 Task: Find connections with filter location Saint John with filter topic #LinkedInwith filter profile language German with filter current company Asiapower Overseas Employment Services with filter school University of Jammu, Jammu Tawi with filter industry Urban Transit Services with filter service category Bankruptcy Law with filter keywords title Housekeeper
Action: Mouse moved to (291, 212)
Screenshot: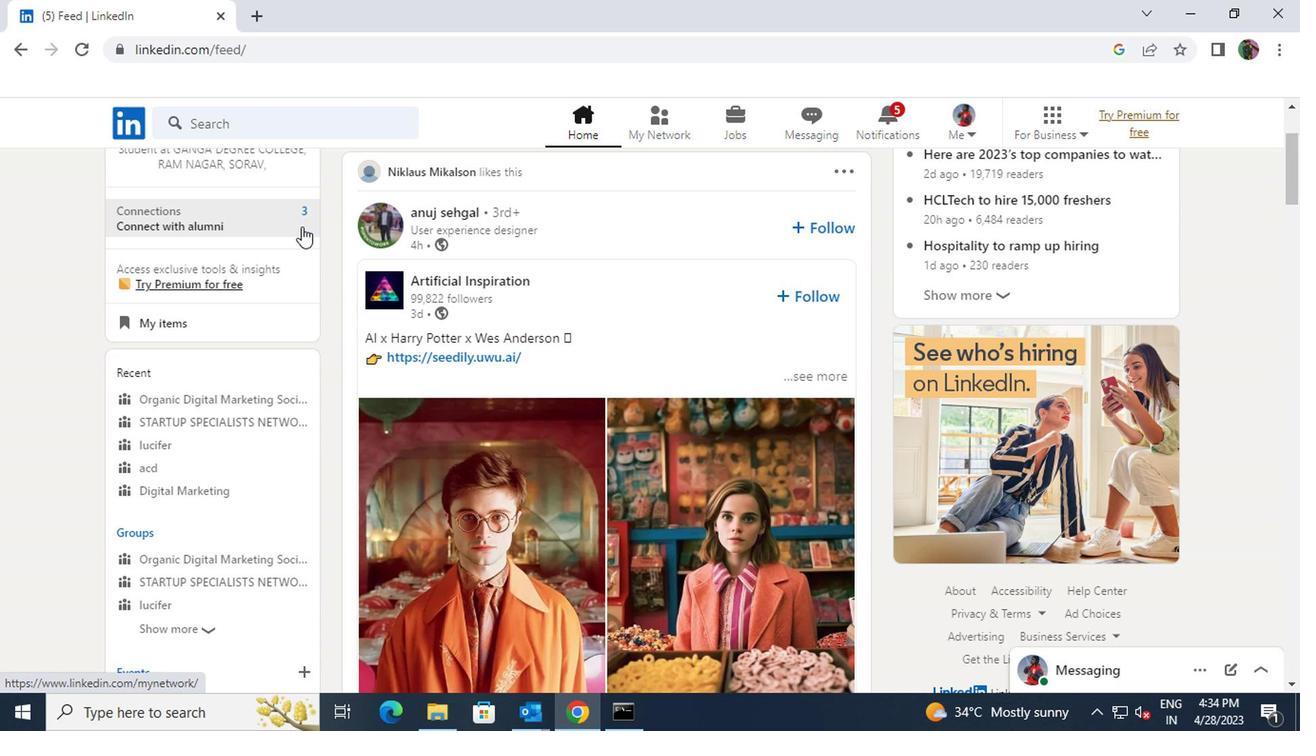 
Action: Mouse pressed left at (291, 212)
Screenshot: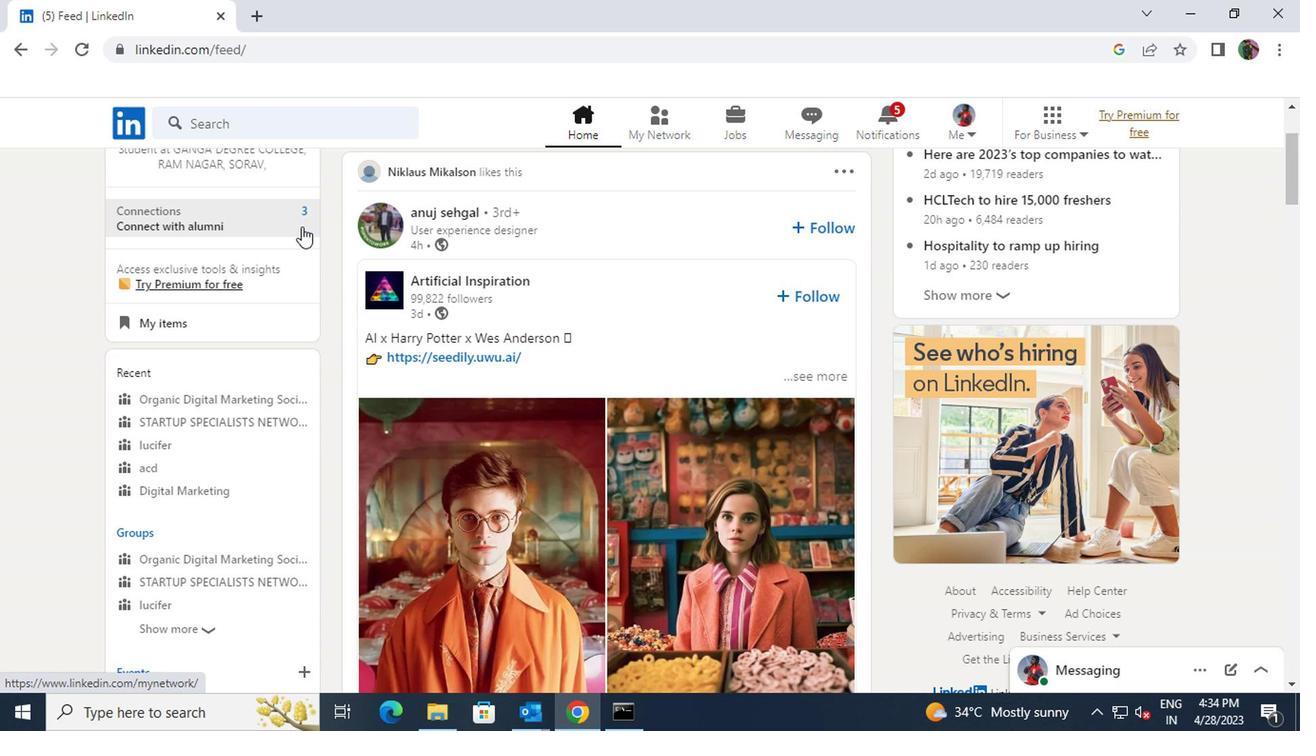 
Action: Mouse moved to (291, 216)
Screenshot: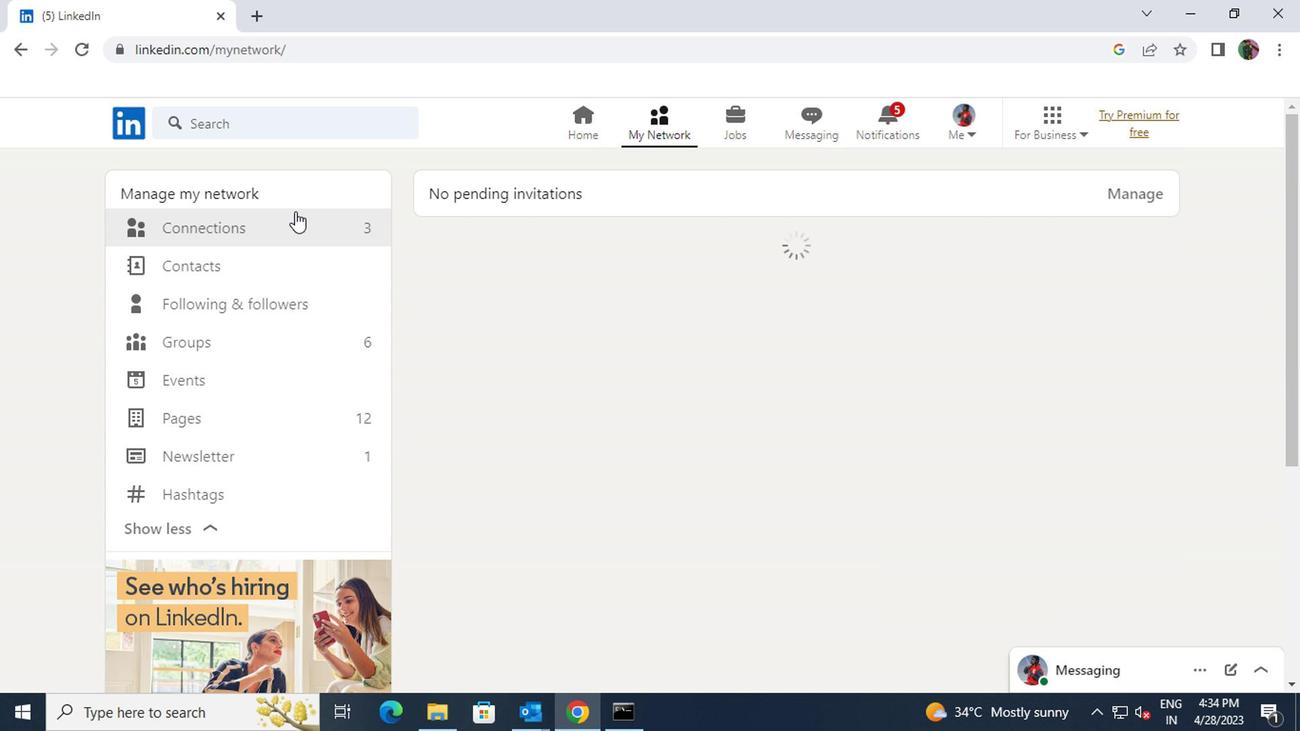 
Action: Mouse pressed left at (291, 216)
Screenshot: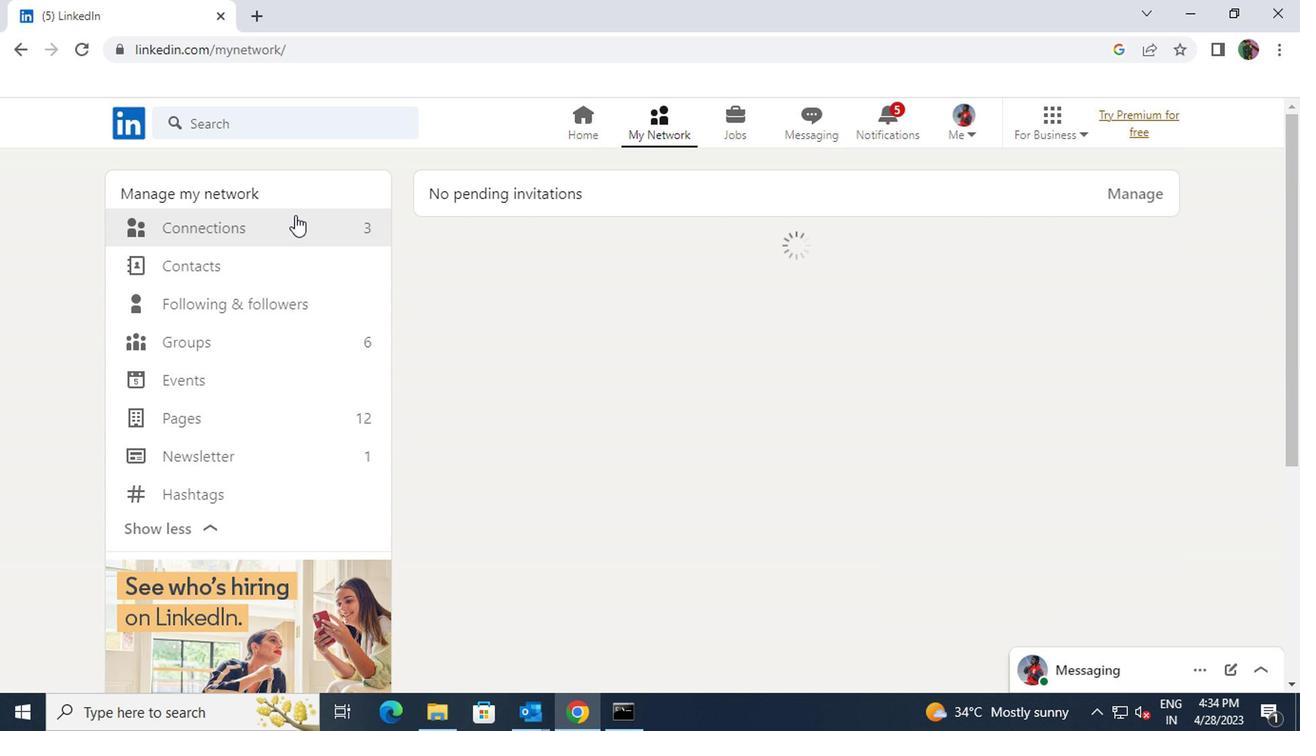 
Action: Mouse moved to (295, 220)
Screenshot: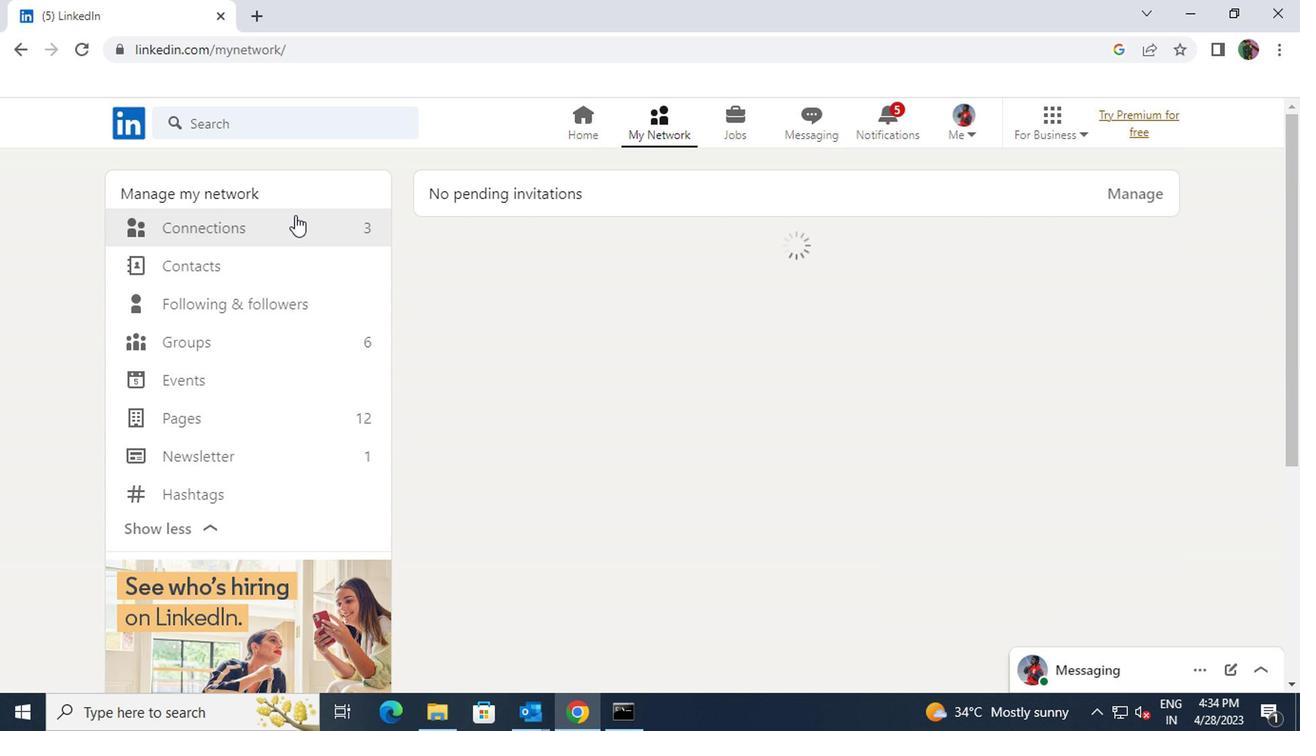 
Action: Mouse pressed left at (295, 220)
Screenshot: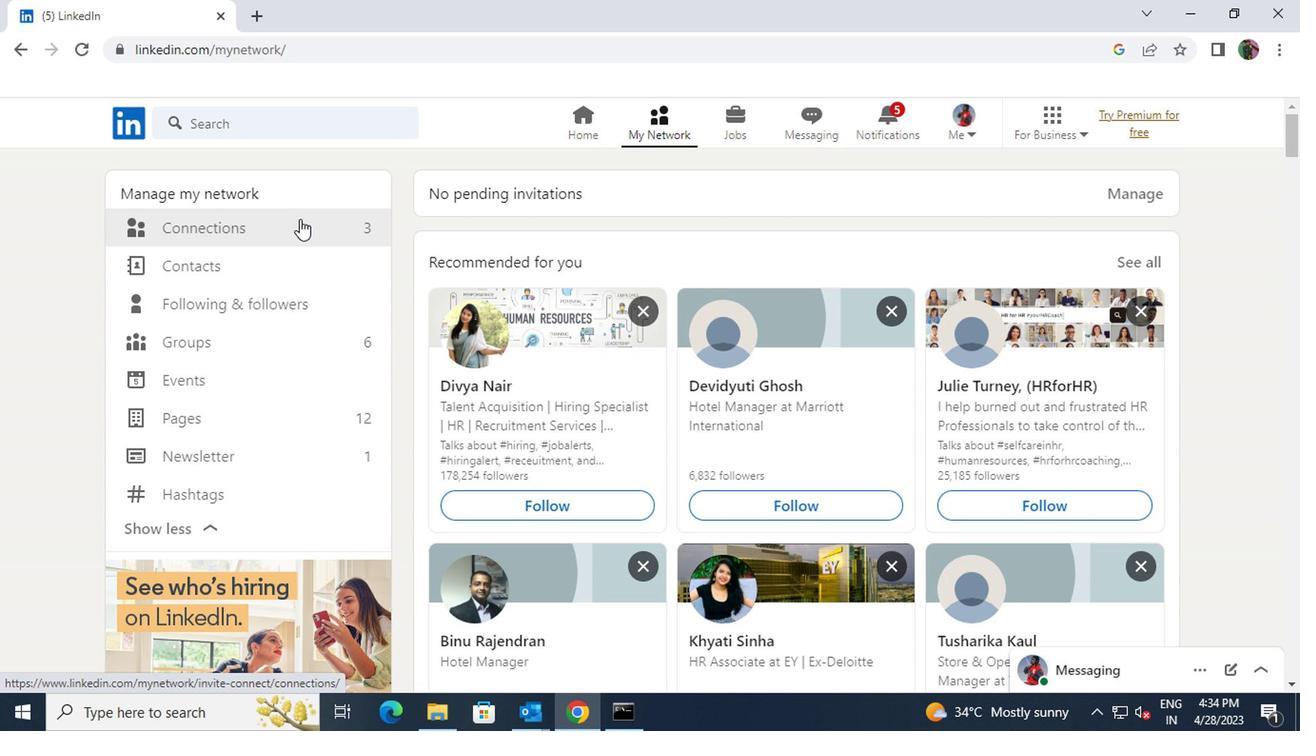 
Action: Mouse moved to (759, 230)
Screenshot: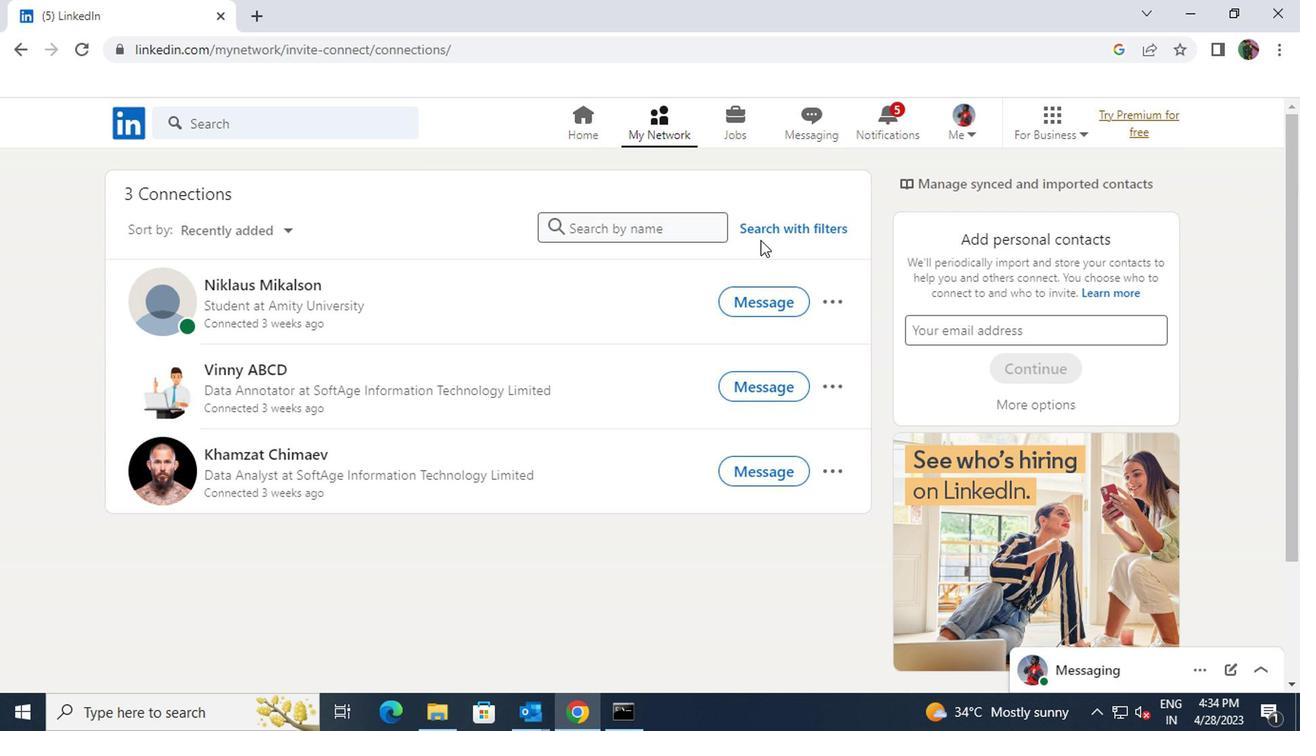 
Action: Mouse pressed left at (759, 230)
Screenshot: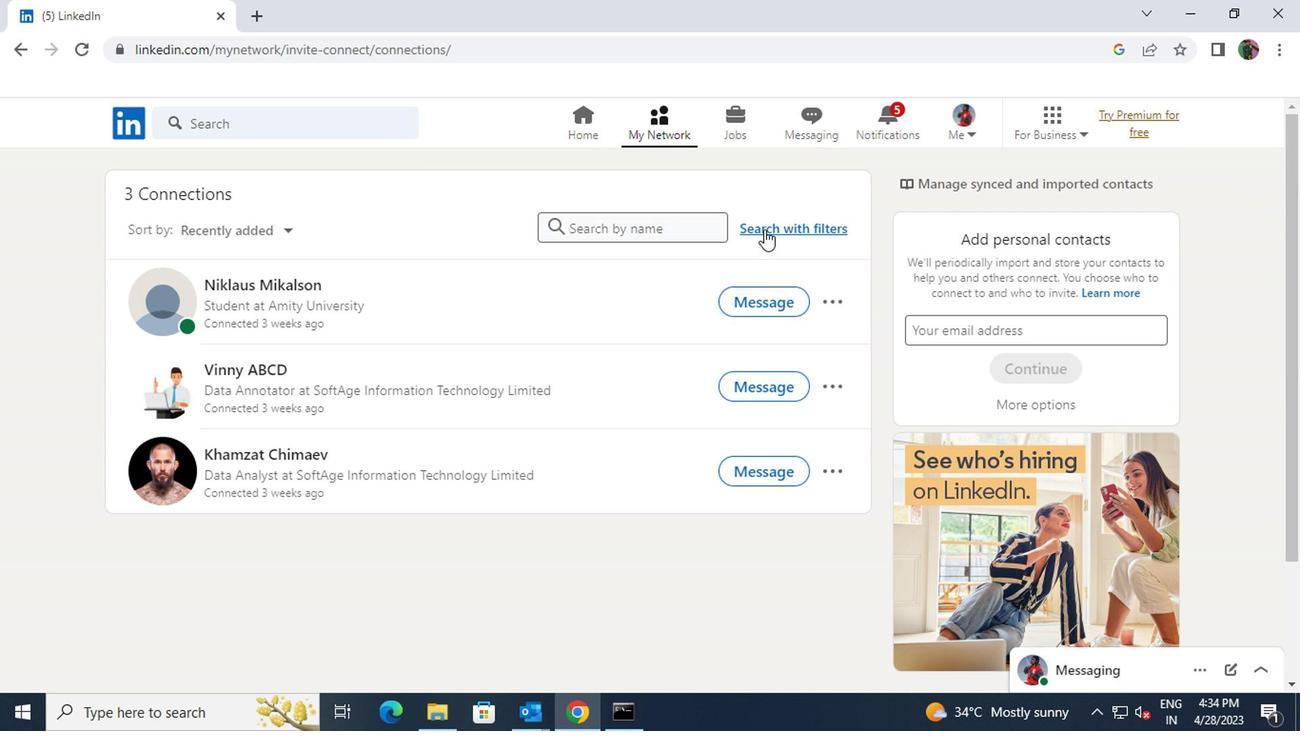
Action: Mouse moved to (698, 179)
Screenshot: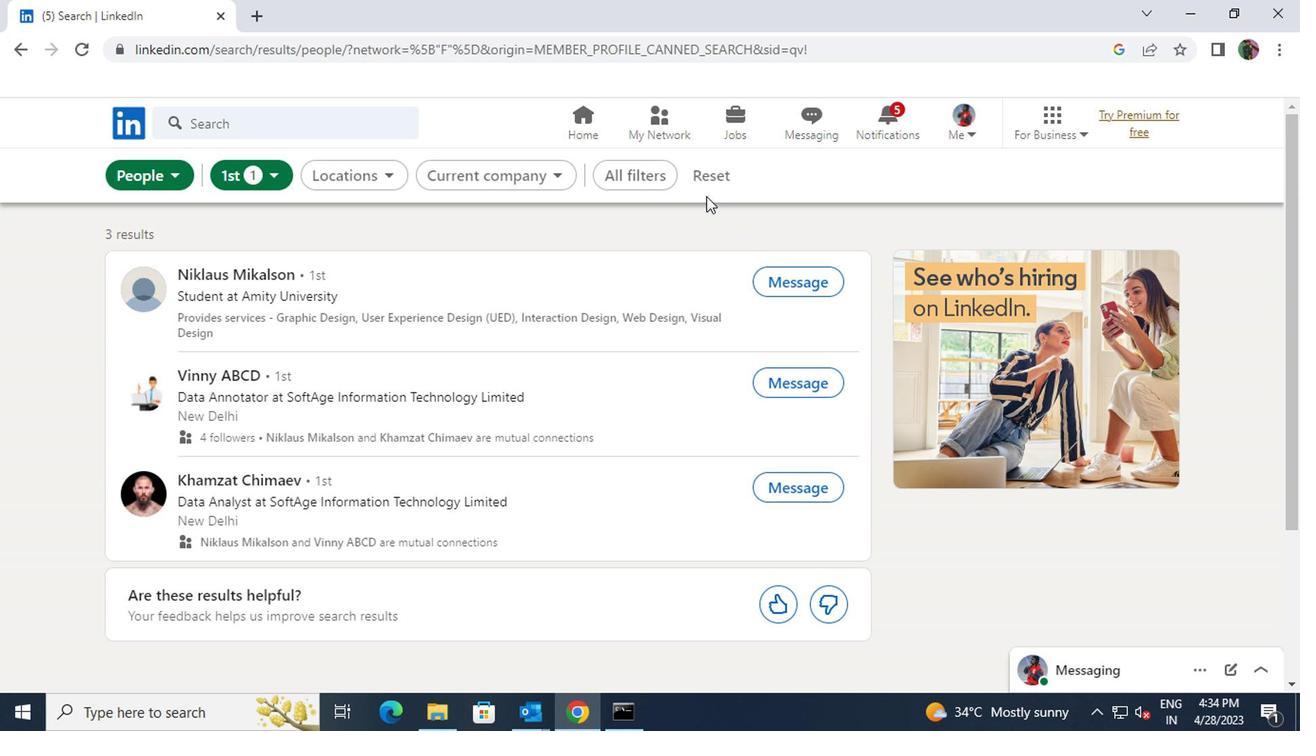 
Action: Mouse pressed left at (698, 179)
Screenshot: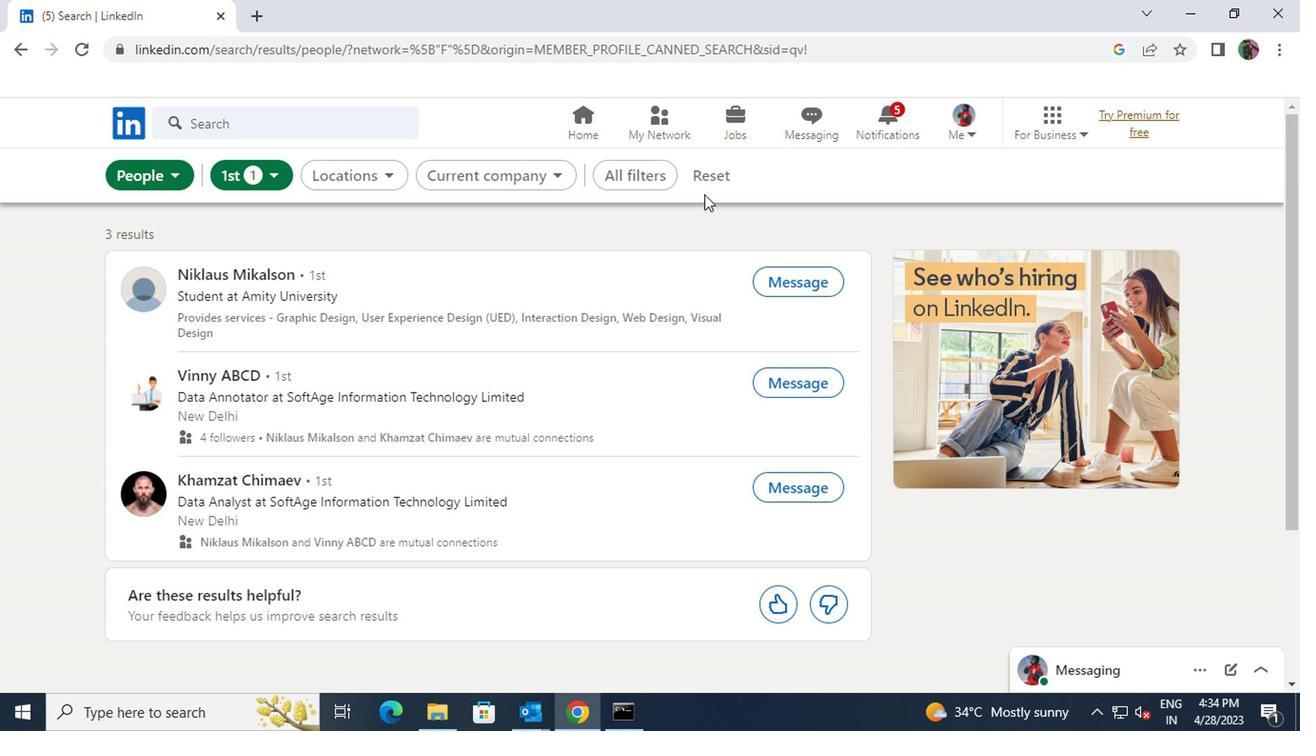 
Action: Mouse moved to (677, 179)
Screenshot: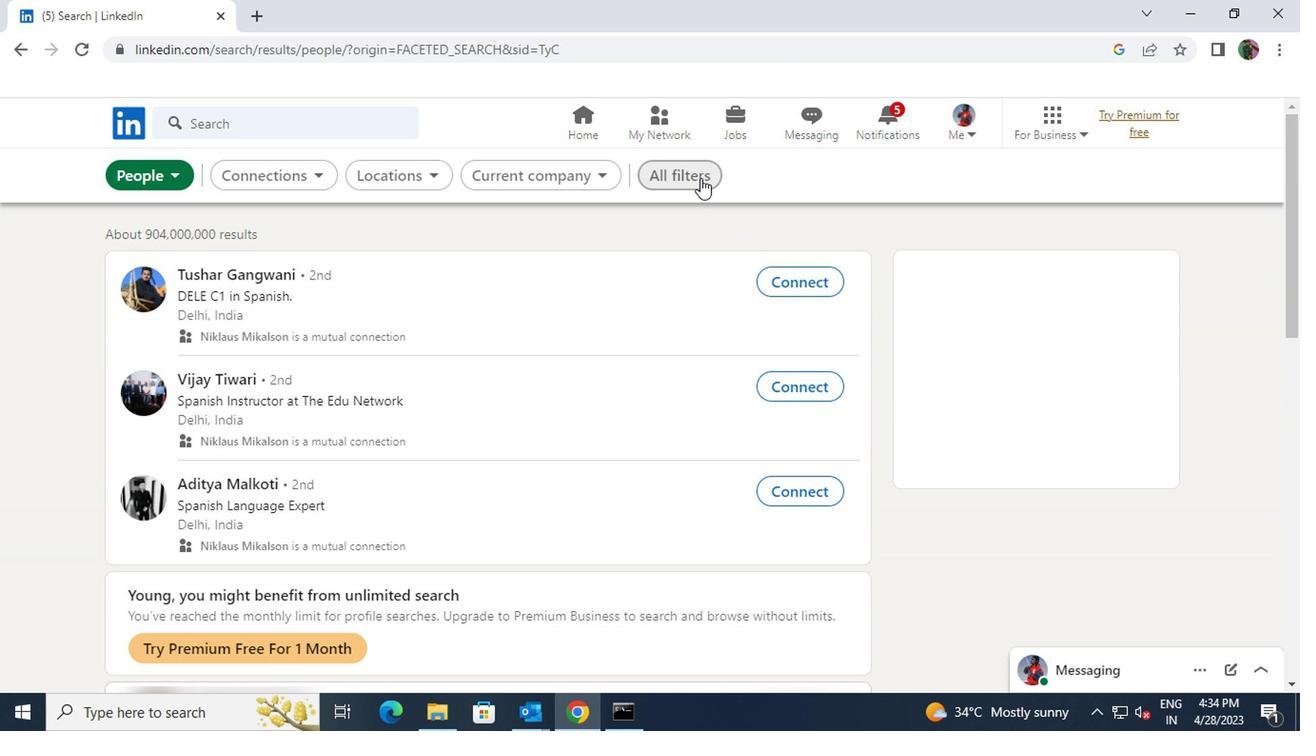 
Action: Mouse pressed left at (677, 179)
Screenshot: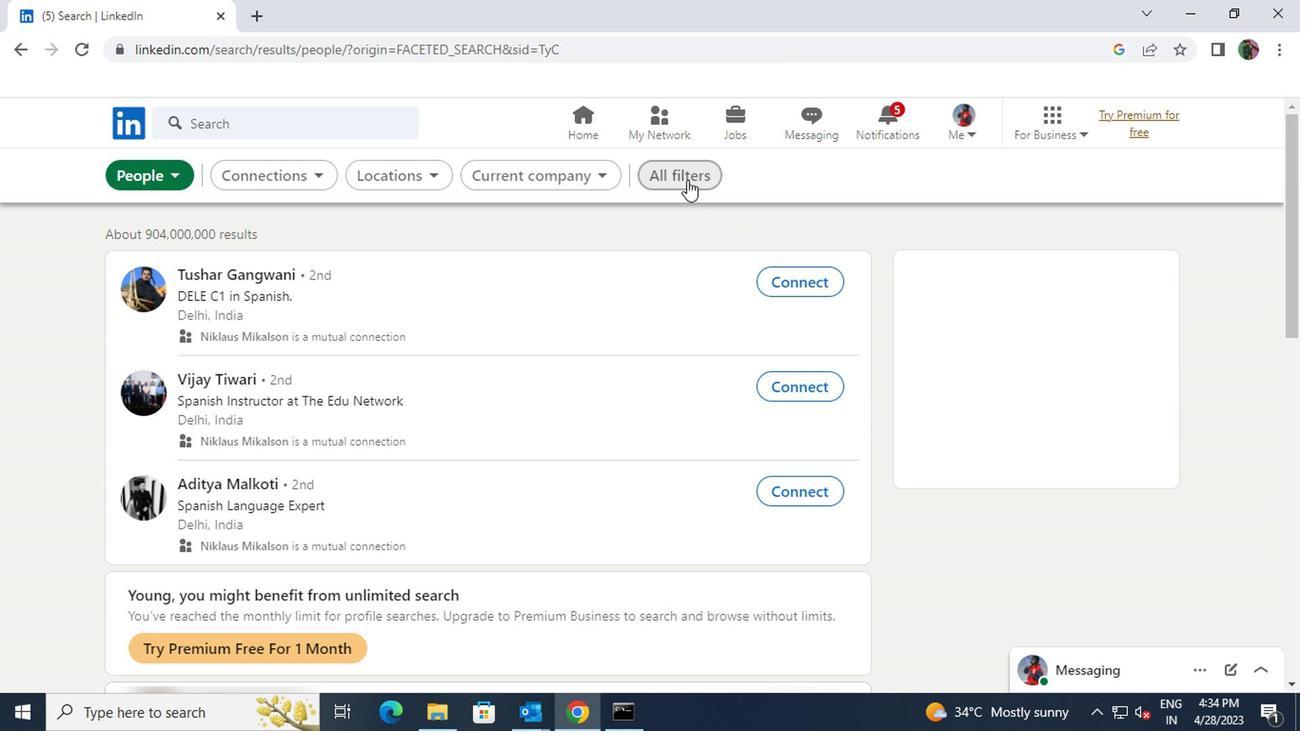 
Action: Mouse moved to (981, 415)
Screenshot: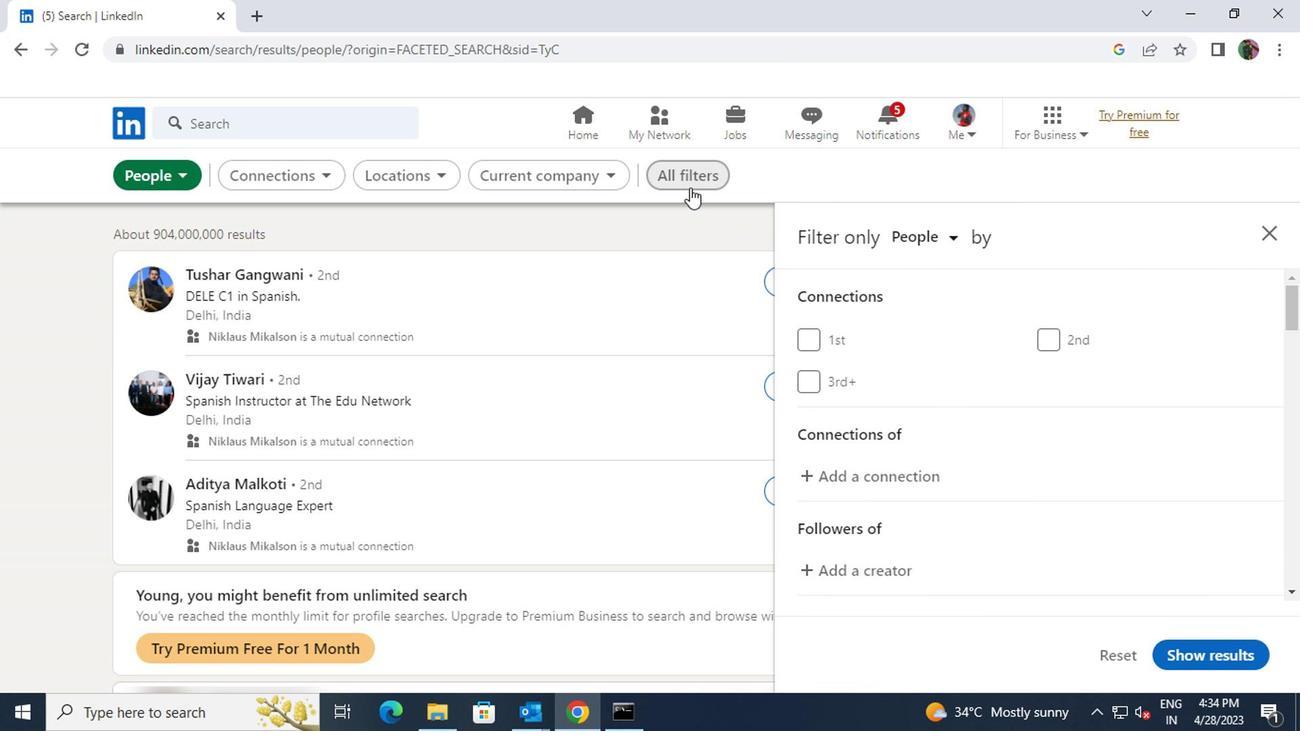 
Action: Mouse scrolled (981, 414) with delta (0, 0)
Screenshot: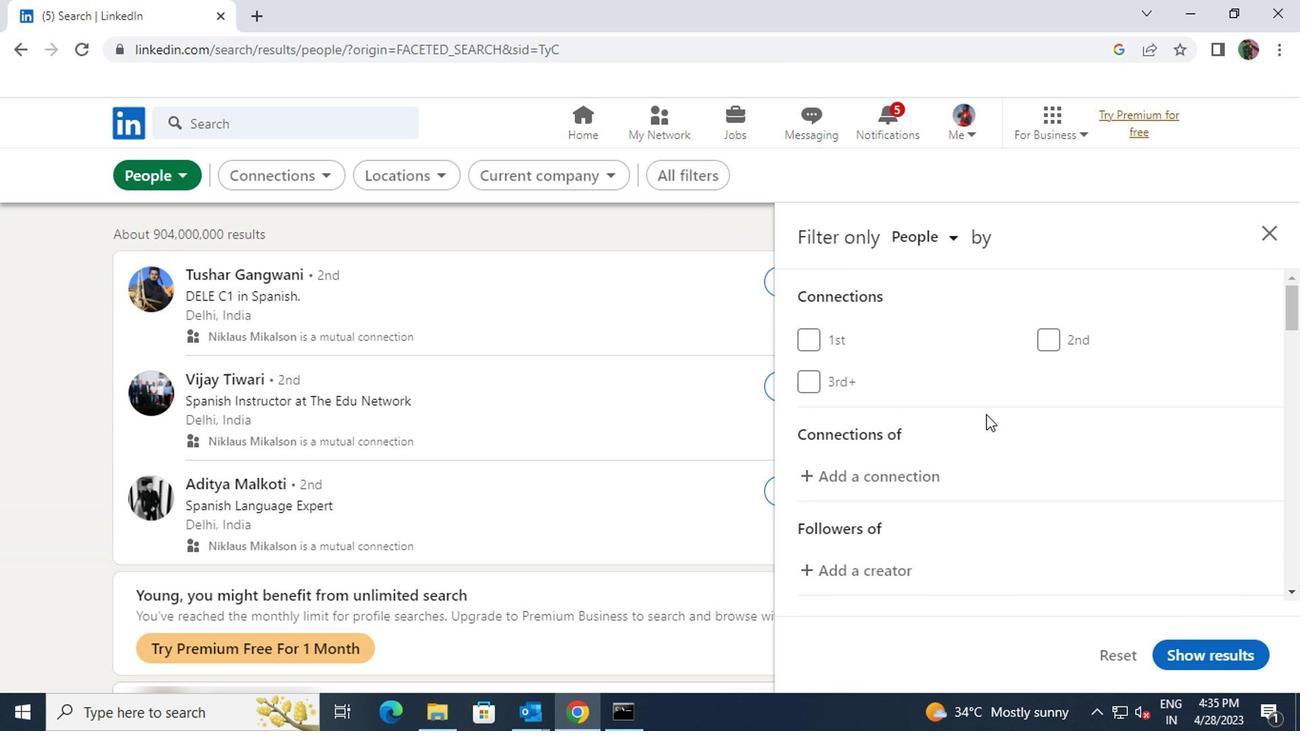
Action: Mouse scrolled (981, 414) with delta (0, 0)
Screenshot: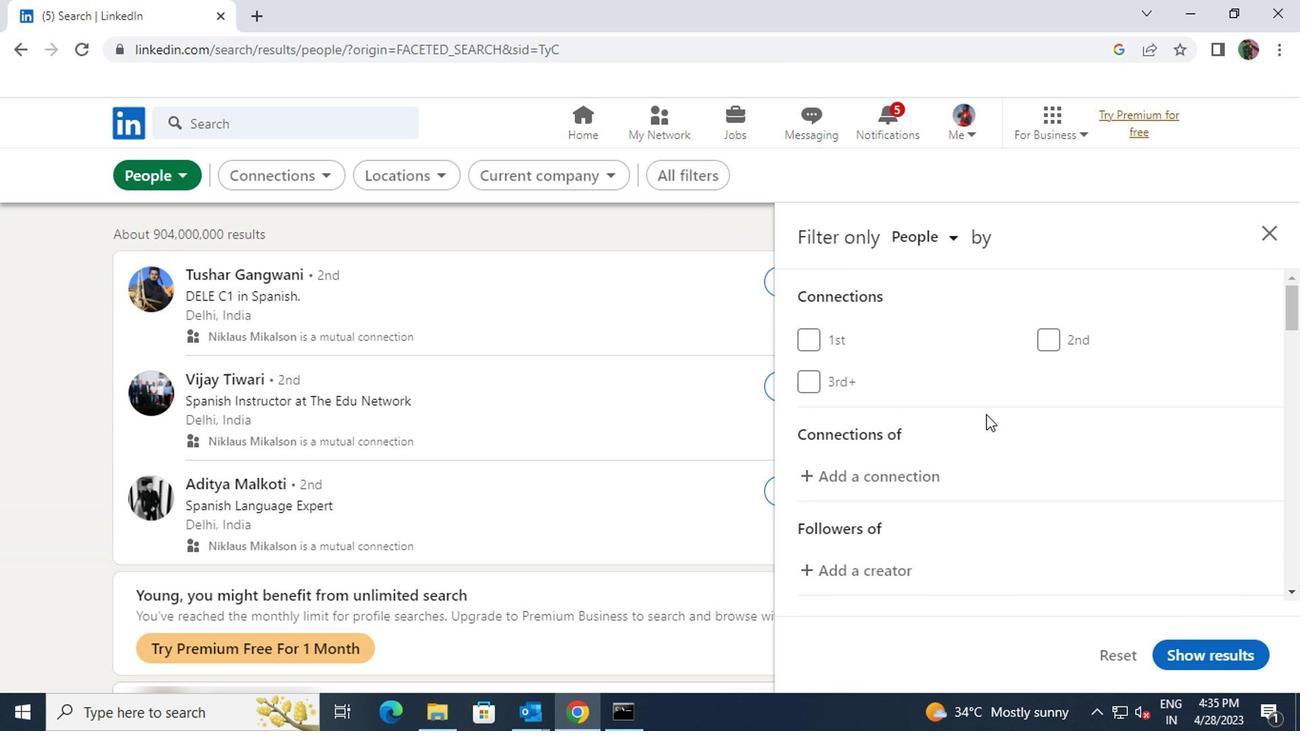 
Action: Mouse scrolled (981, 414) with delta (0, 0)
Screenshot: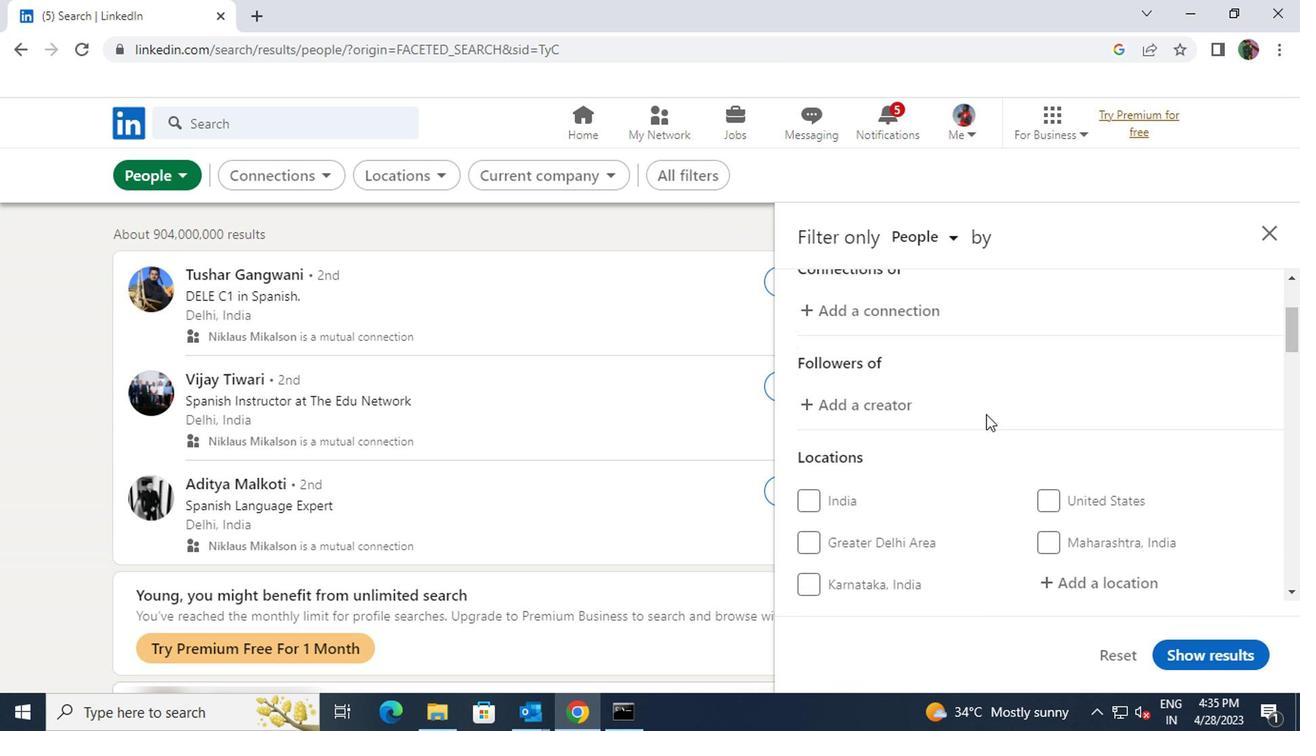 
Action: Mouse moved to (1058, 457)
Screenshot: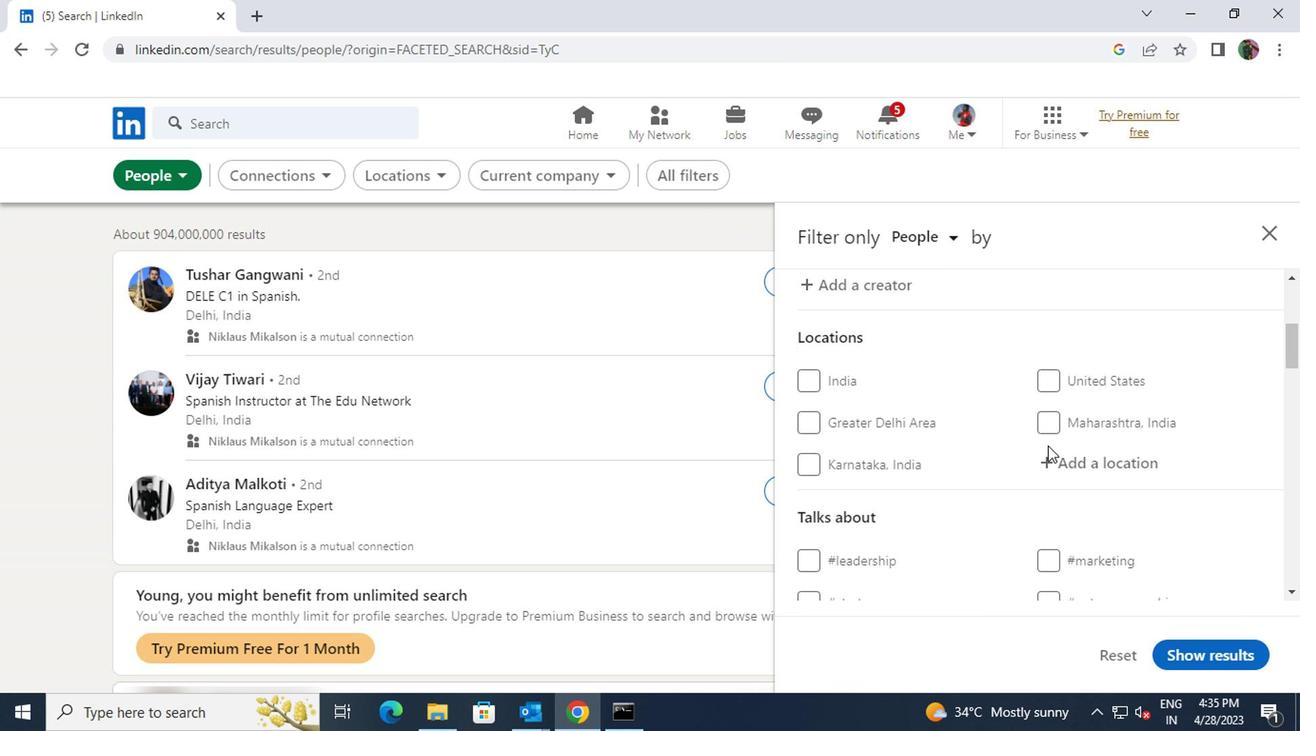 
Action: Mouse pressed left at (1058, 457)
Screenshot: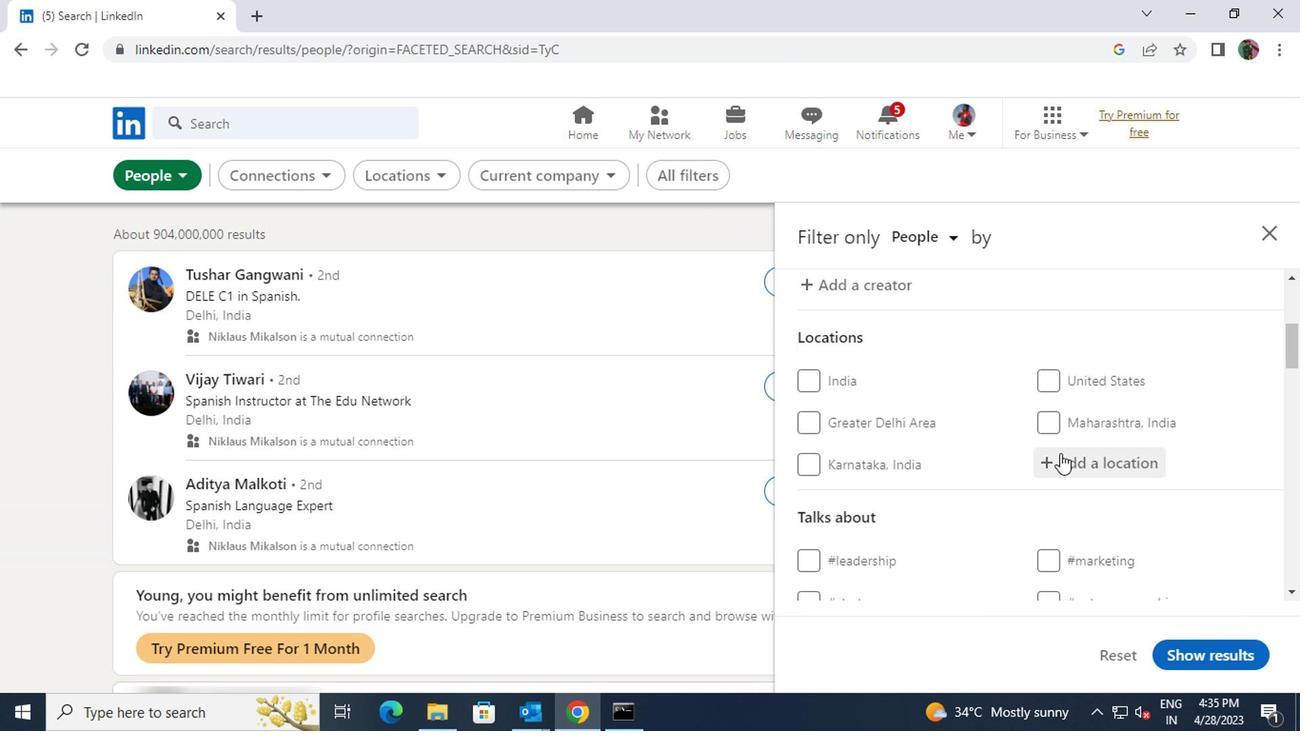 
Action: Key pressed <Key.shift>SAINT<Key.space><Key.shift>JOHN
Screenshot: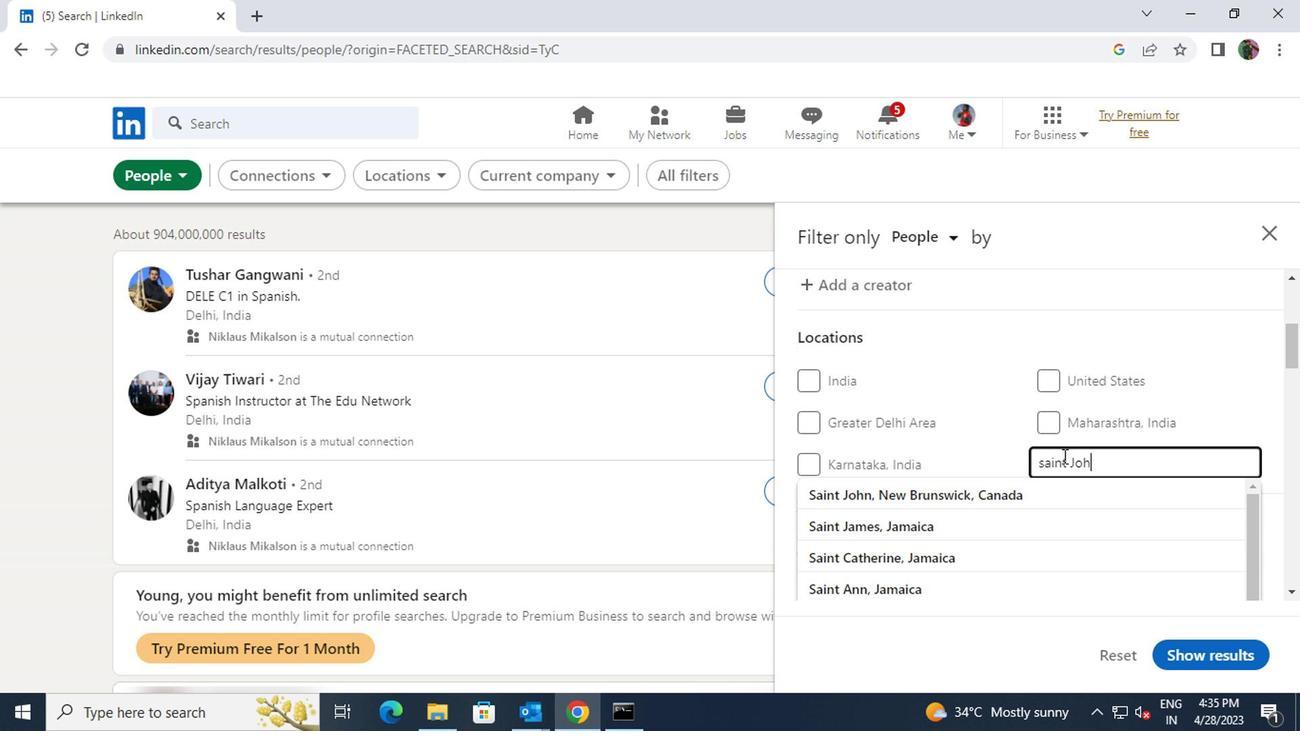 
Action: Mouse moved to (1052, 478)
Screenshot: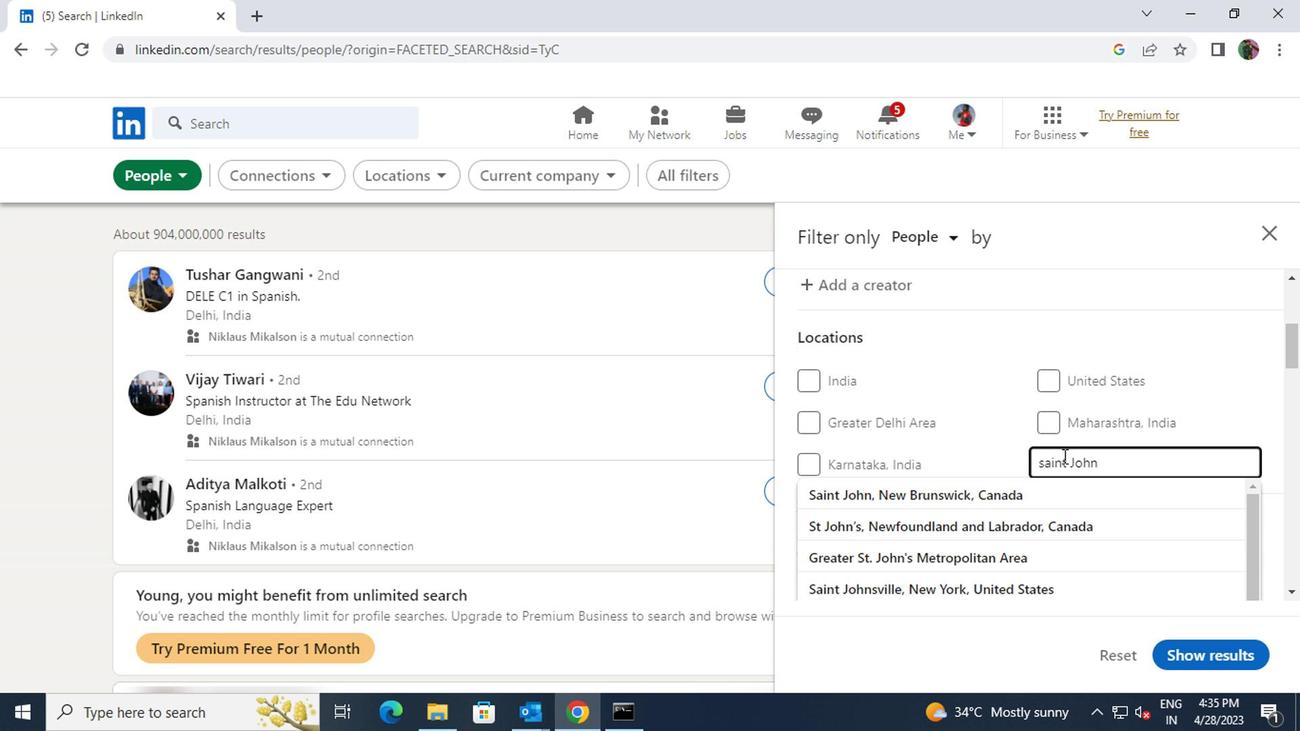 
Action: Mouse pressed left at (1052, 478)
Screenshot: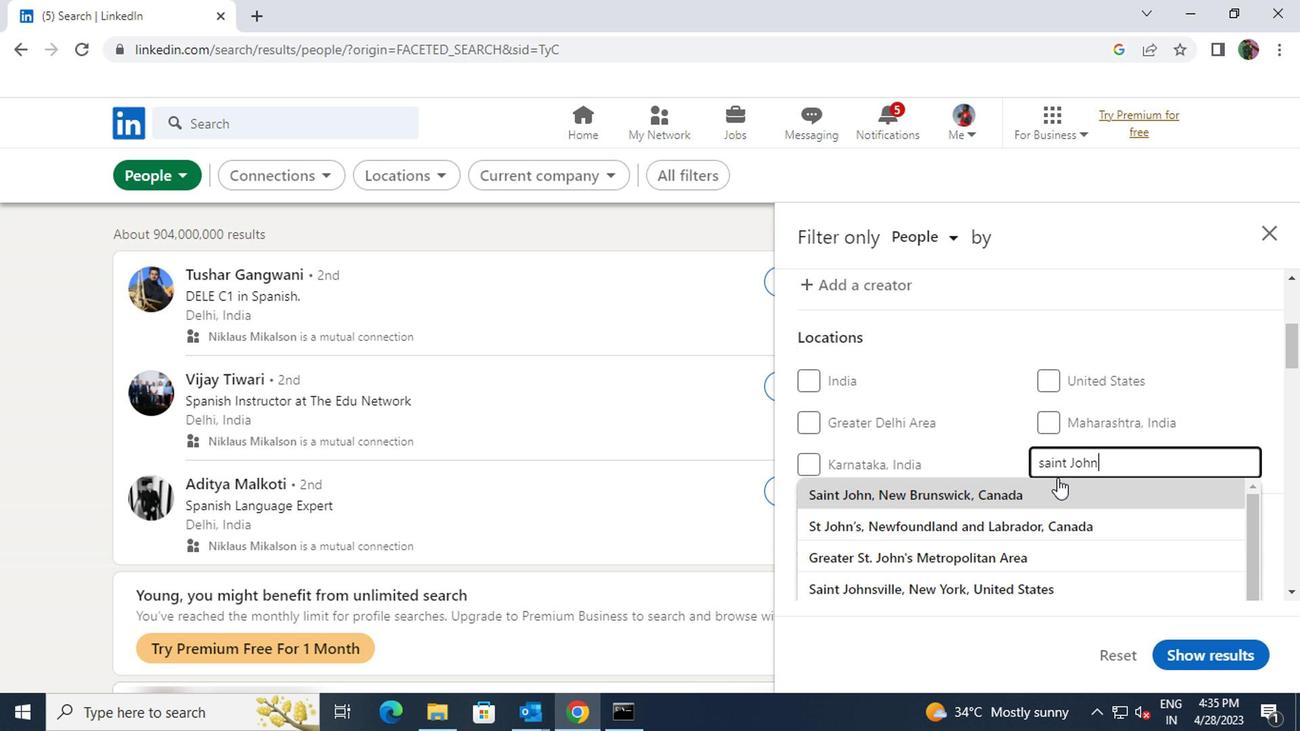 
Action: Mouse scrolled (1052, 478) with delta (0, 0)
Screenshot: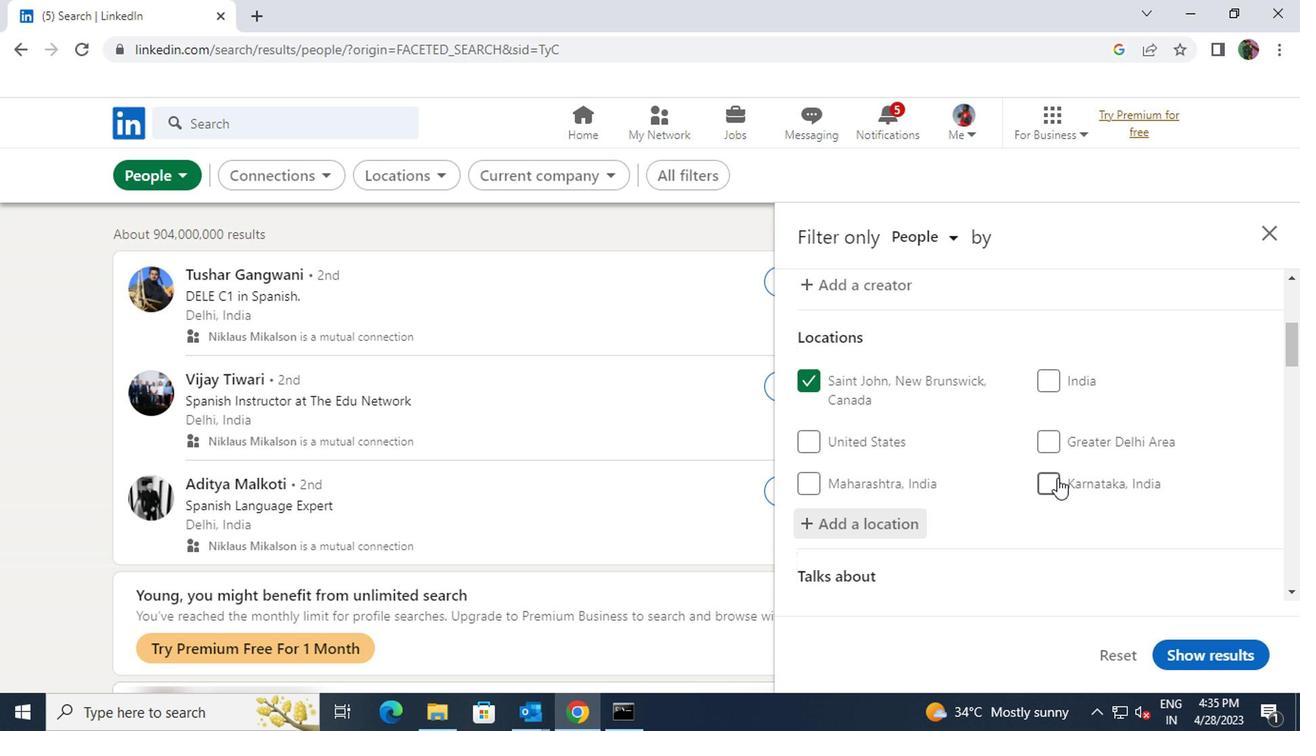 
Action: Mouse scrolled (1052, 478) with delta (0, 0)
Screenshot: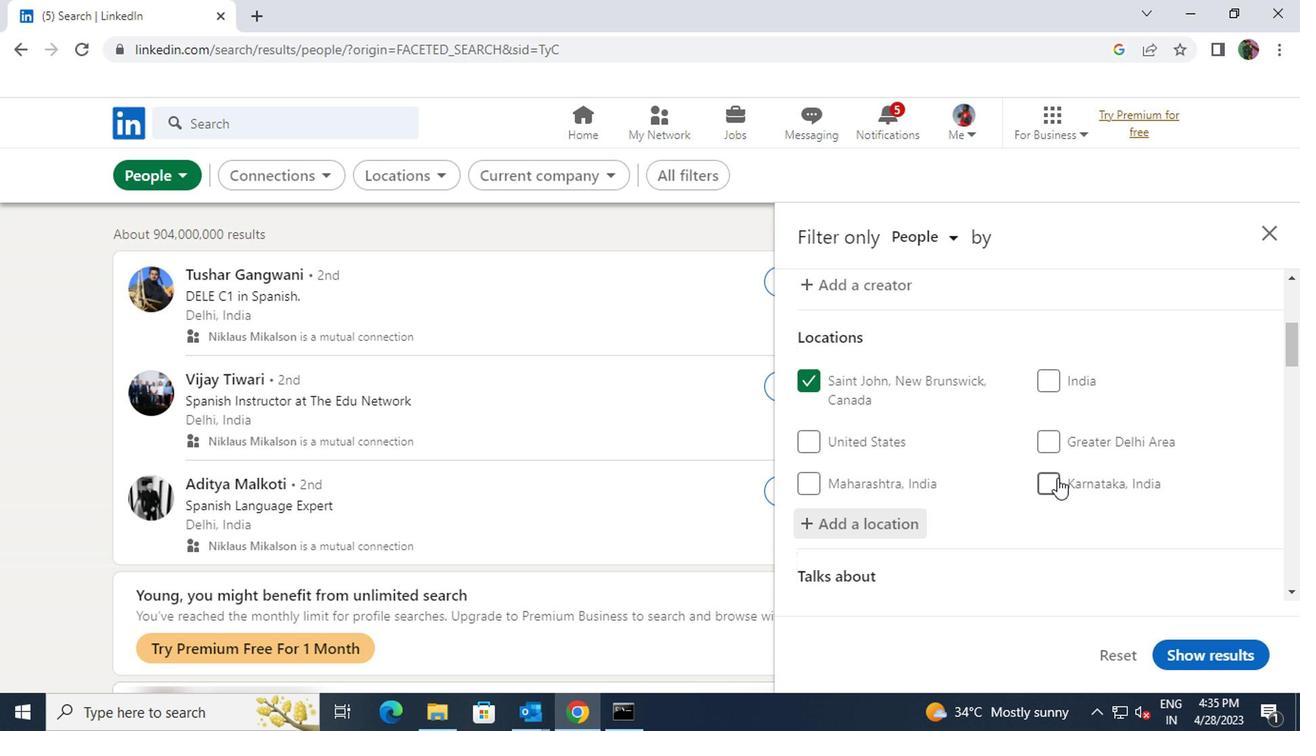 
Action: Mouse scrolled (1052, 478) with delta (0, 0)
Screenshot: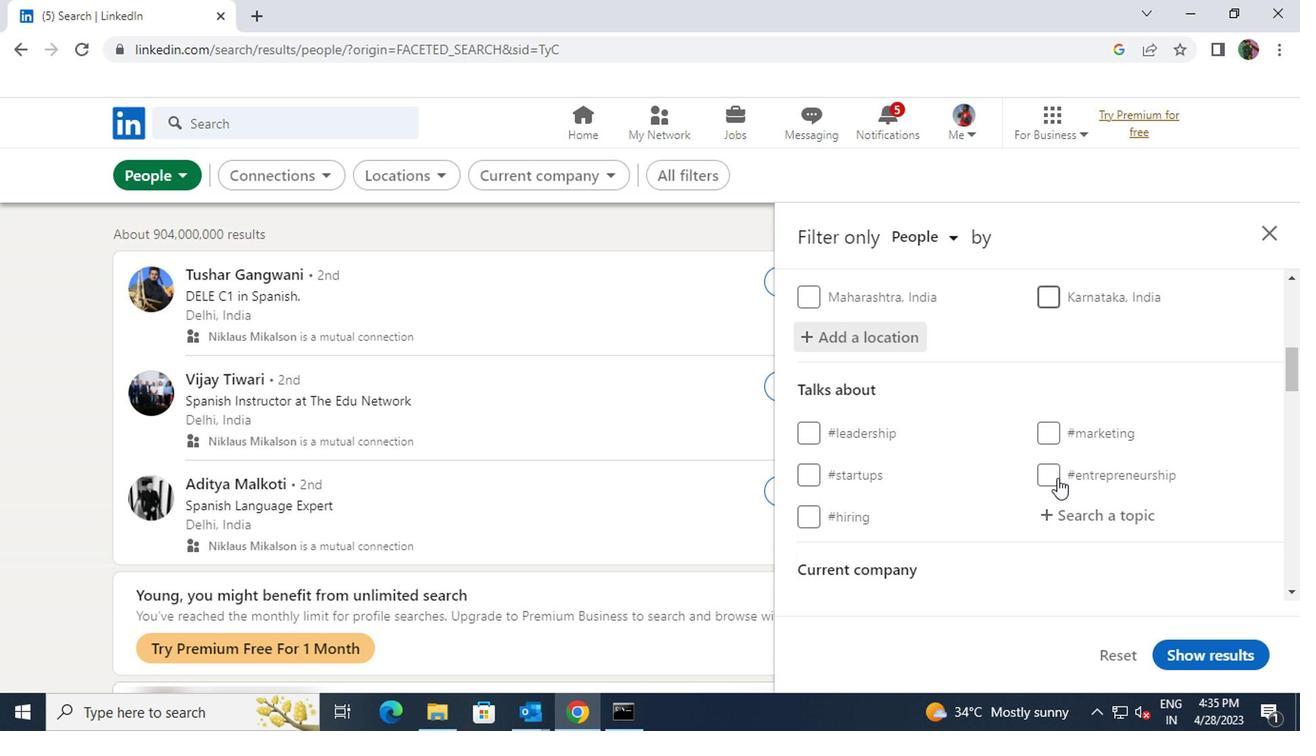 
Action: Mouse moved to (1049, 417)
Screenshot: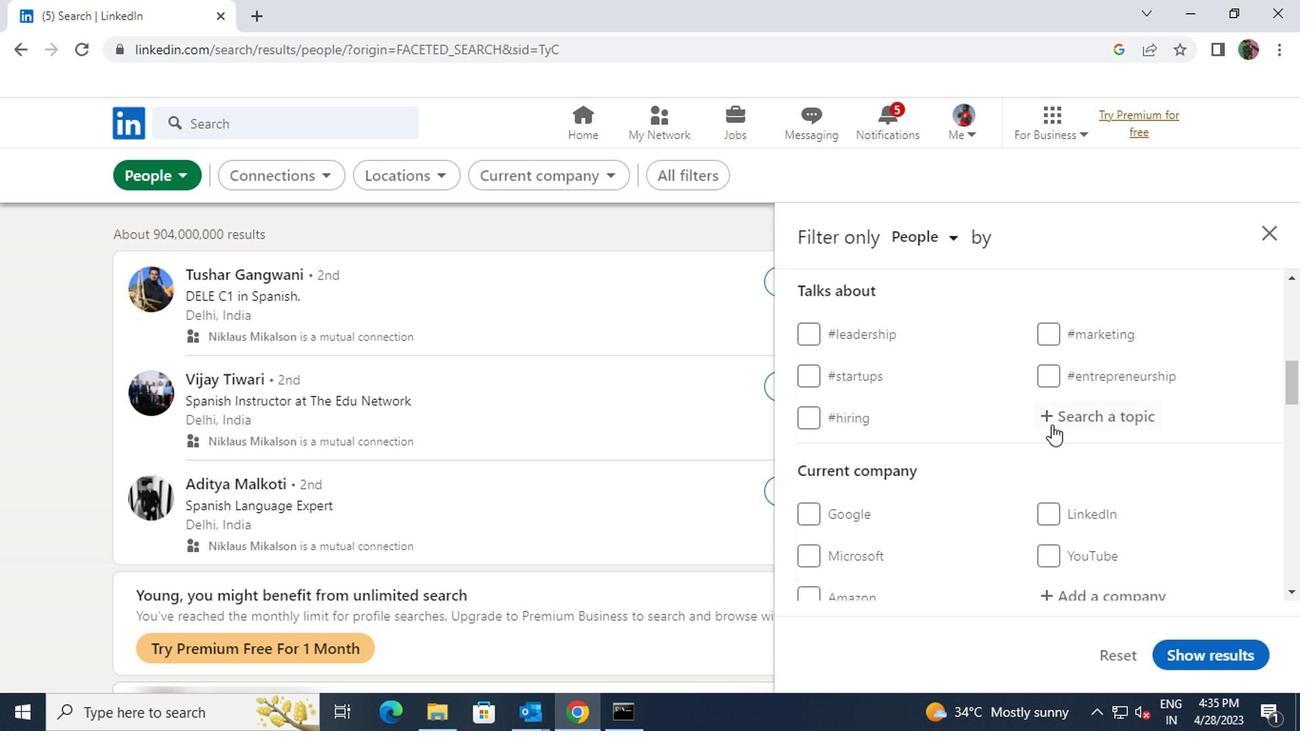 
Action: Mouse pressed left at (1049, 417)
Screenshot: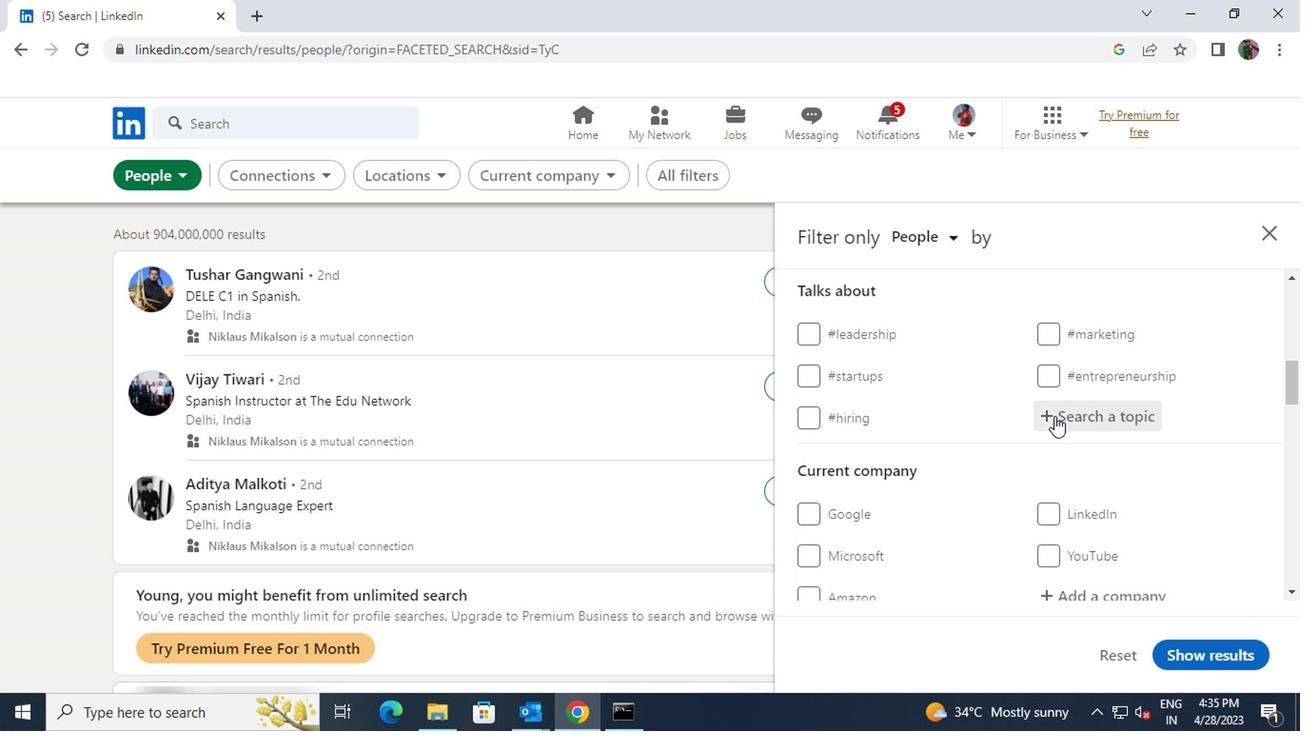 
Action: Key pressed <Key.shift>LINKDEIN<Key.backspace><Key.backspace><Key.backspace><Key.backspace>EDIN
Screenshot: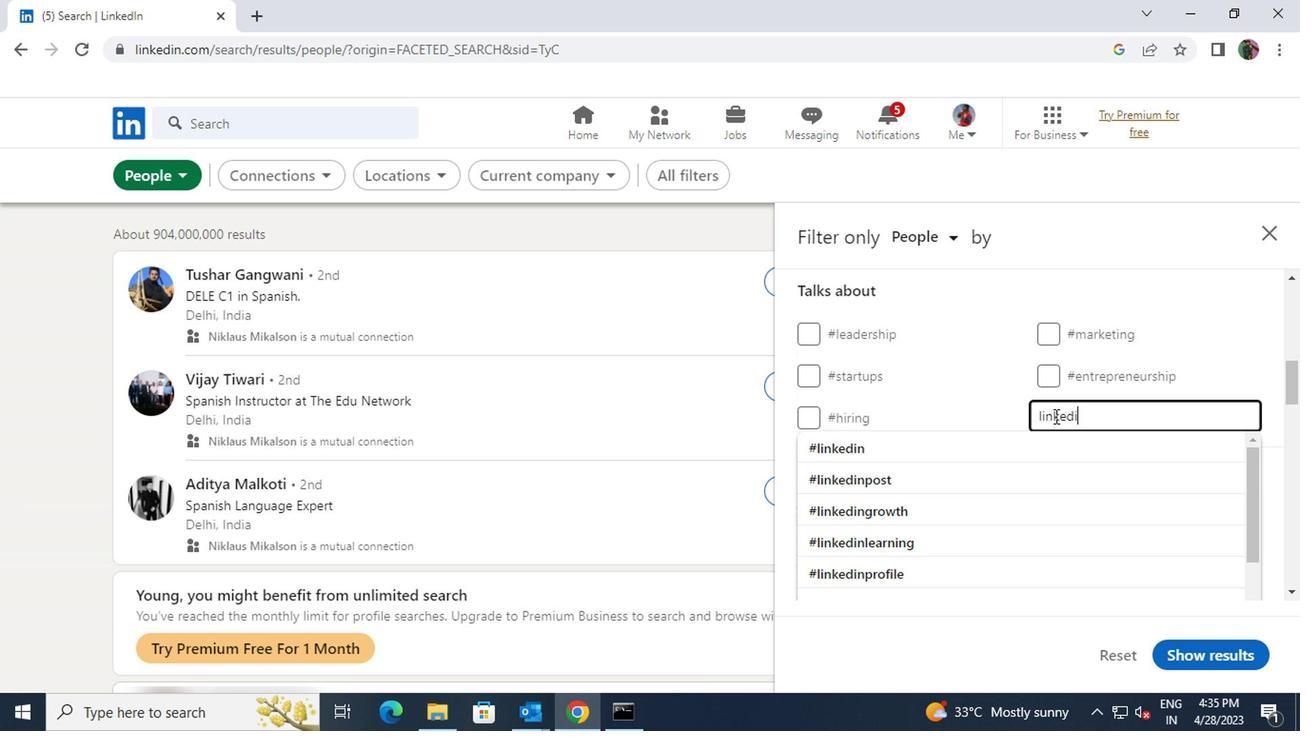 
Action: Mouse moved to (1021, 442)
Screenshot: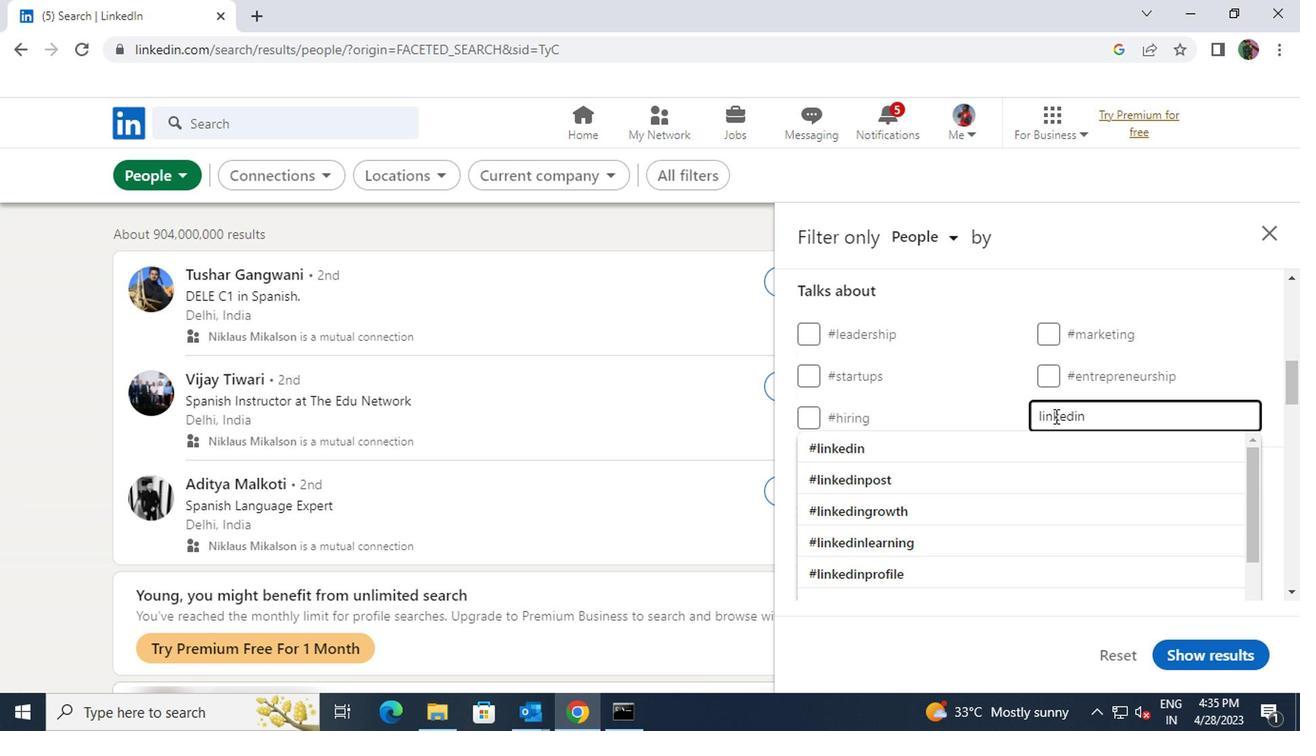 
Action: Mouse pressed left at (1021, 442)
Screenshot: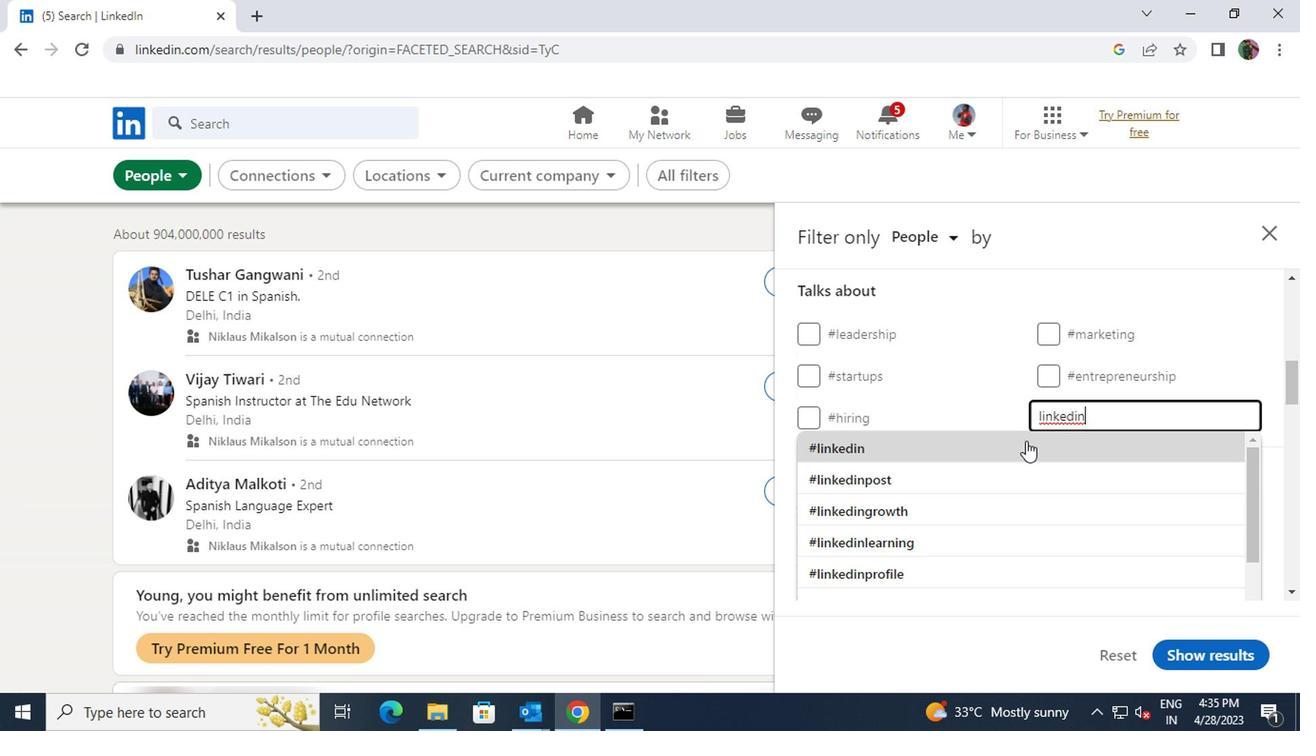 
Action: Mouse scrolled (1021, 442) with delta (0, 0)
Screenshot: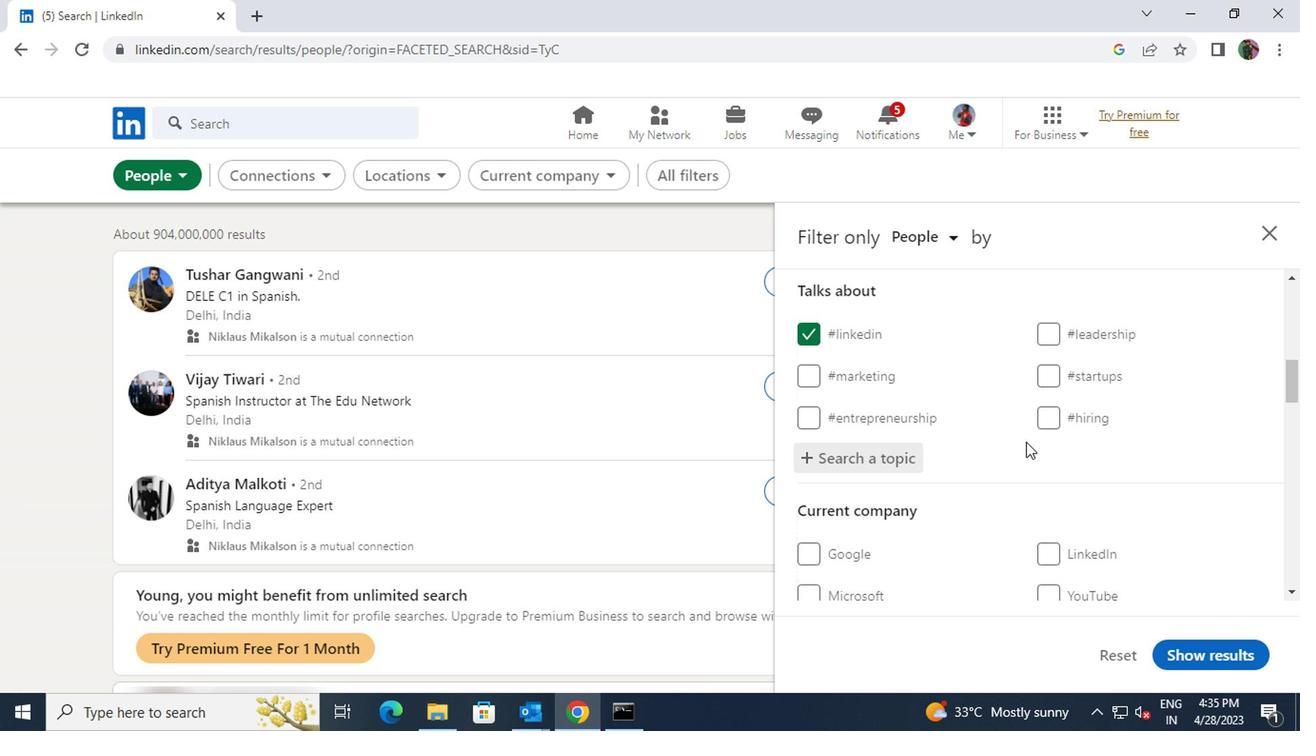 
Action: Mouse scrolled (1021, 442) with delta (0, 0)
Screenshot: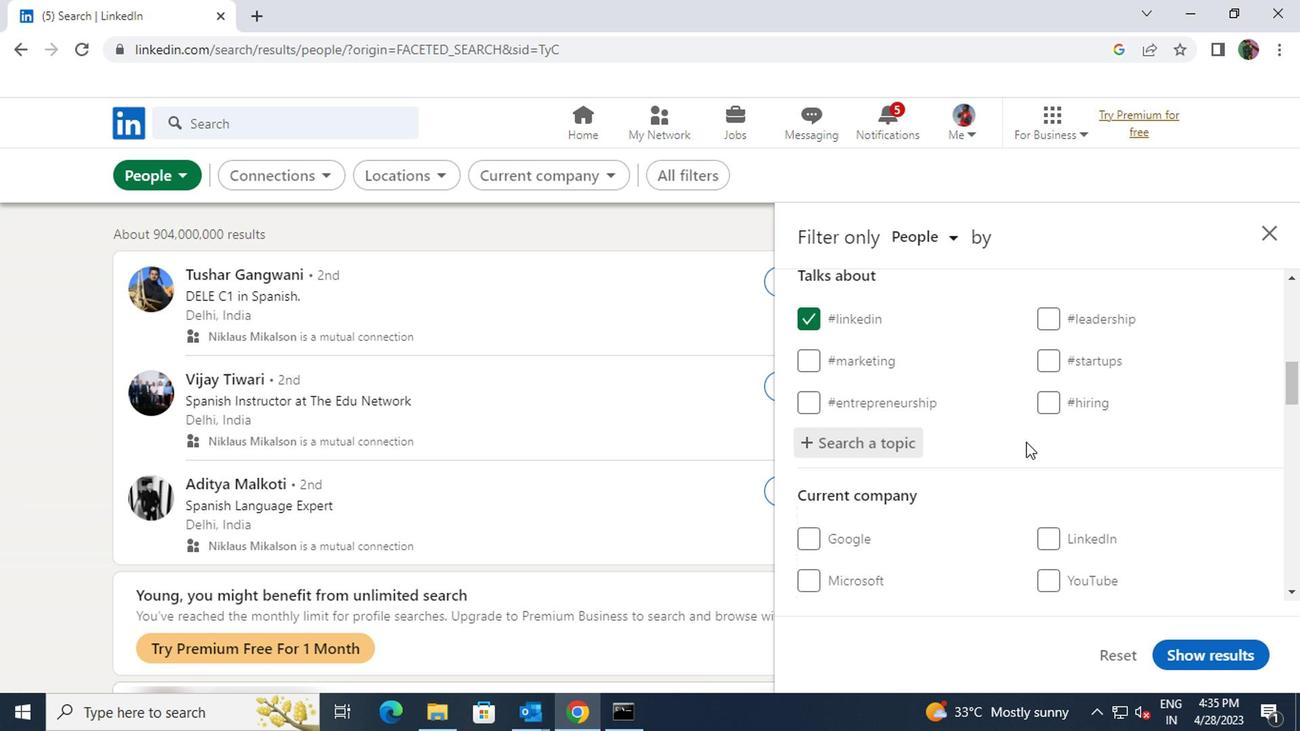 
Action: Mouse scrolled (1021, 442) with delta (0, 0)
Screenshot: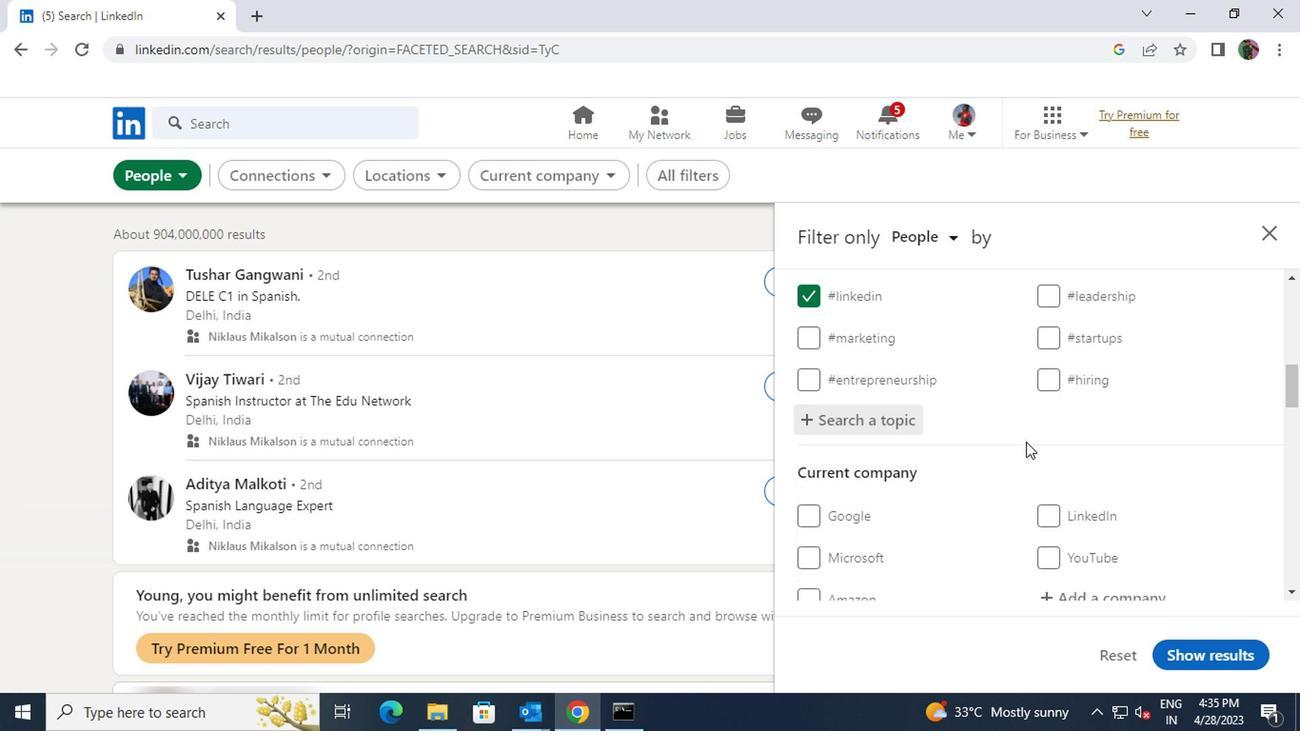 
Action: Mouse scrolled (1021, 442) with delta (0, 0)
Screenshot: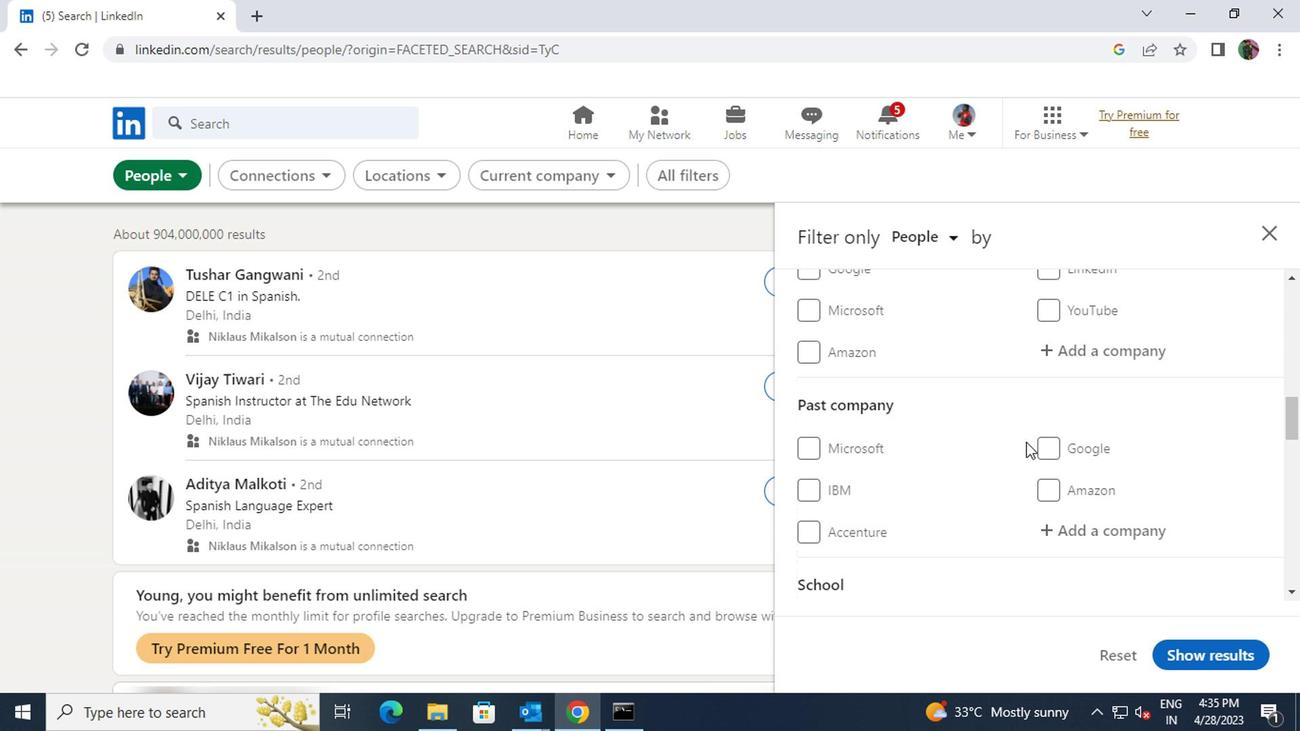 
Action: Mouse scrolled (1021, 442) with delta (0, 0)
Screenshot: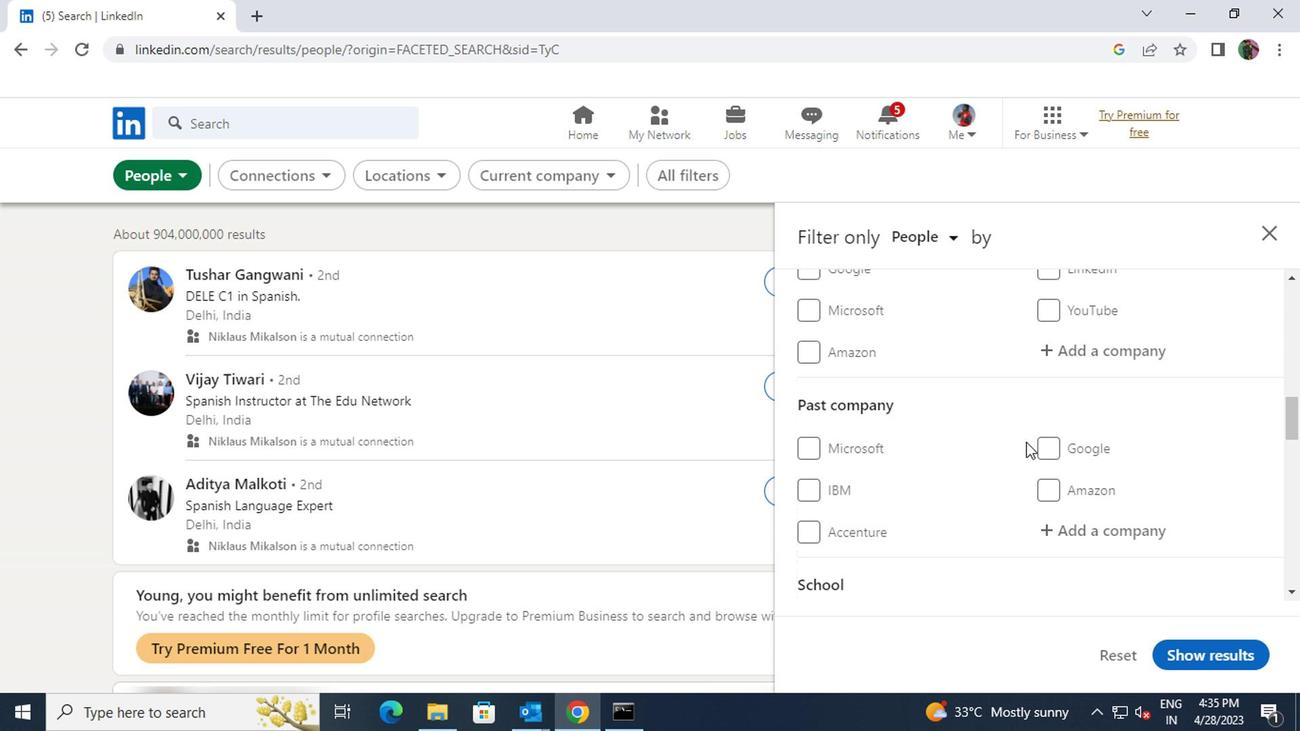
Action: Mouse scrolled (1021, 442) with delta (0, 0)
Screenshot: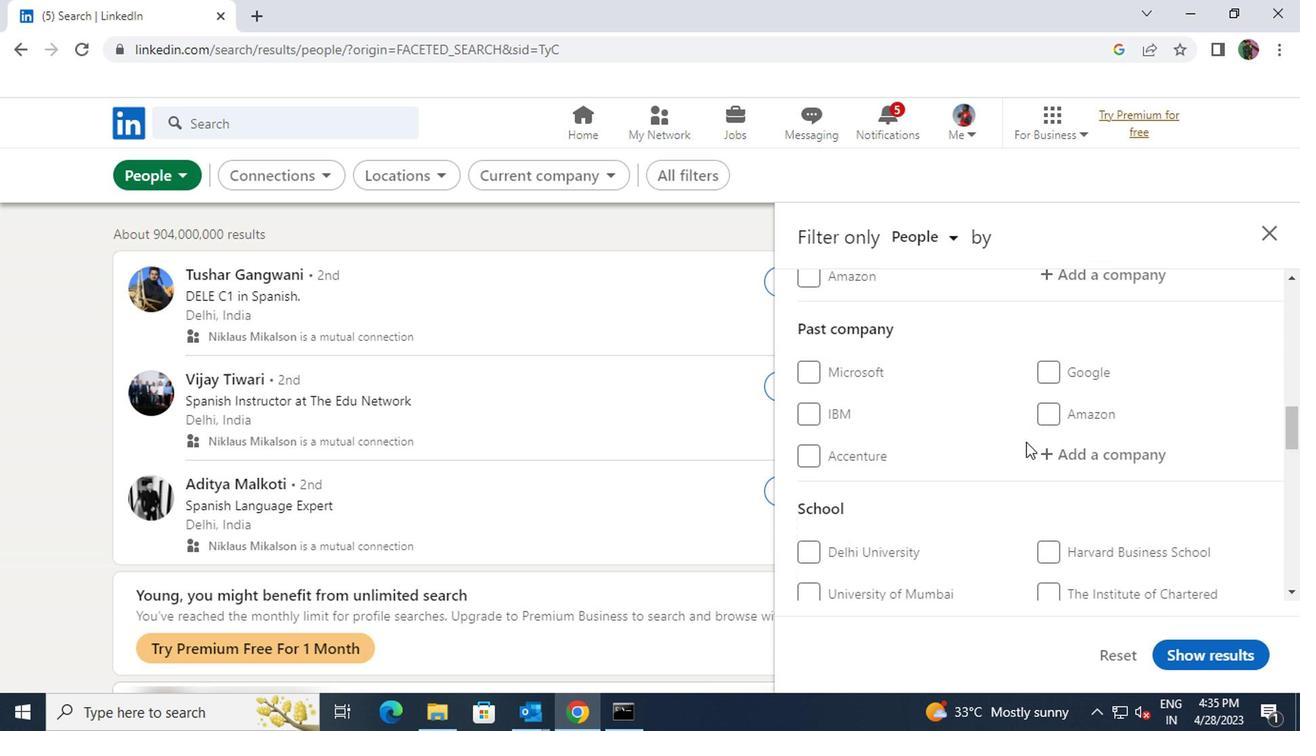 
Action: Mouse scrolled (1021, 442) with delta (0, 0)
Screenshot: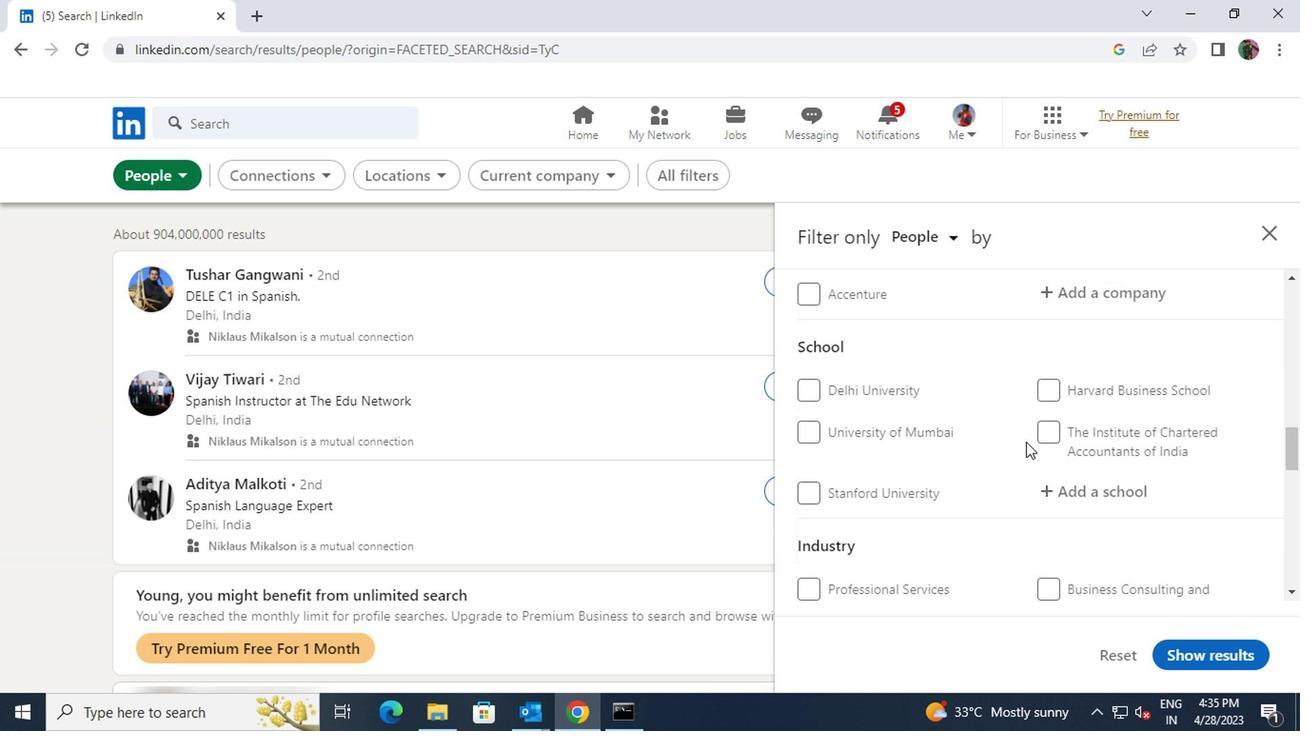 
Action: Mouse scrolled (1021, 442) with delta (0, 0)
Screenshot: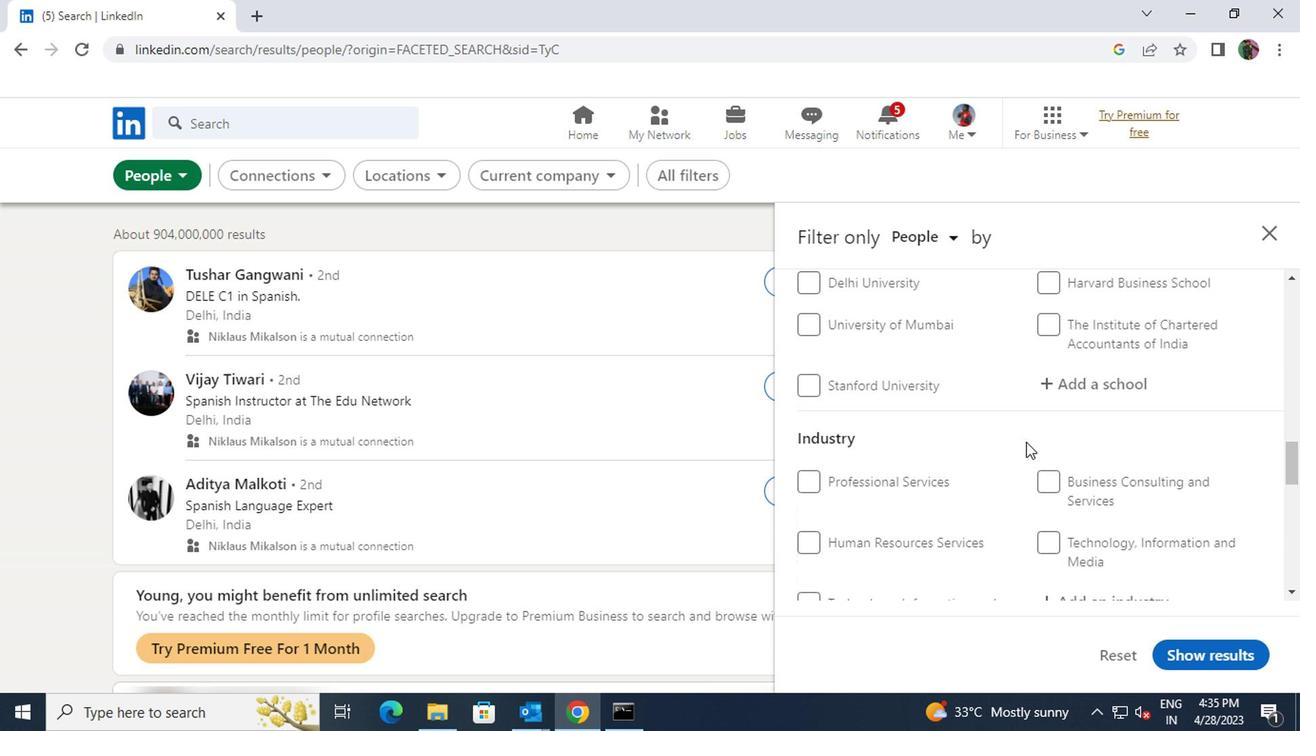 
Action: Mouse scrolled (1021, 442) with delta (0, 0)
Screenshot: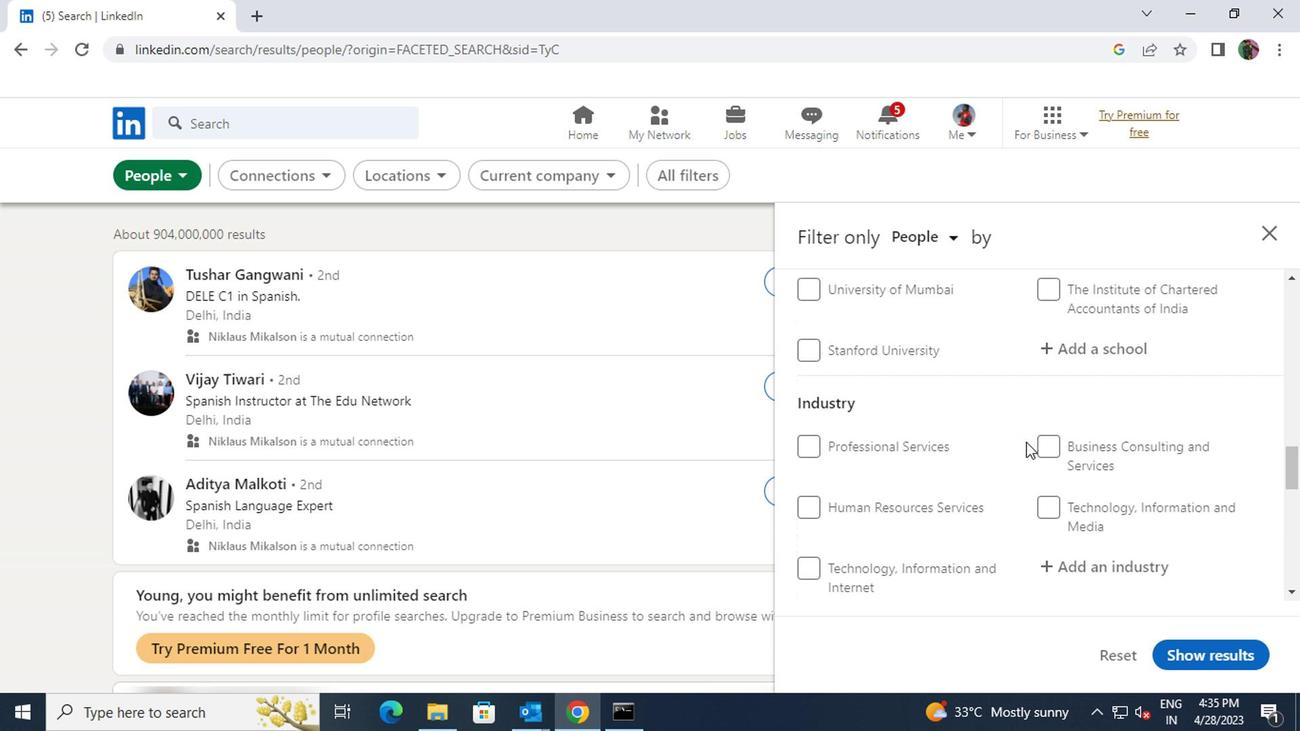 
Action: Mouse scrolled (1021, 442) with delta (0, 0)
Screenshot: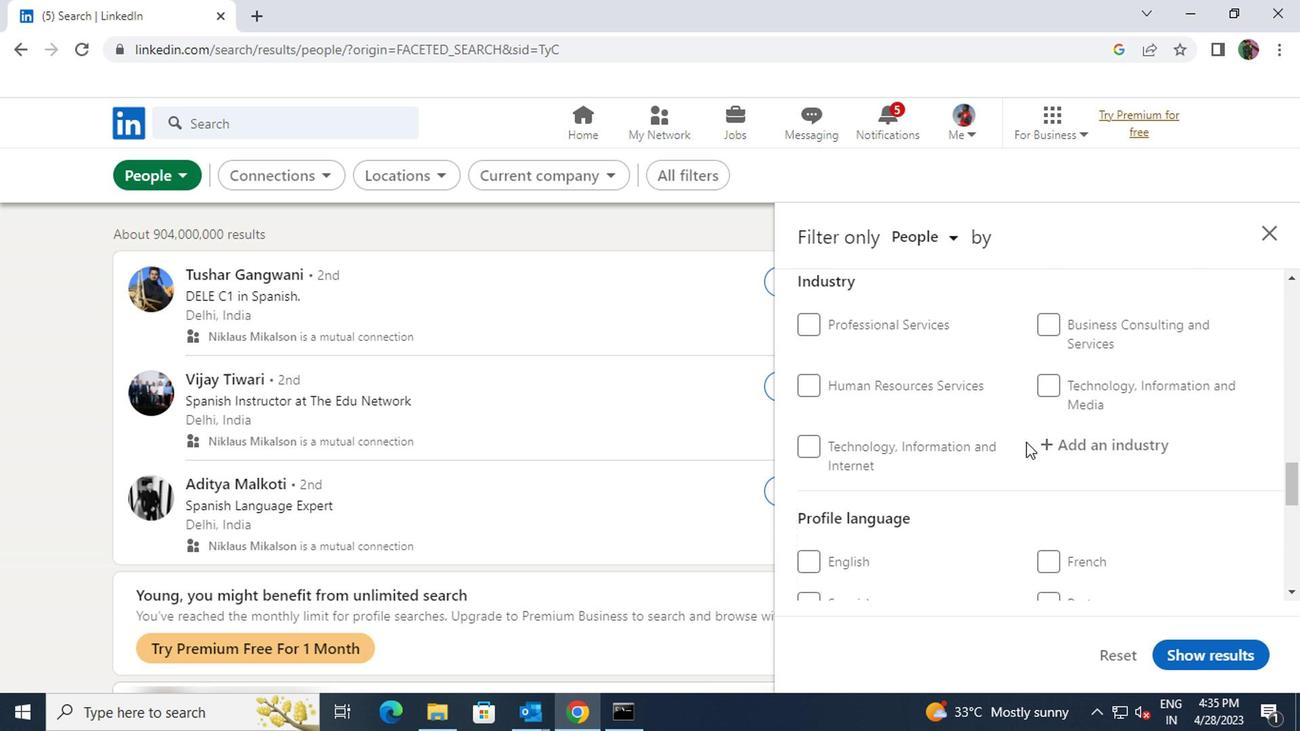 
Action: Mouse moved to (805, 476)
Screenshot: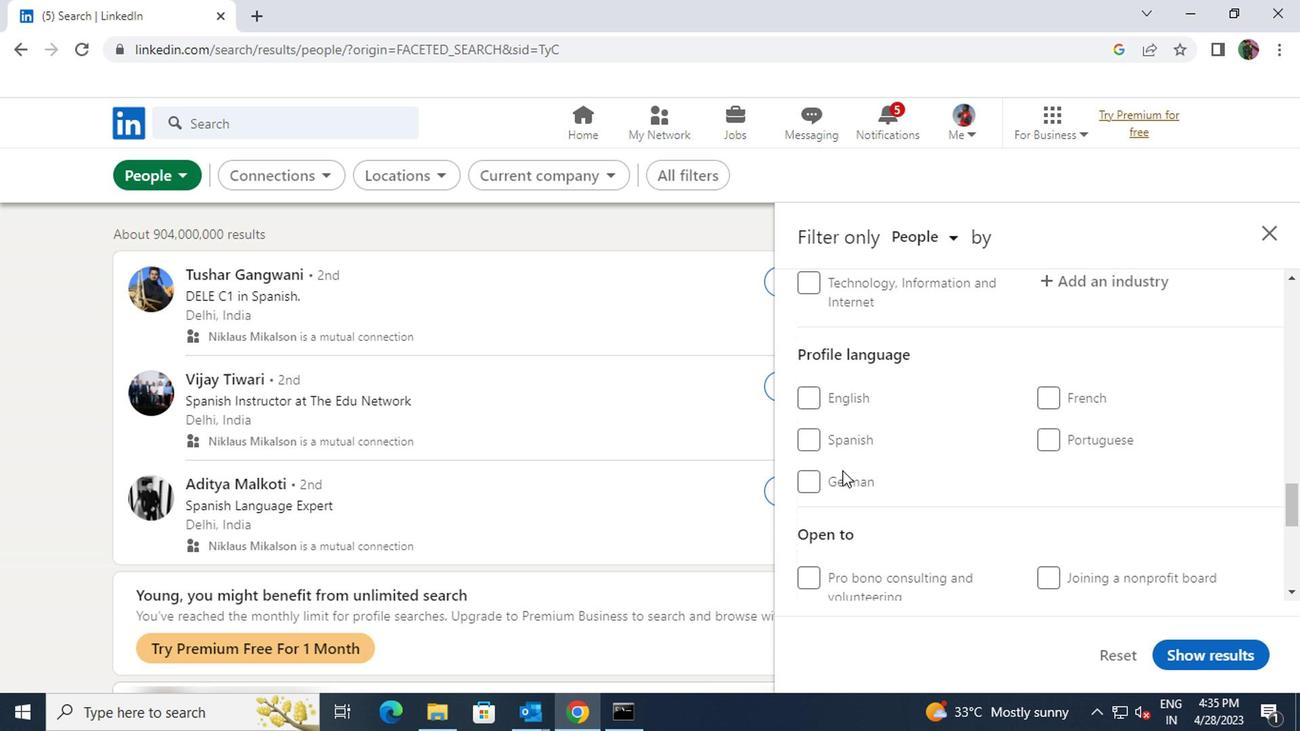 
Action: Mouse pressed left at (805, 476)
Screenshot: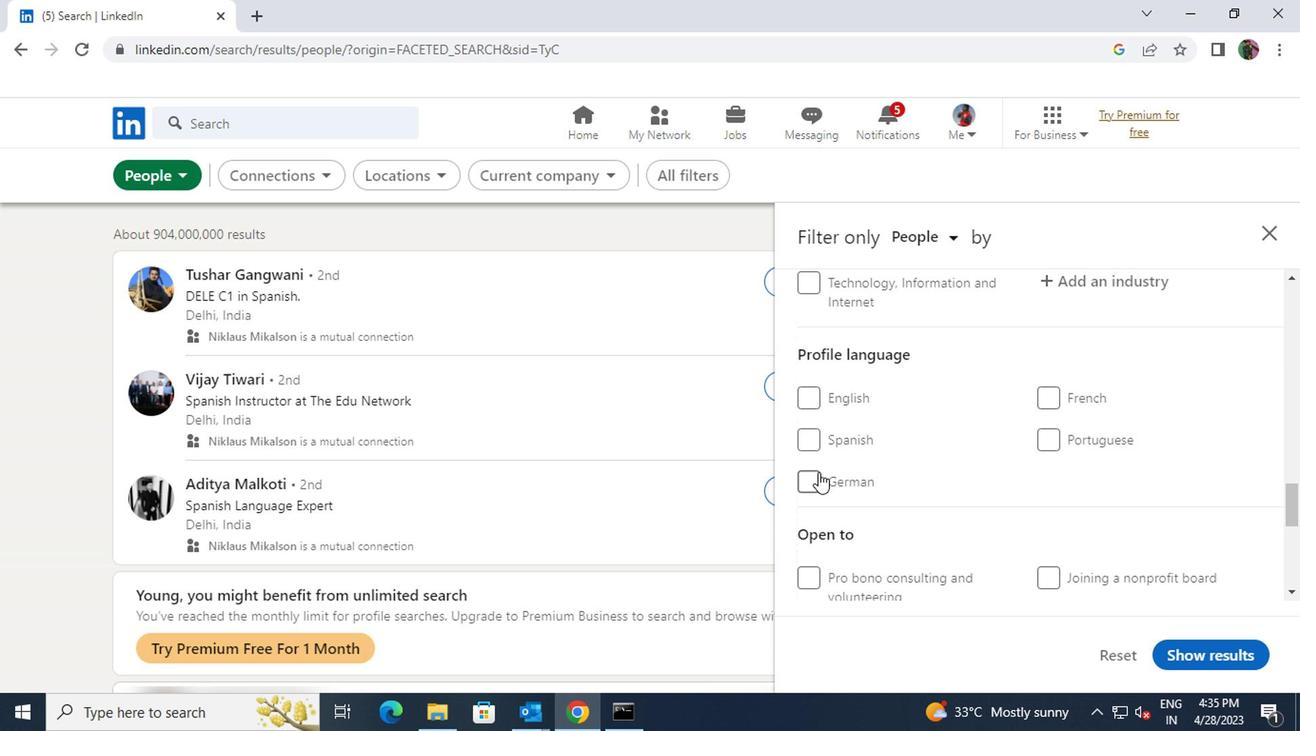 
Action: Mouse moved to (928, 478)
Screenshot: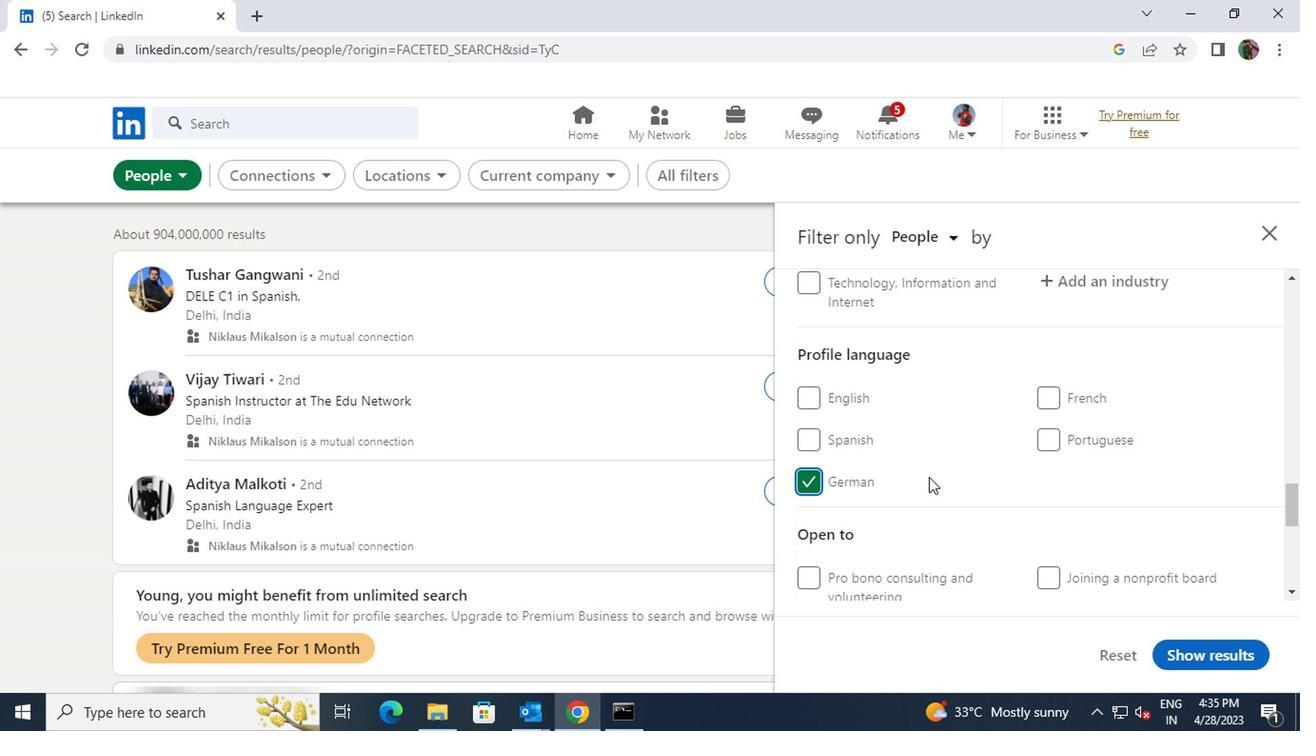
Action: Mouse scrolled (928, 478) with delta (0, 0)
Screenshot: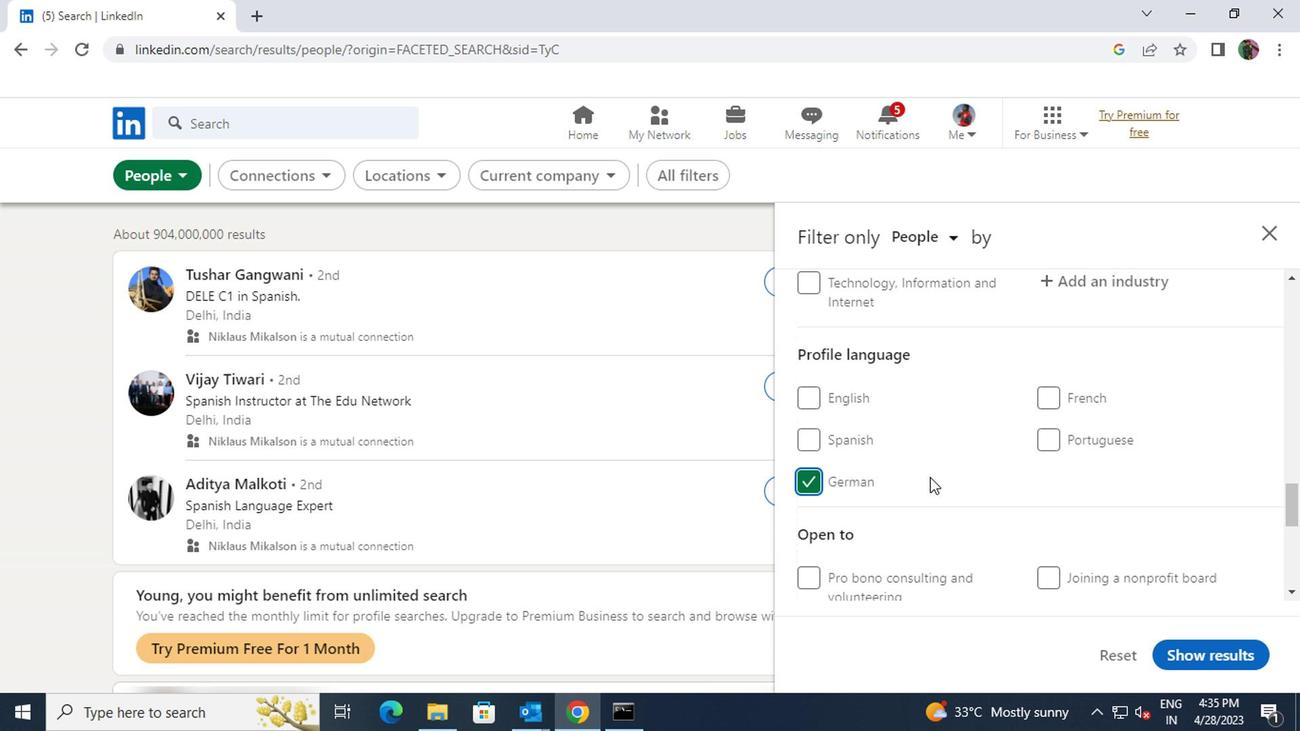 
Action: Mouse scrolled (928, 478) with delta (0, 0)
Screenshot: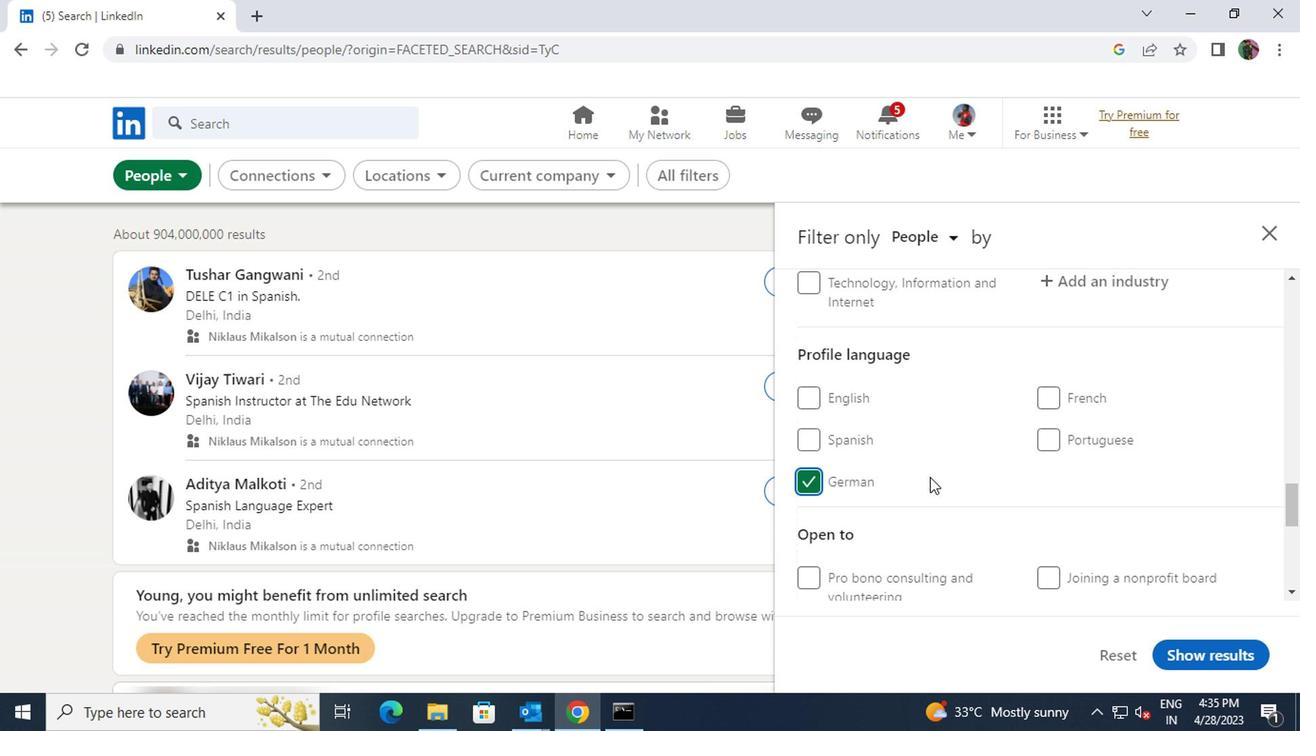 
Action: Mouse scrolled (928, 478) with delta (0, 0)
Screenshot: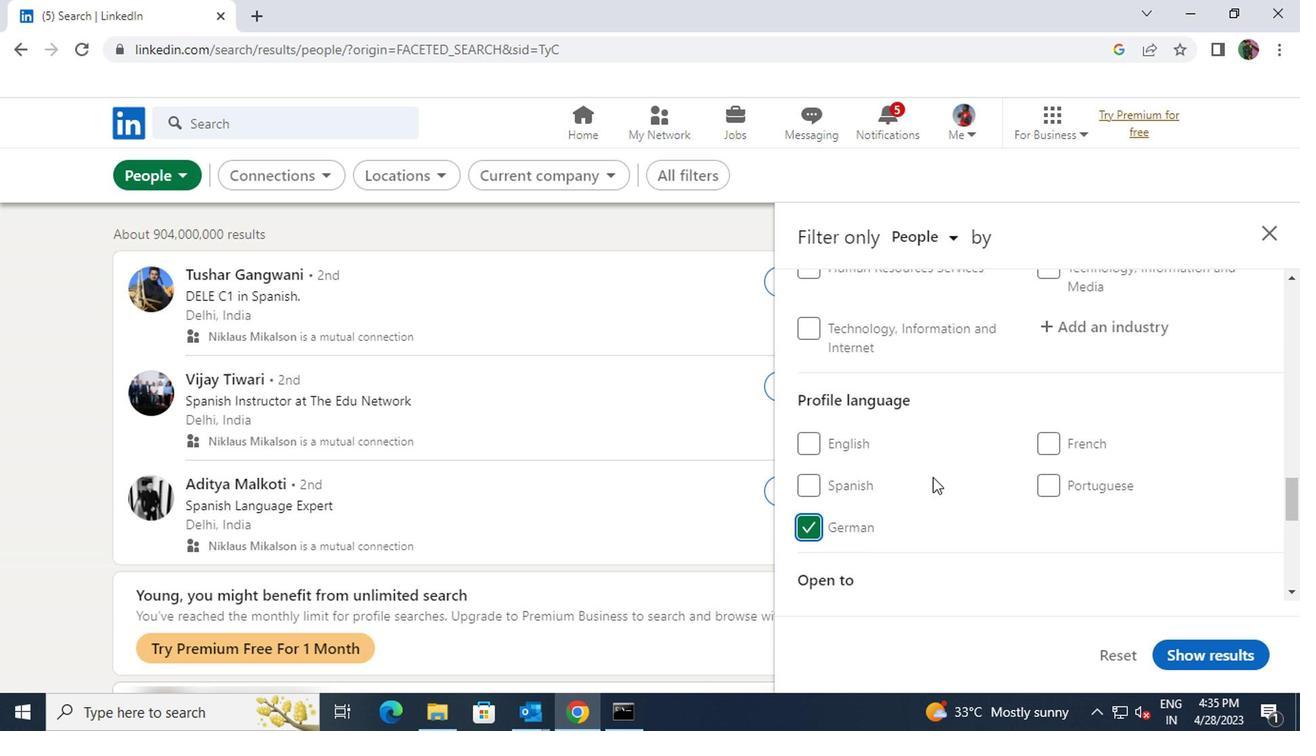 
Action: Mouse scrolled (928, 478) with delta (0, 0)
Screenshot: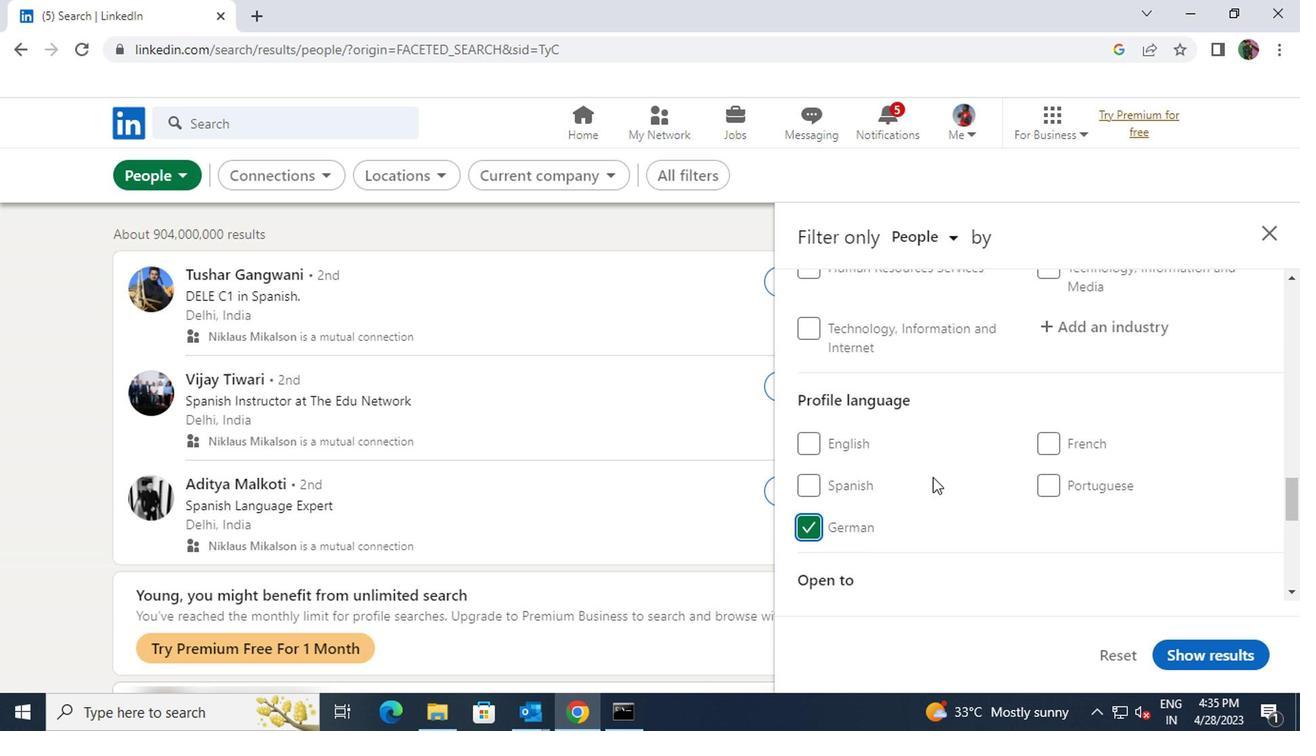 
Action: Mouse scrolled (928, 478) with delta (0, 0)
Screenshot: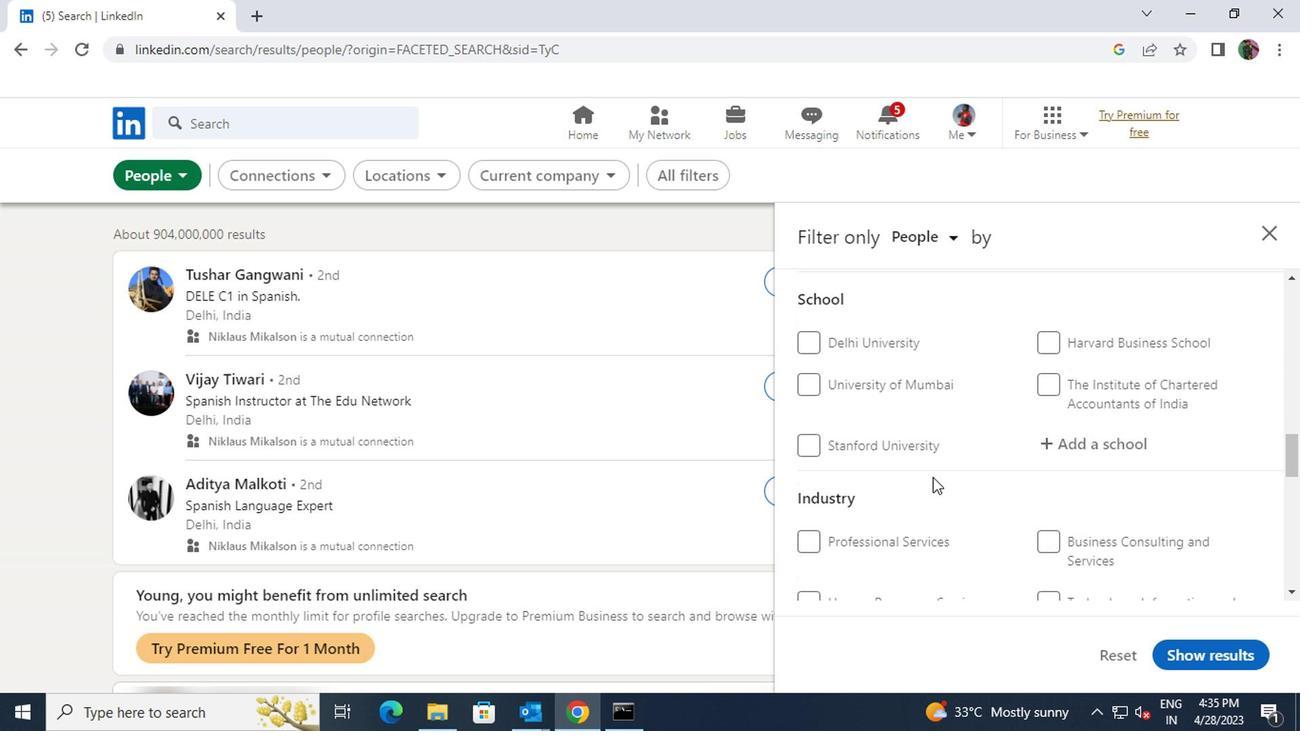 
Action: Mouse scrolled (928, 478) with delta (0, 0)
Screenshot: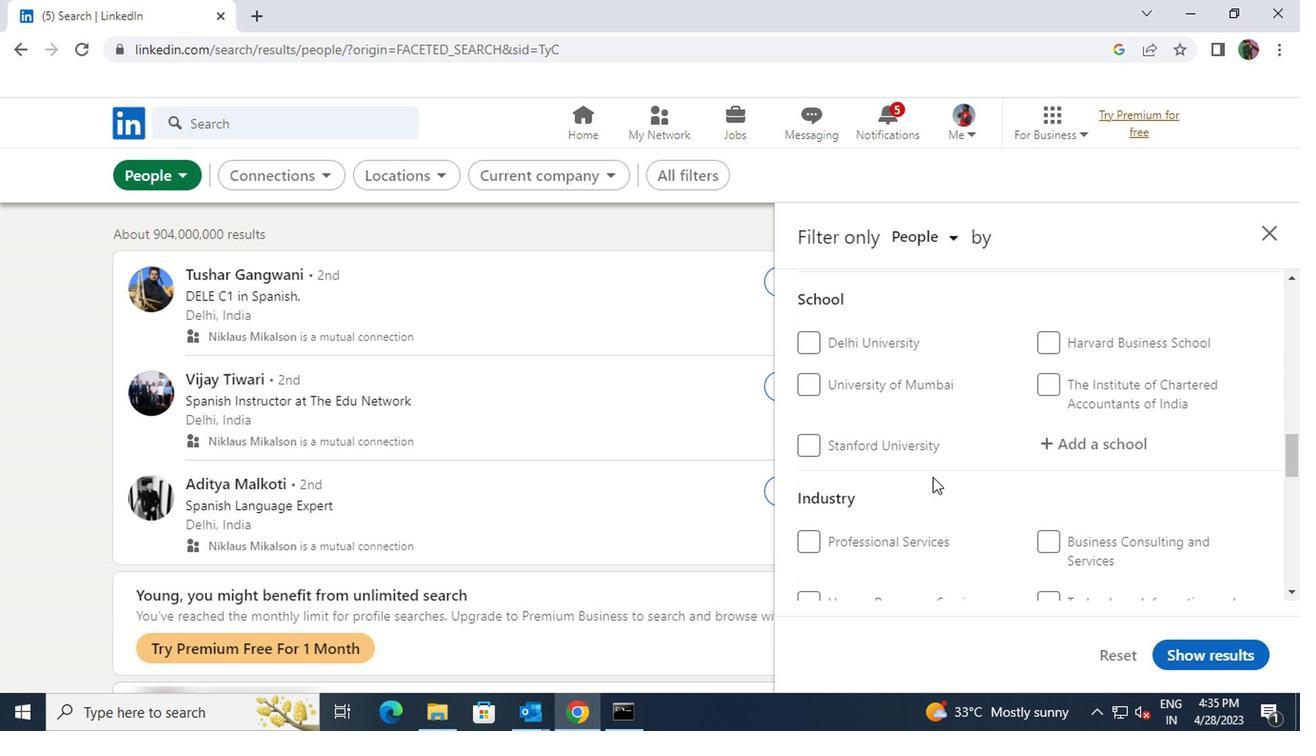 
Action: Mouse scrolled (928, 478) with delta (0, 0)
Screenshot: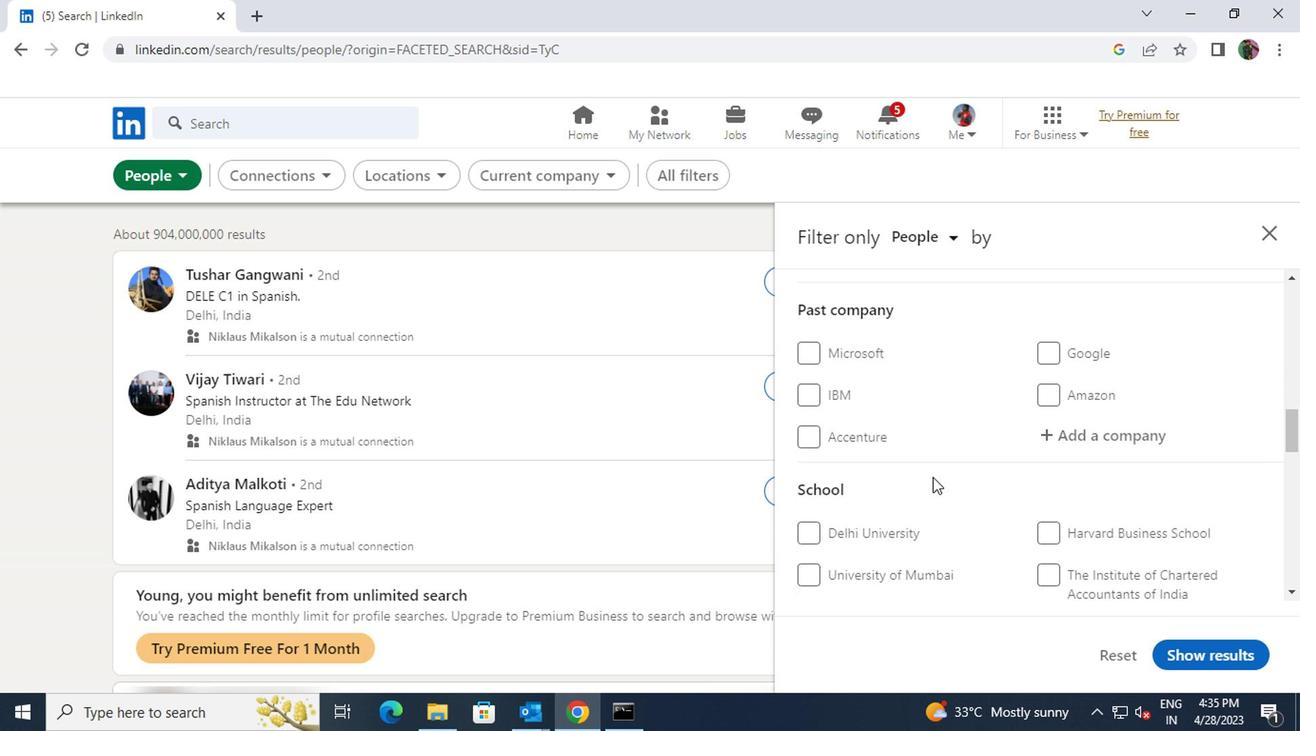 
Action: Mouse scrolled (928, 478) with delta (0, 0)
Screenshot: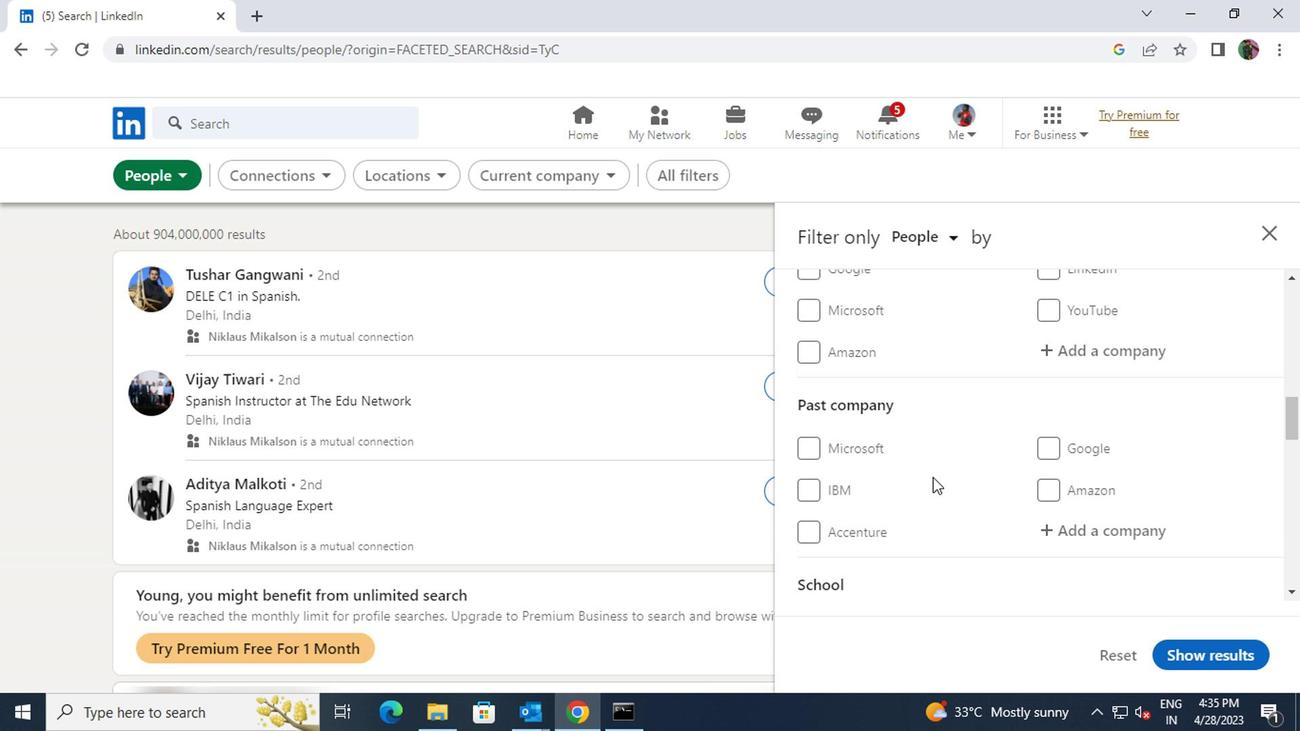 
Action: Mouse scrolled (928, 478) with delta (0, 0)
Screenshot: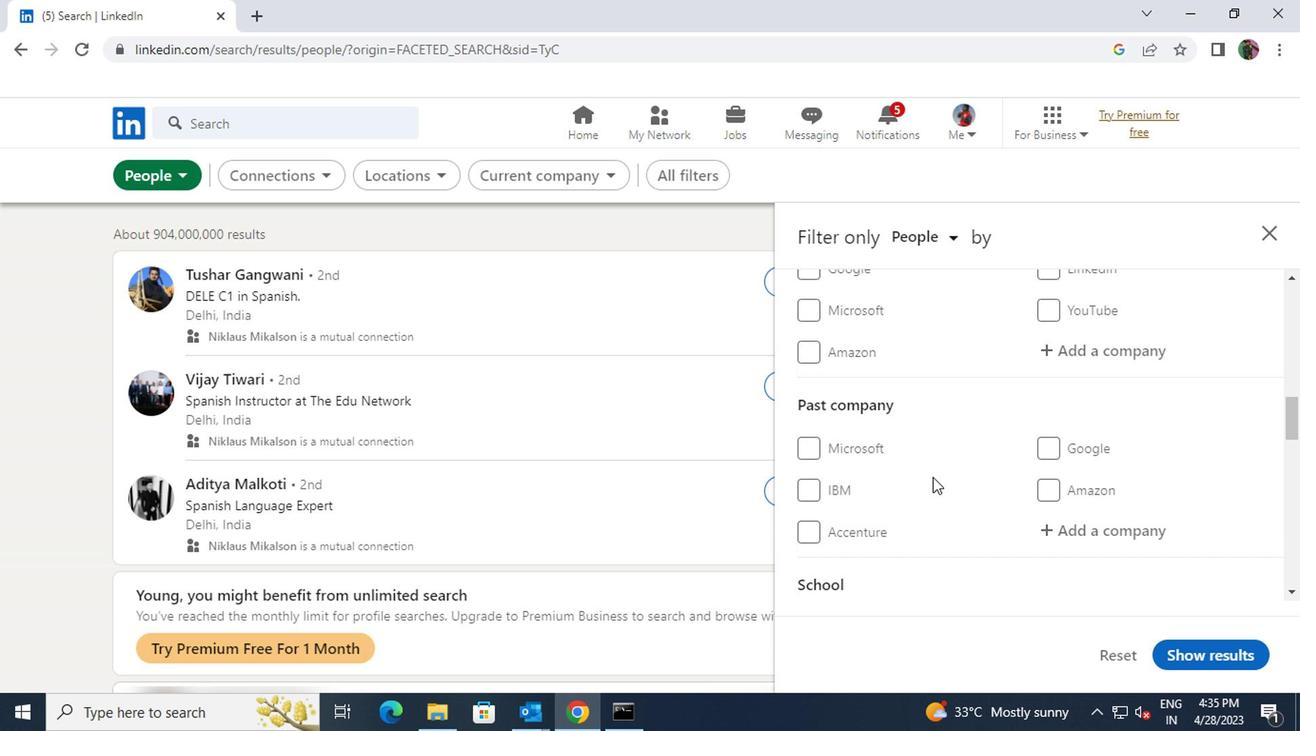 
Action: Mouse moved to (1051, 543)
Screenshot: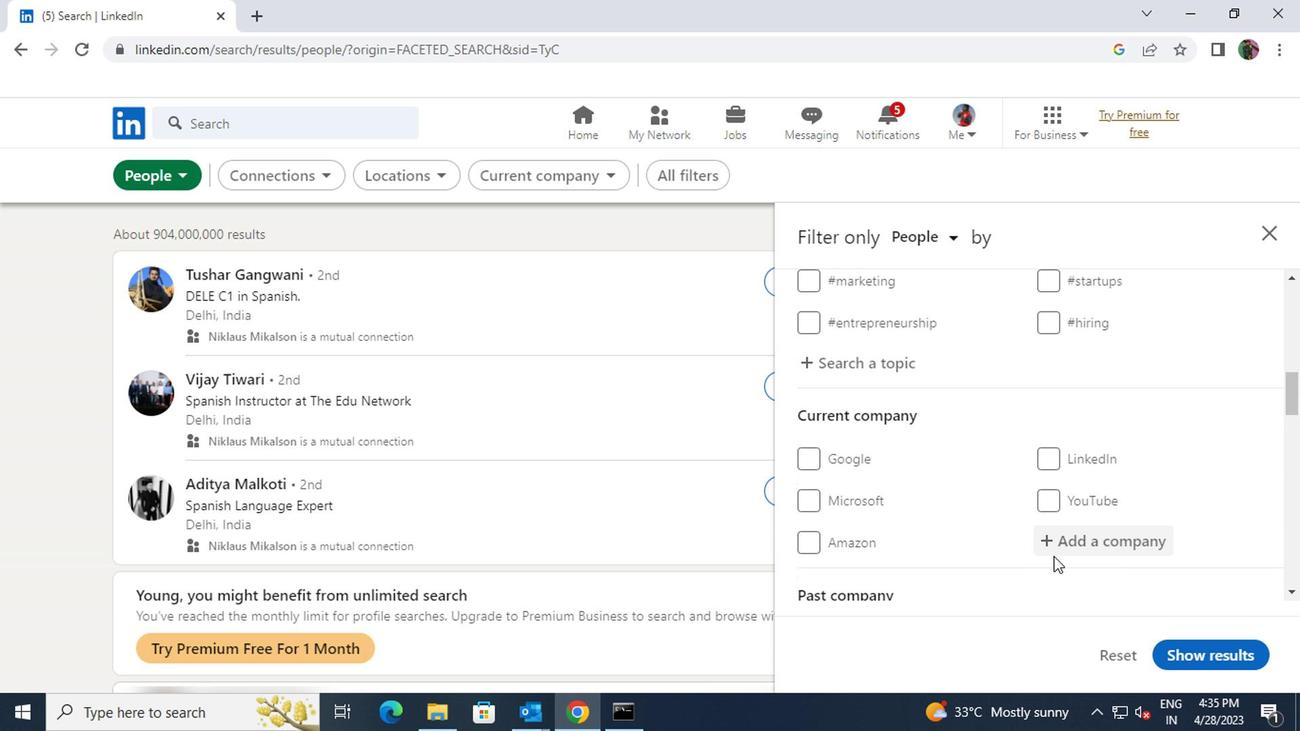 
Action: Mouse pressed left at (1051, 543)
Screenshot: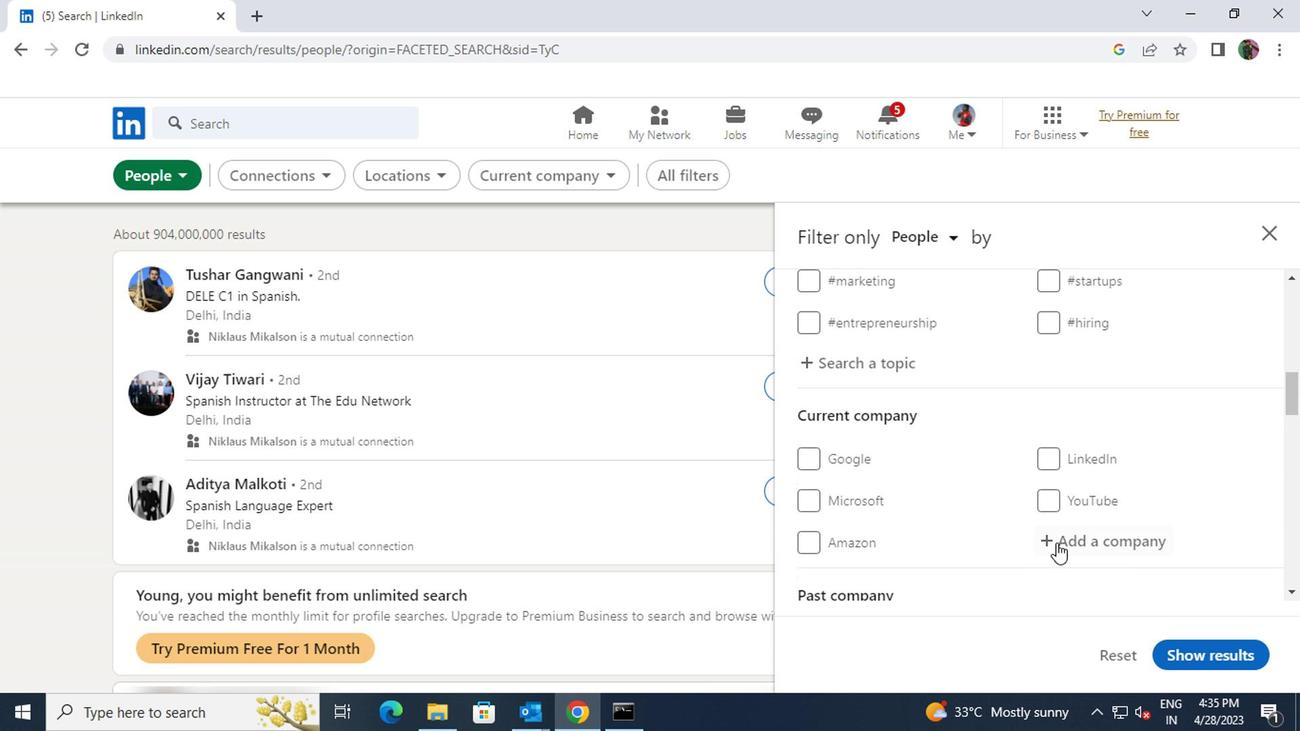 
Action: Key pressed <Key.shift><Key.shift><Key.shift><Key.shift><Key.shift>ASIAPOWER
Screenshot: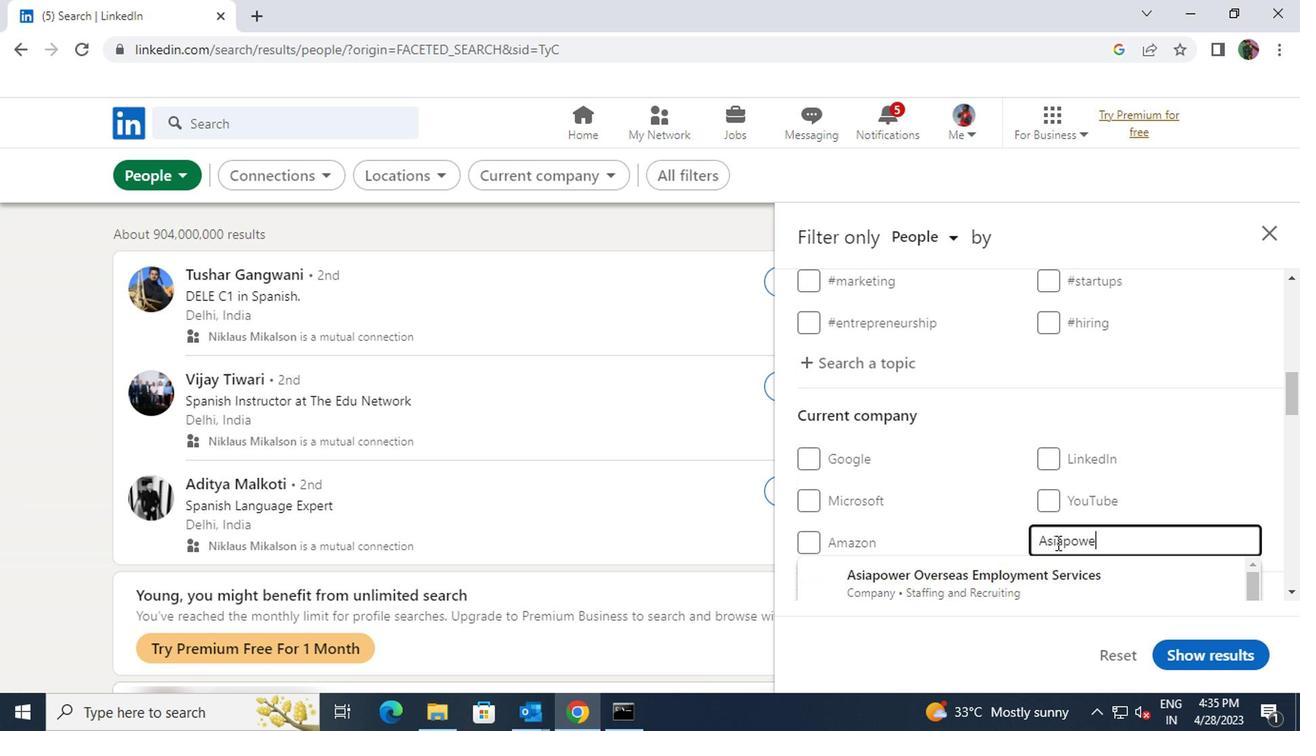 
Action: Mouse moved to (1046, 583)
Screenshot: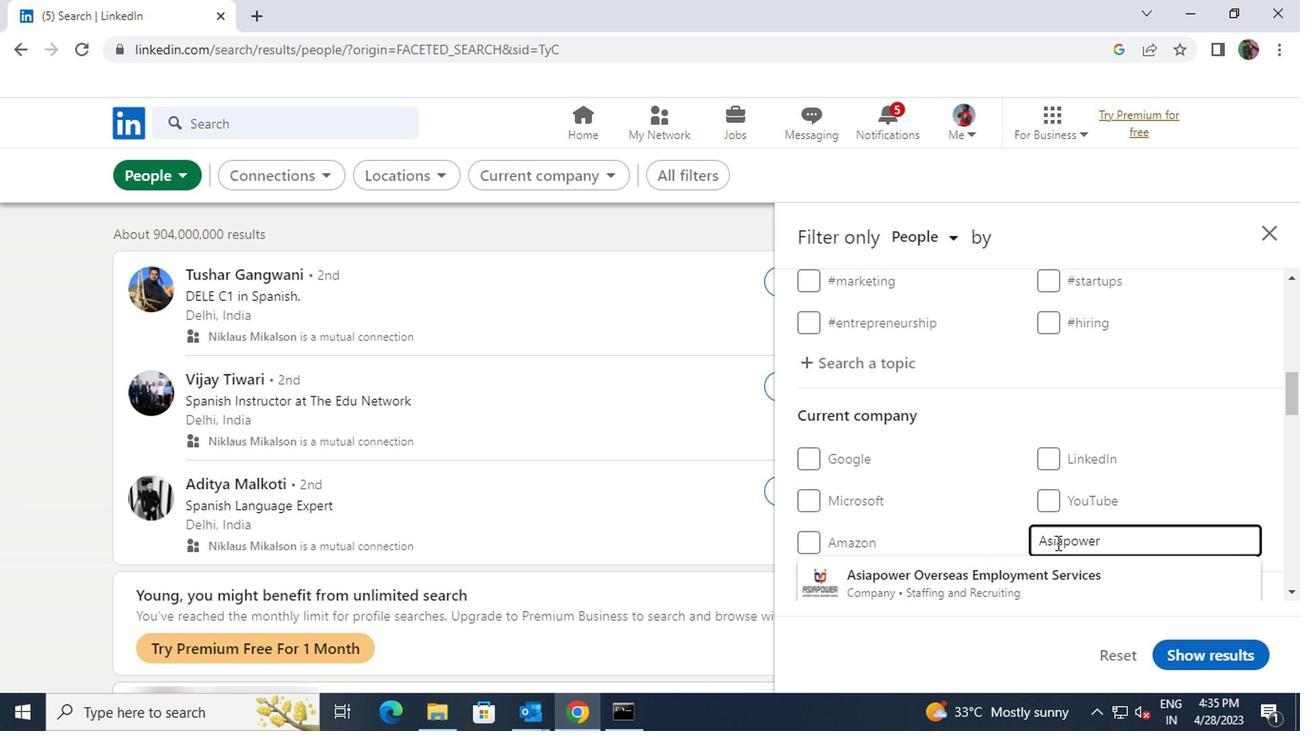 
Action: Mouse pressed left at (1046, 583)
Screenshot: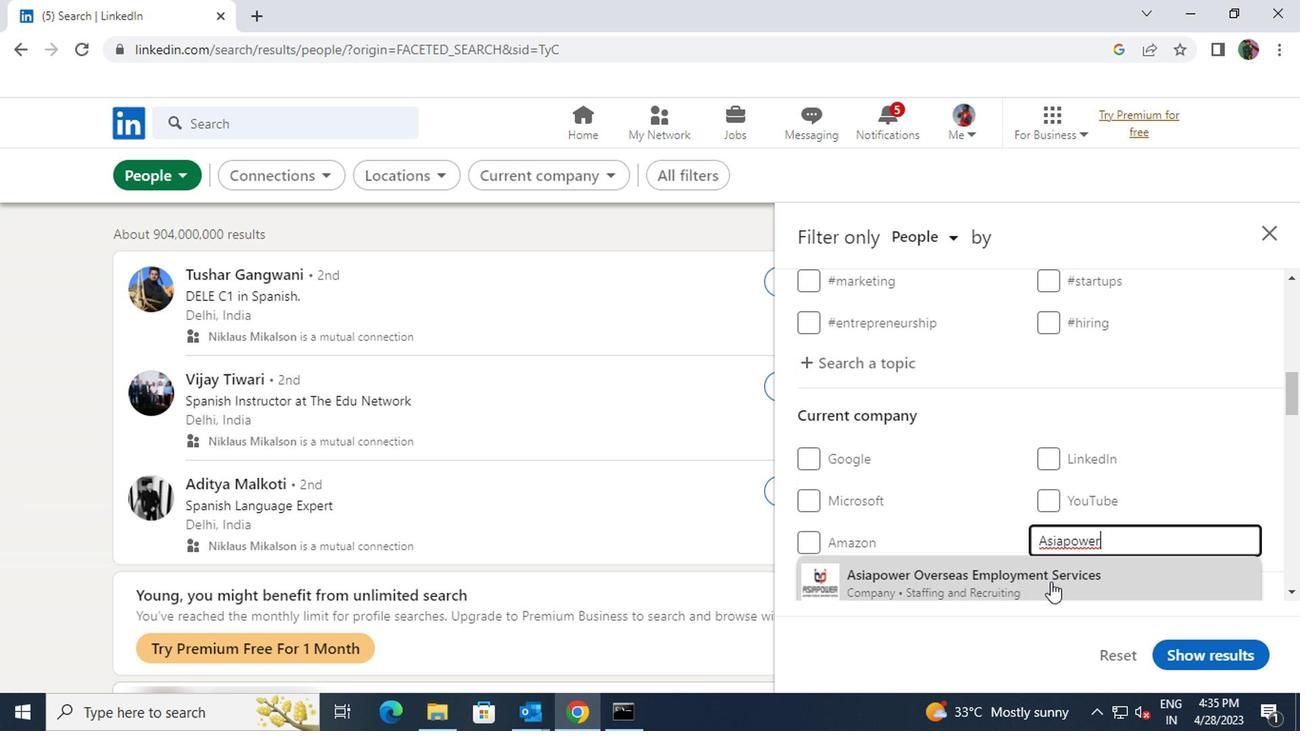 
Action: Mouse moved to (1074, 550)
Screenshot: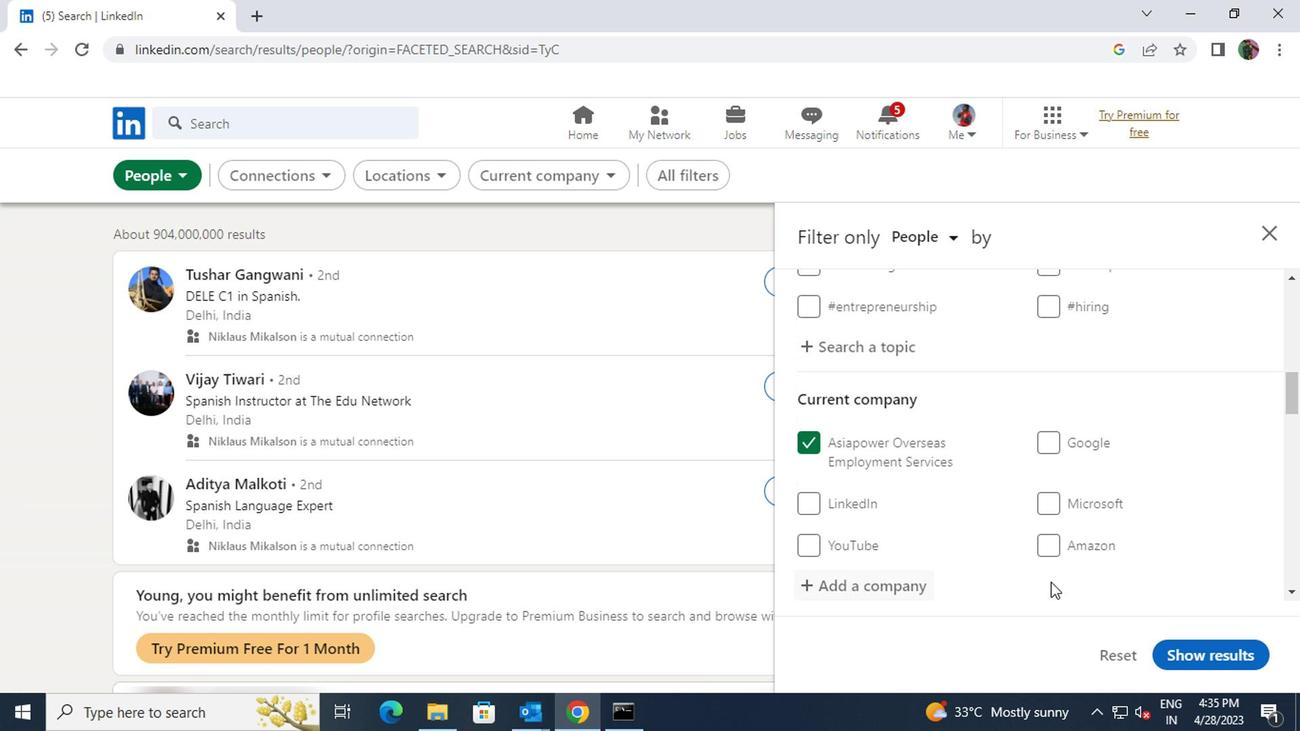 
Action: Mouse scrolled (1074, 549) with delta (0, -1)
Screenshot: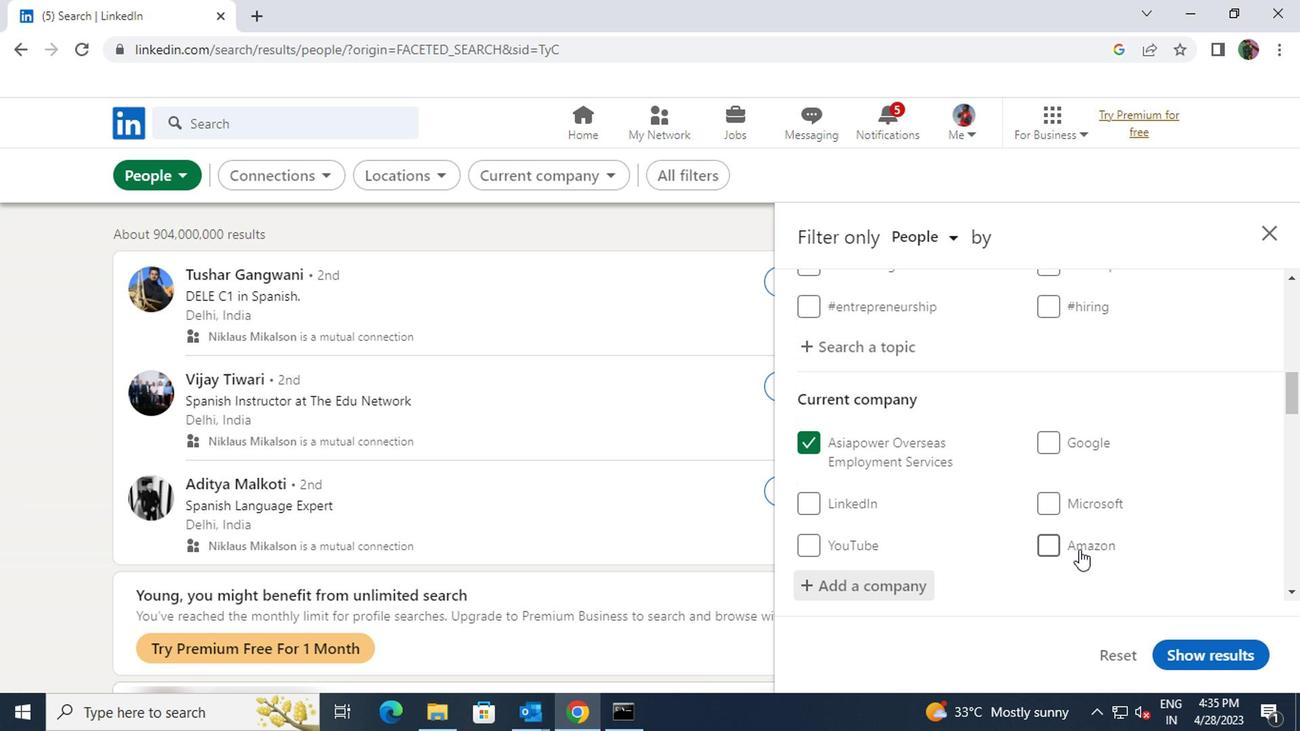 
Action: Mouse moved to (1069, 531)
Screenshot: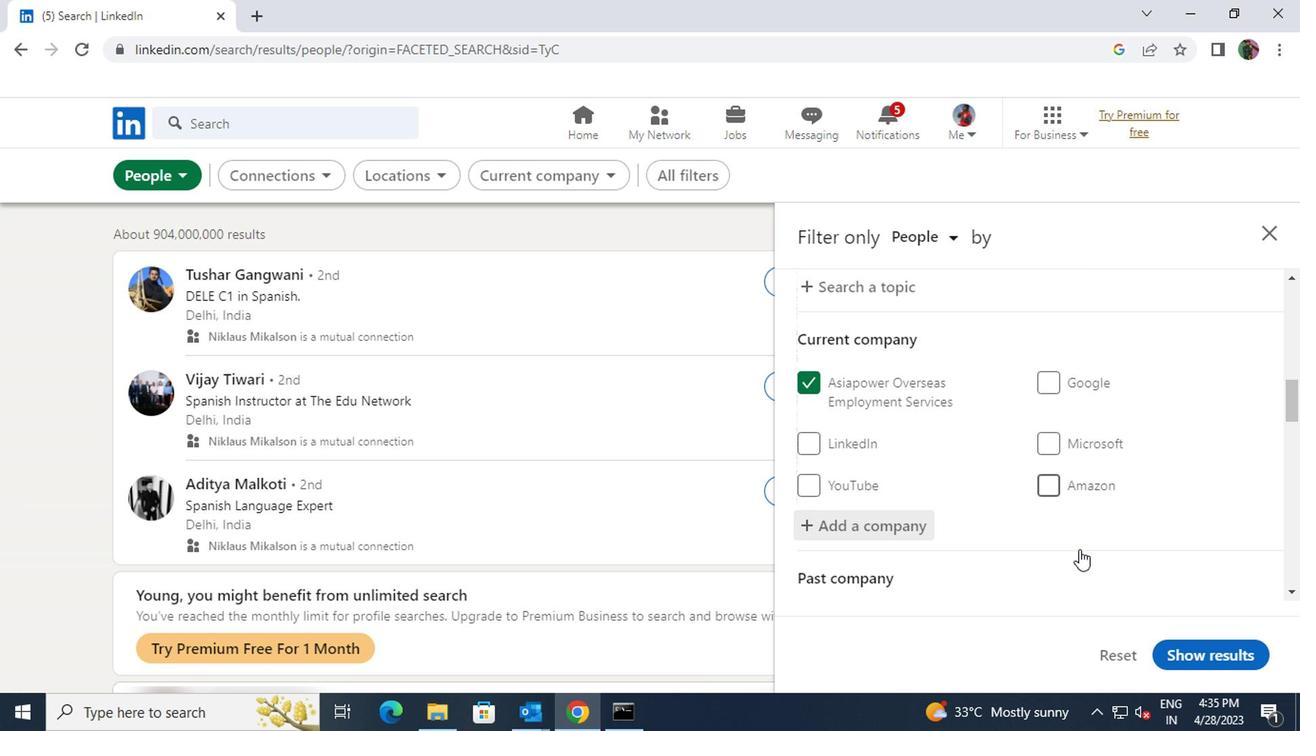 
Action: Mouse scrolled (1069, 530) with delta (0, -1)
Screenshot: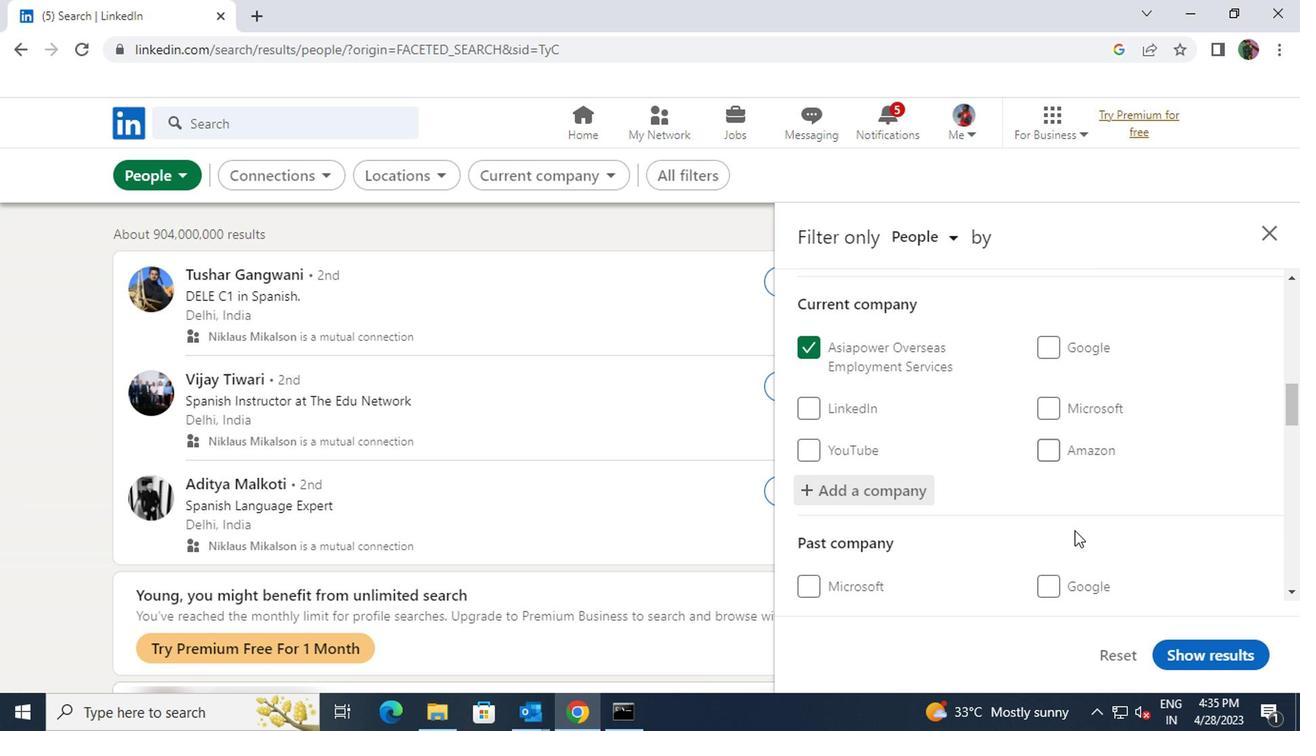 
Action: Mouse scrolled (1069, 530) with delta (0, -1)
Screenshot: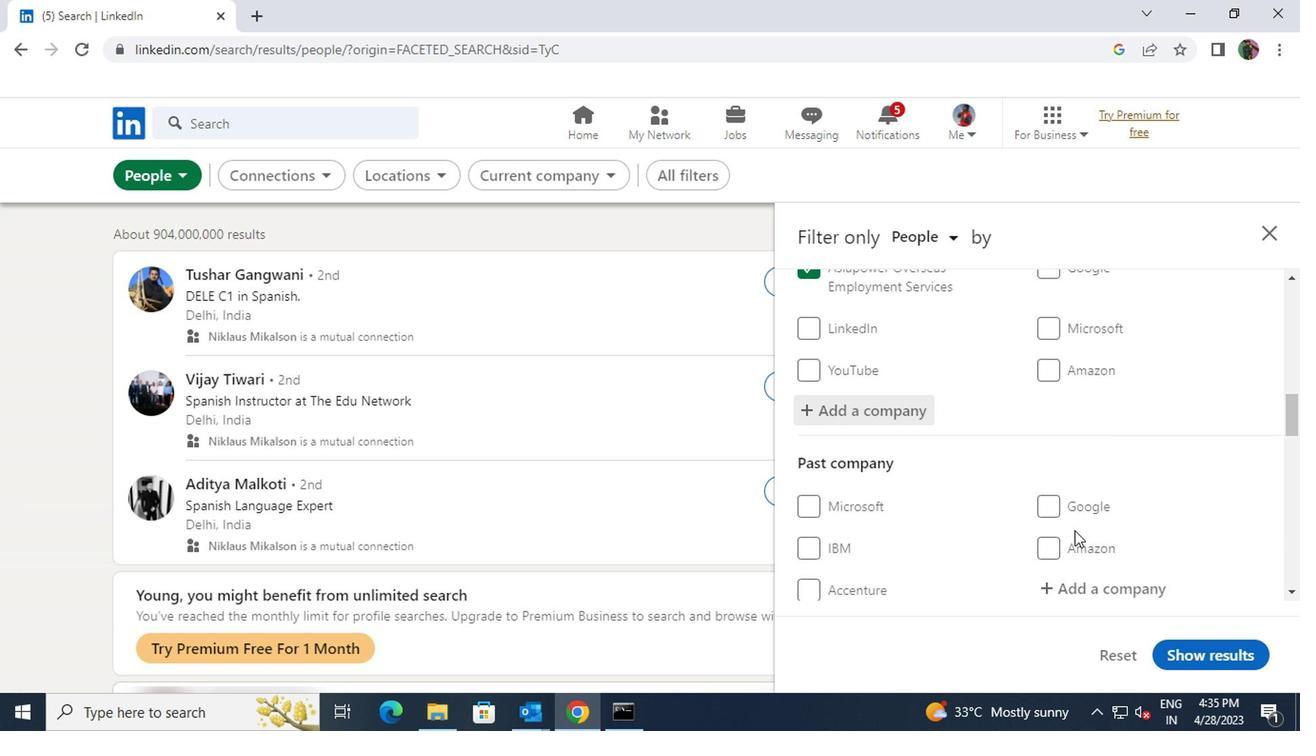 
Action: Mouse scrolled (1069, 530) with delta (0, -1)
Screenshot: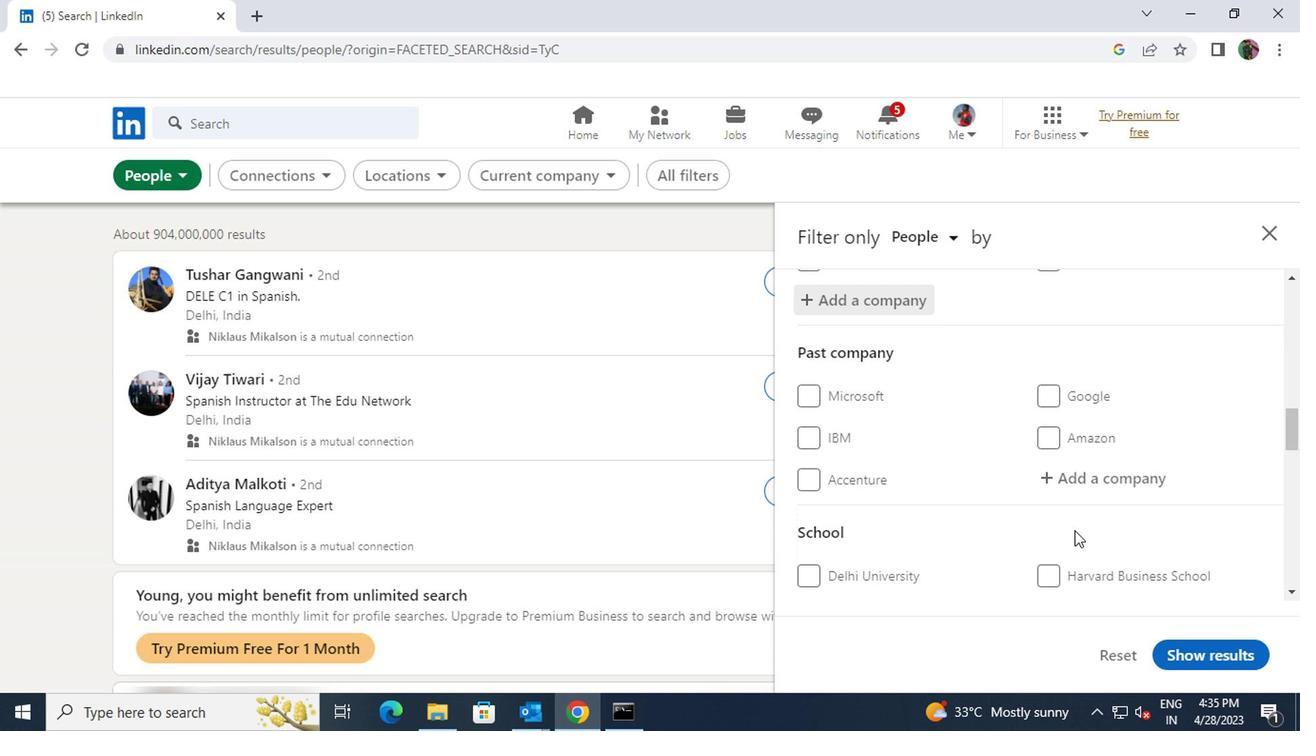 
Action: Mouse scrolled (1069, 530) with delta (0, -1)
Screenshot: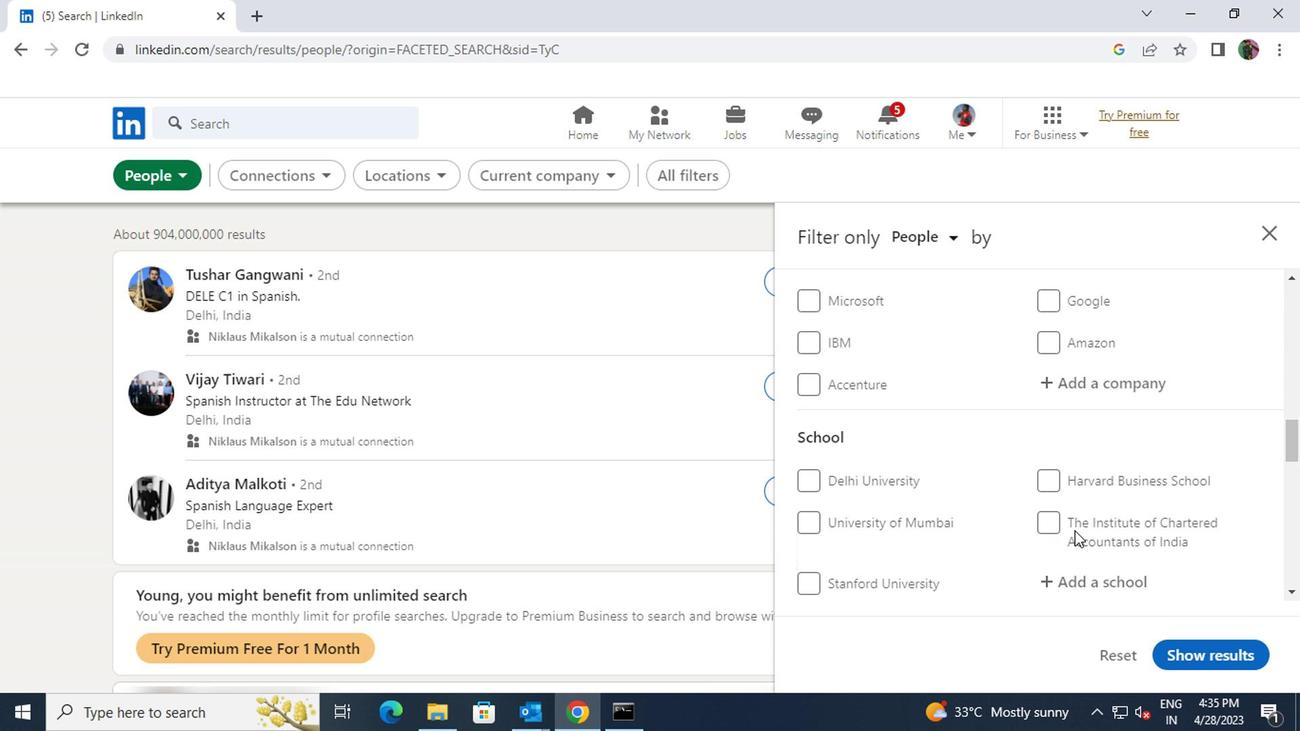 
Action: Mouse moved to (1088, 491)
Screenshot: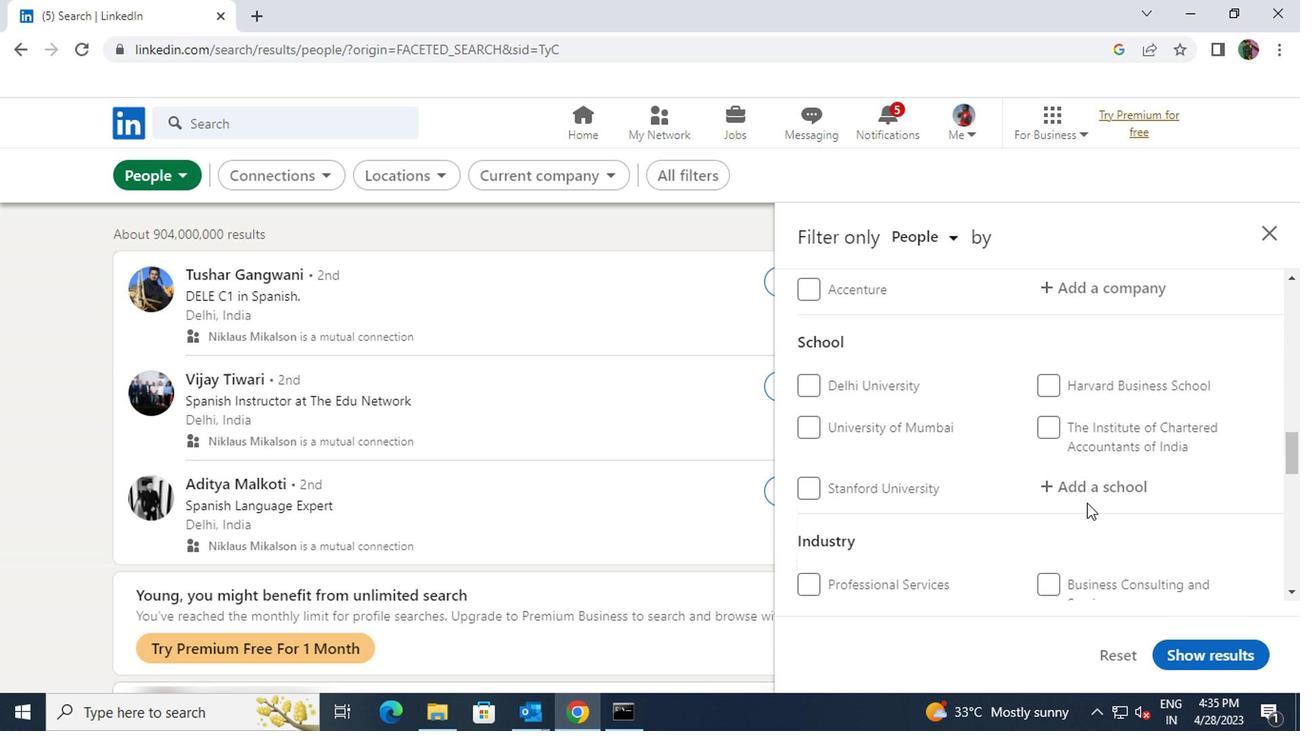 
Action: Mouse pressed left at (1088, 491)
Screenshot: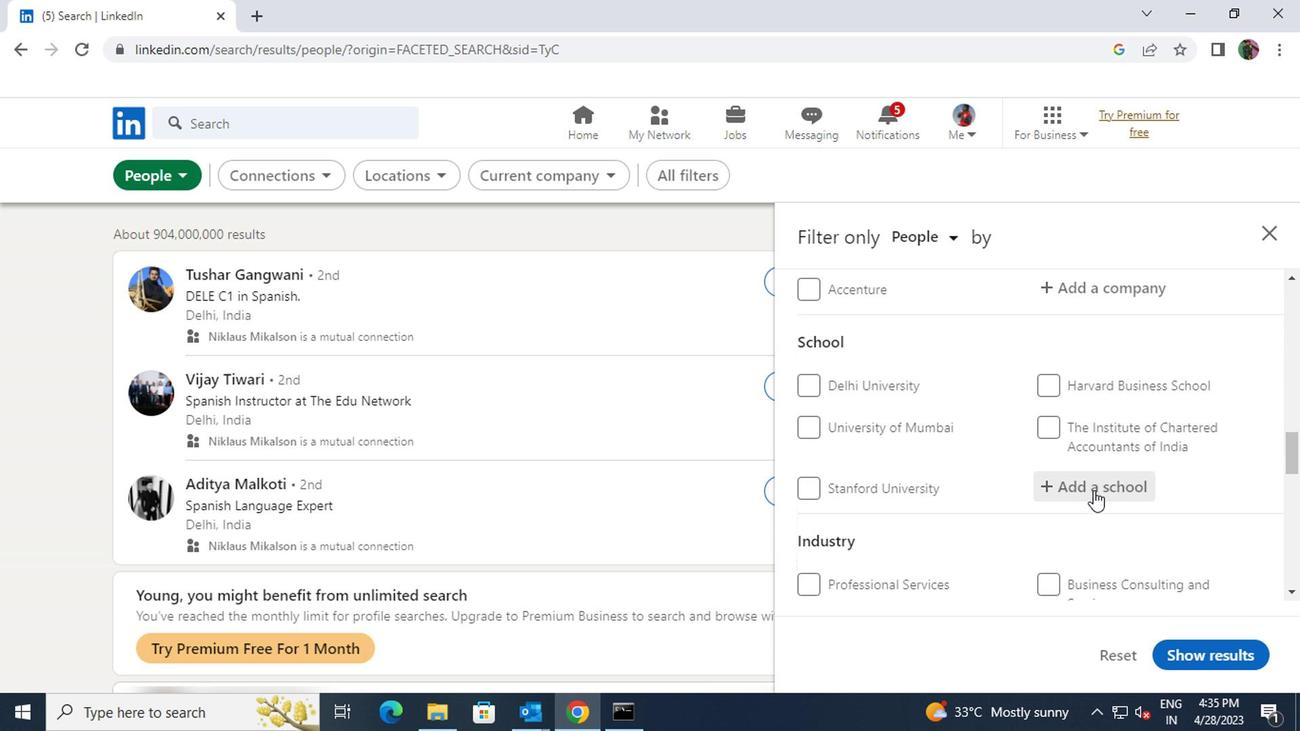 
Action: Key pressed <Key.shift>UNIVERSITY<Key.space>OF<Key.space><Key.shift>JAMMU<Key.shift>TAW<Key.backspace><Key.backspace><Key.backspace><Key.space><Key.shift>TAWI
Screenshot: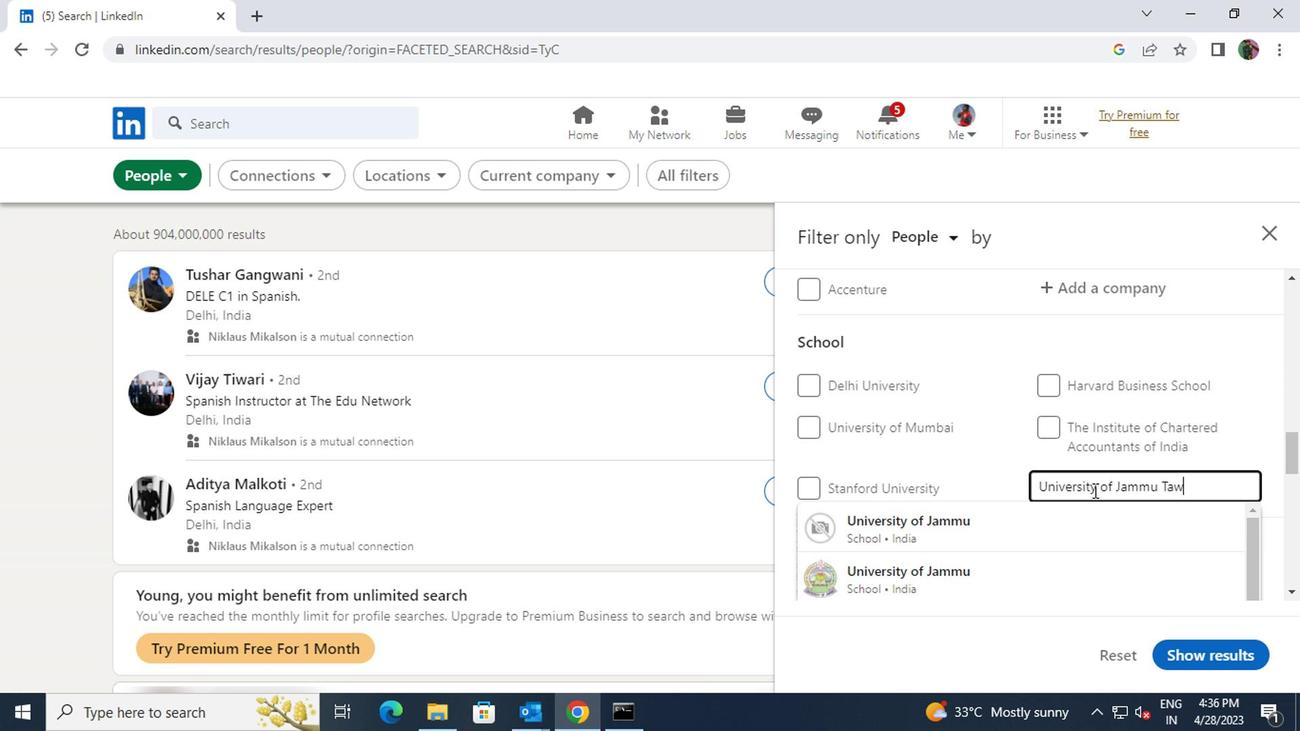 
Action: Mouse moved to (1082, 505)
Screenshot: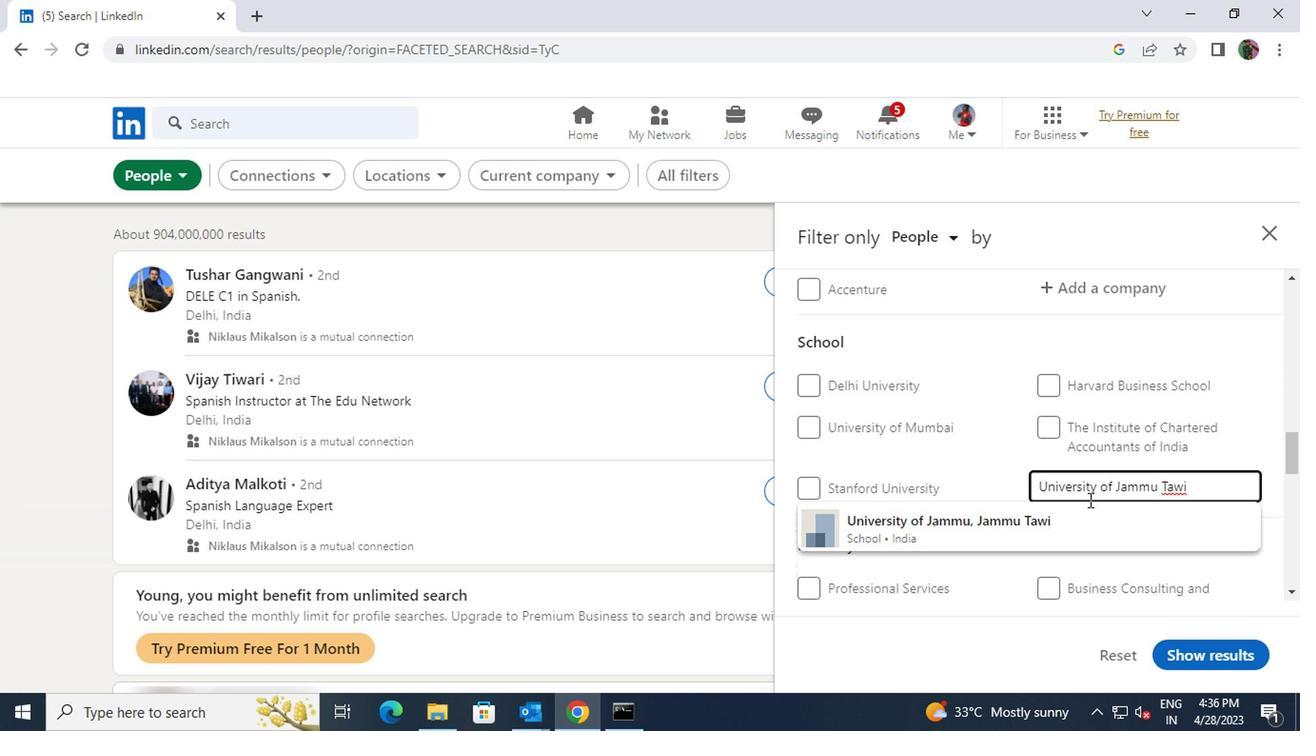 
Action: Mouse pressed left at (1082, 505)
Screenshot: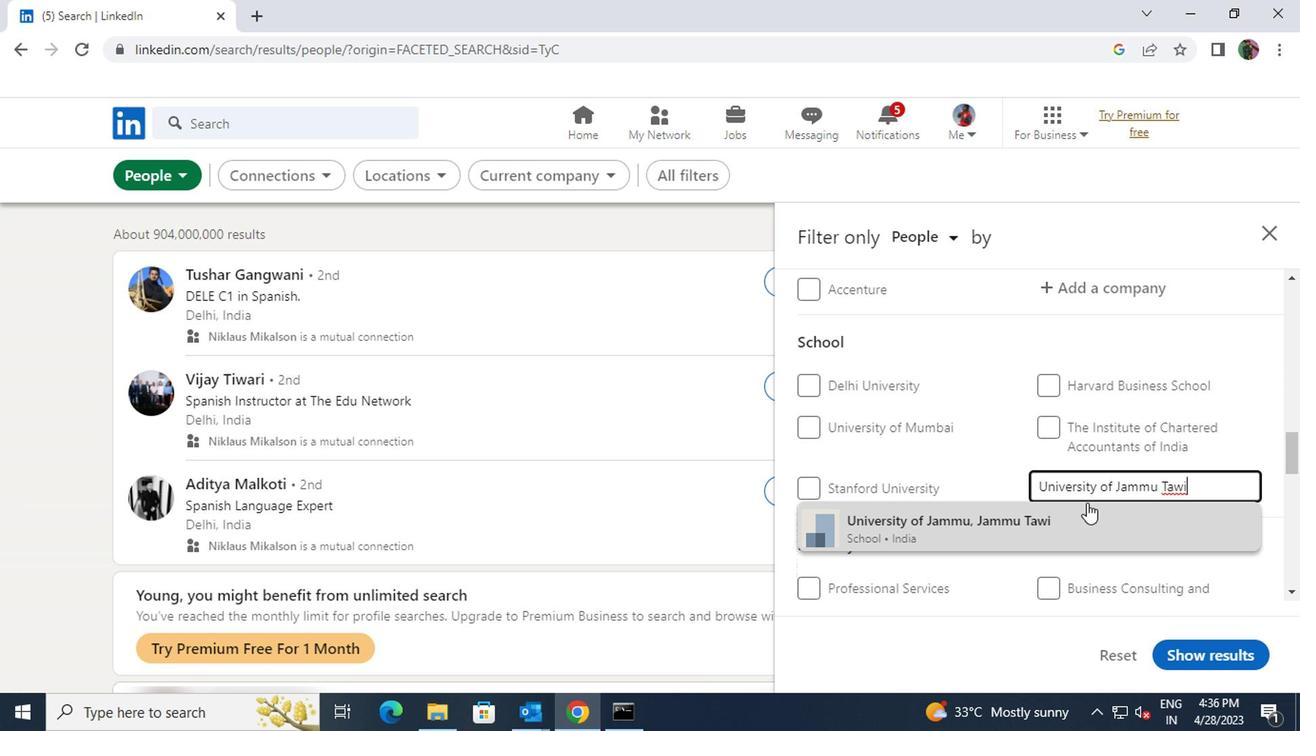 
Action: Mouse scrolled (1082, 504) with delta (0, -1)
Screenshot: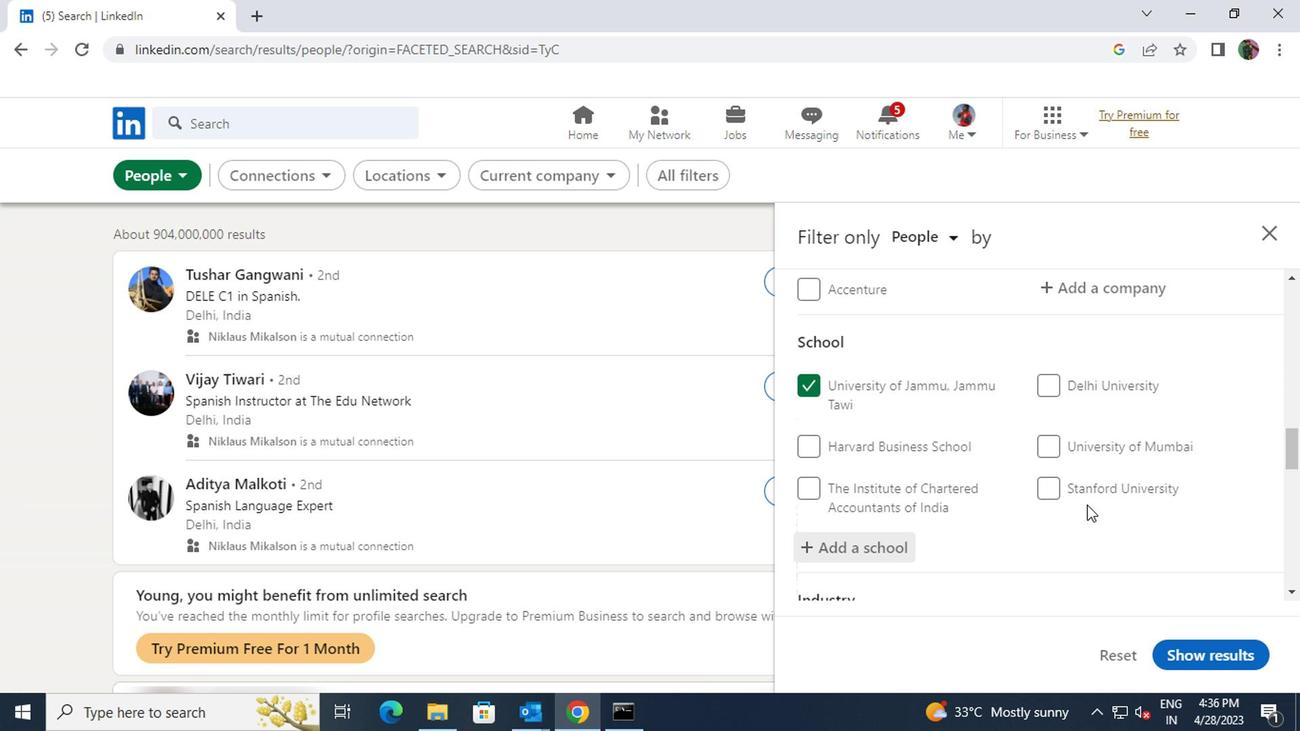 
Action: Mouse scrolled (1082, 504) with delta (0, -1)
Screenshot: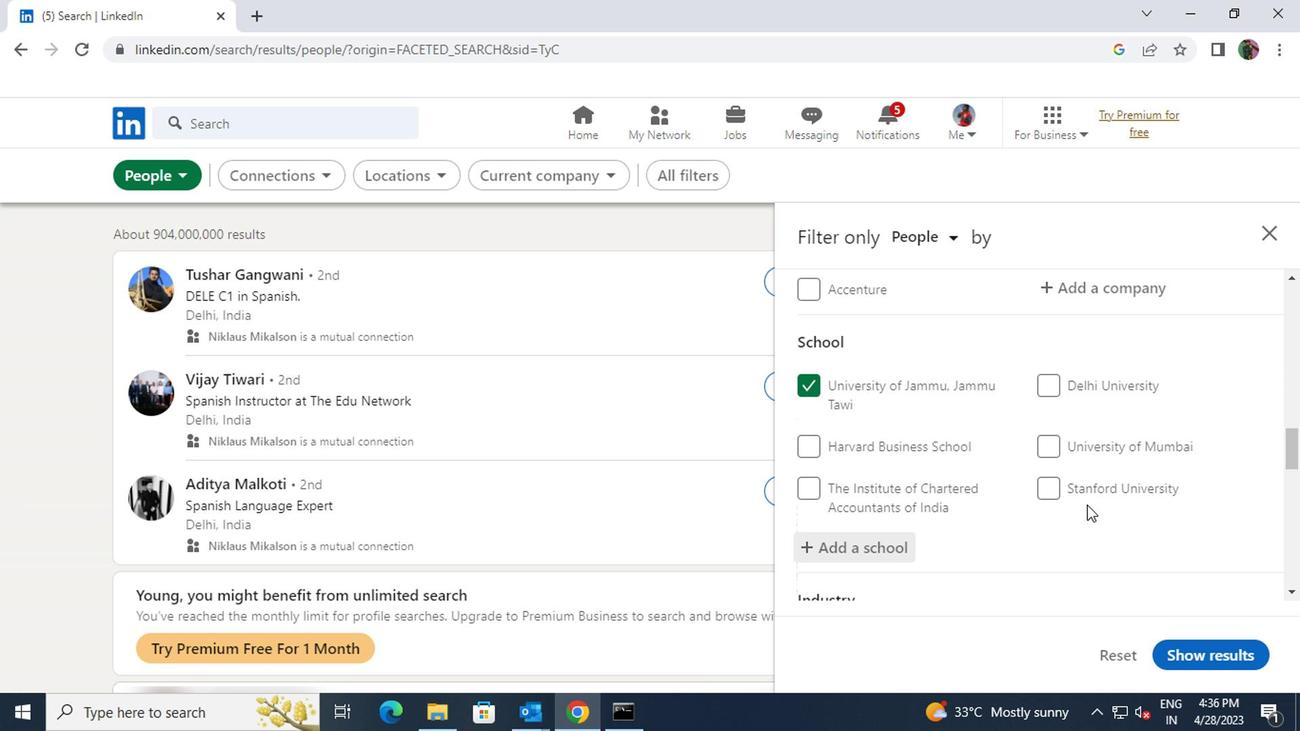 
Action: Mouse scrolled (1082, 504) with delta (0, -1)
Screenshot: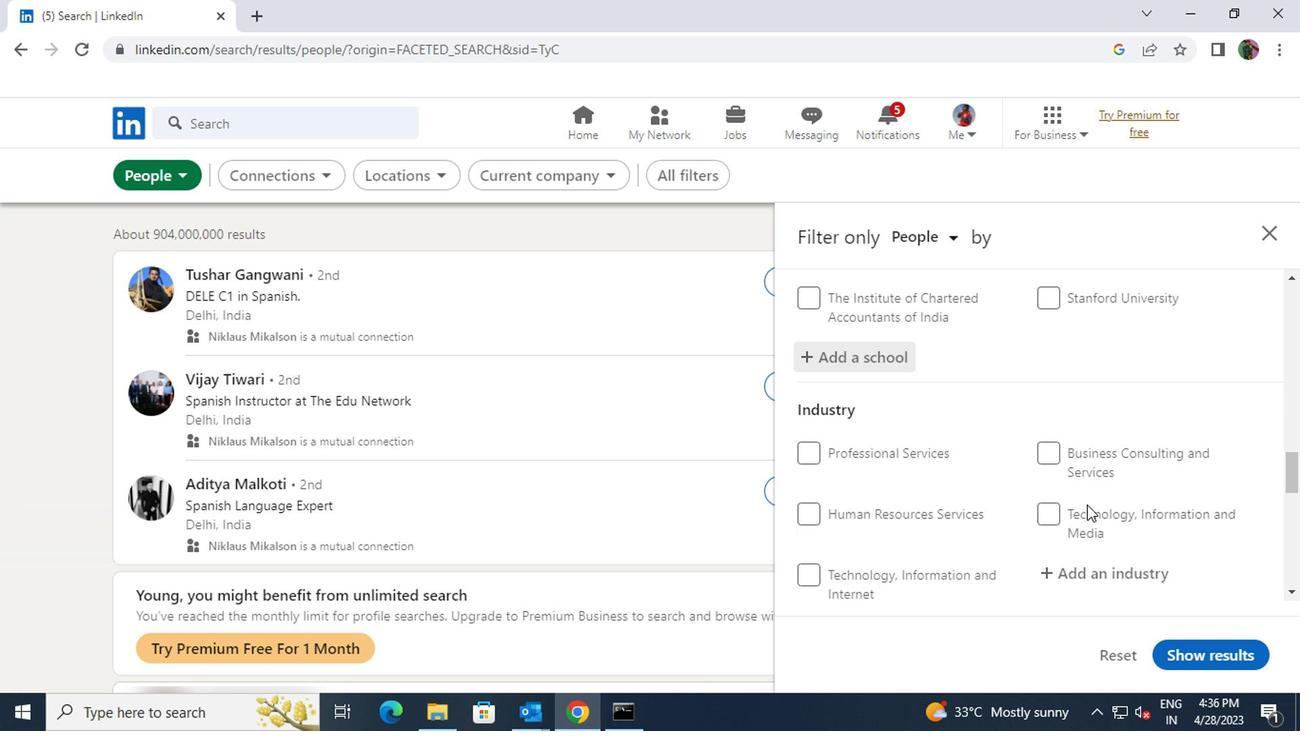 
Action: Mouse moved to (1076, 488)
Screenshot: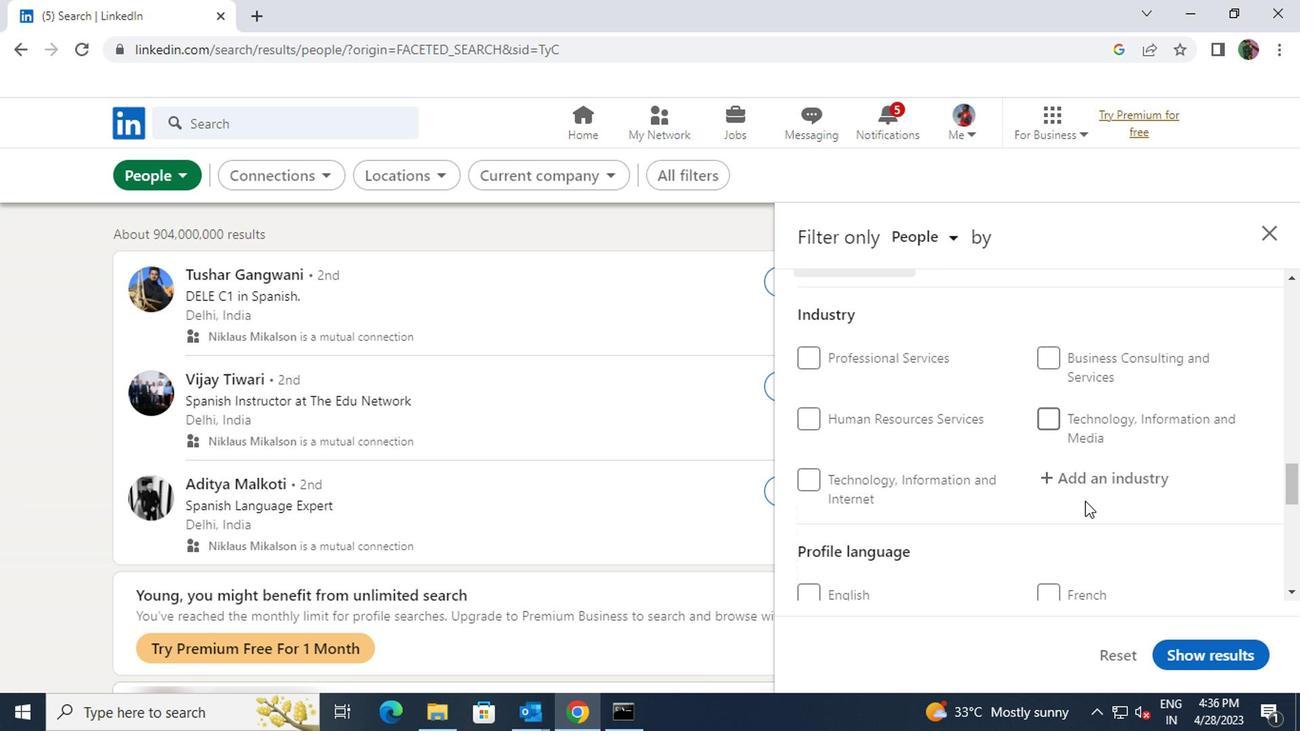 
Action: Mouse pressed left at (1076, 488)
Screenshot: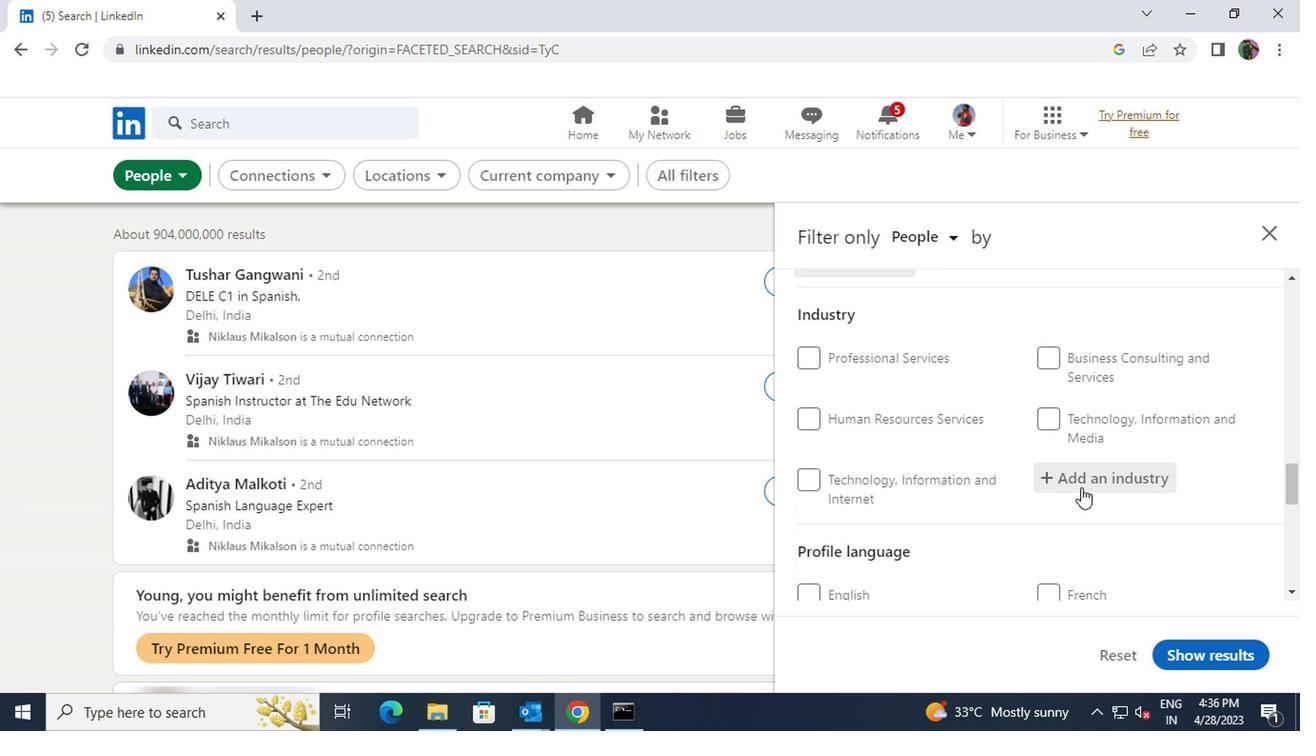 
Action: Key pressed <Key.shift>URBAN<Key.space><Key.shift>TRAN
Screenshot: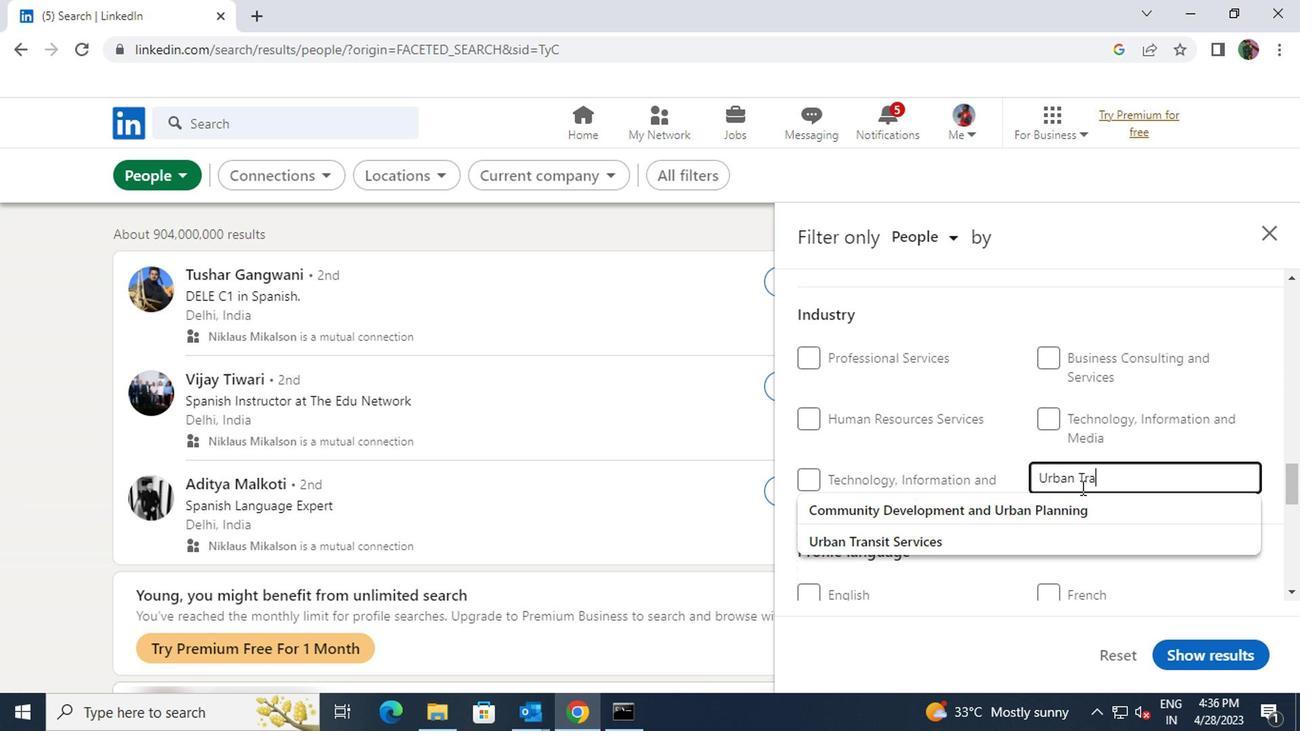 
Action: Mouse moved to (1051, 515)
Screenshot: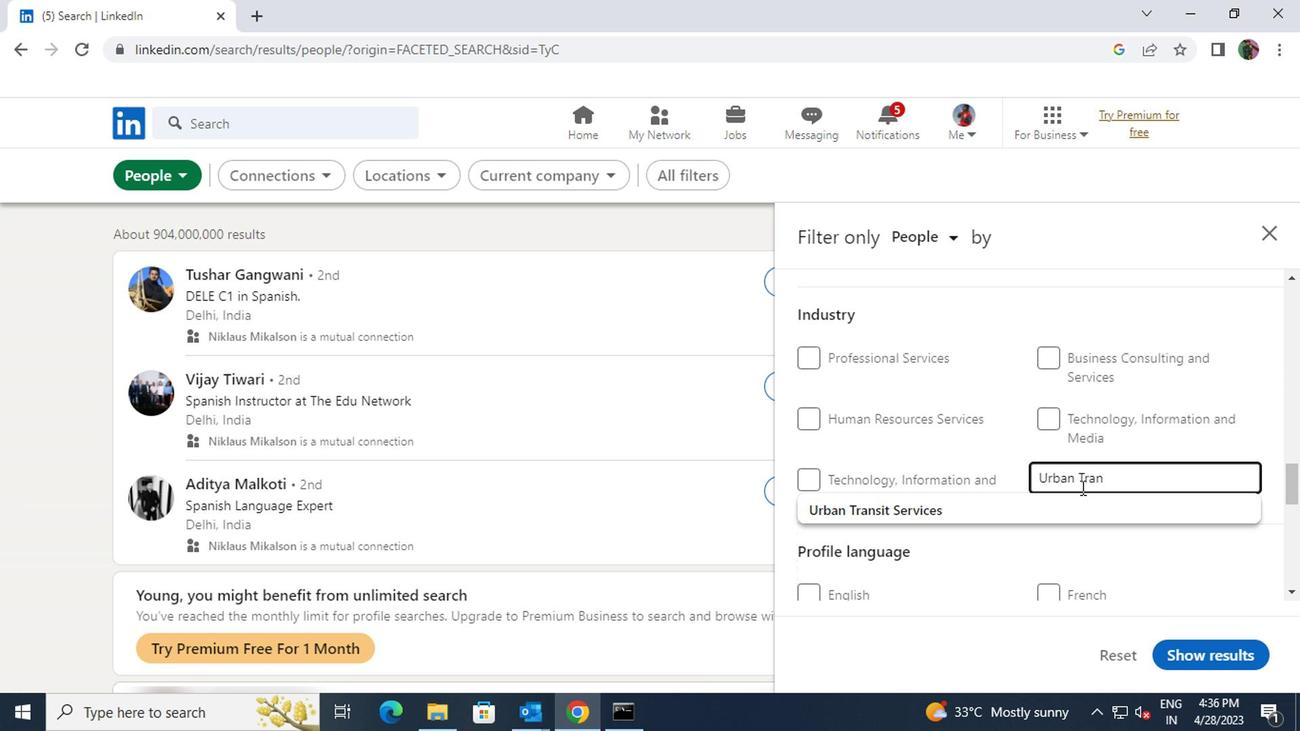 
Action: Mouse pressed left at (1051, 515)
Screenshot: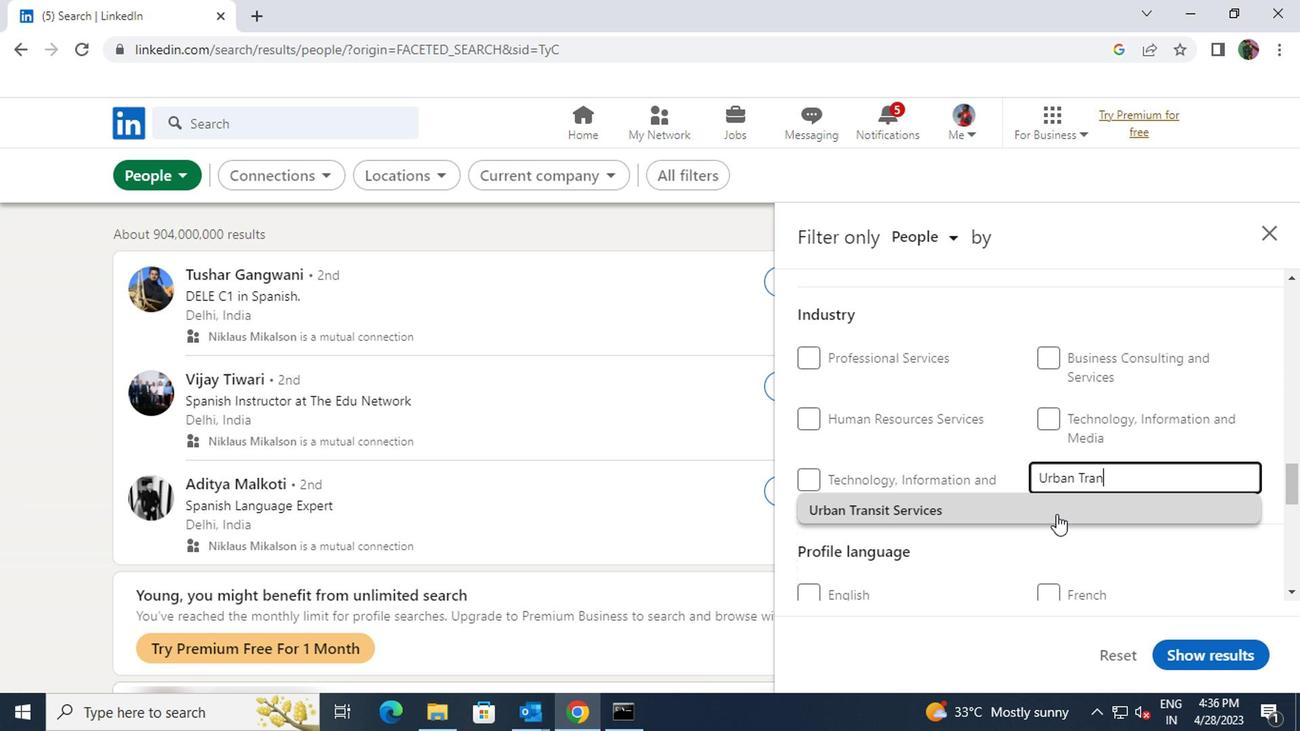 
Action: Mouse scrolled (1051, 513) with delta (0, -1)
Screenshot: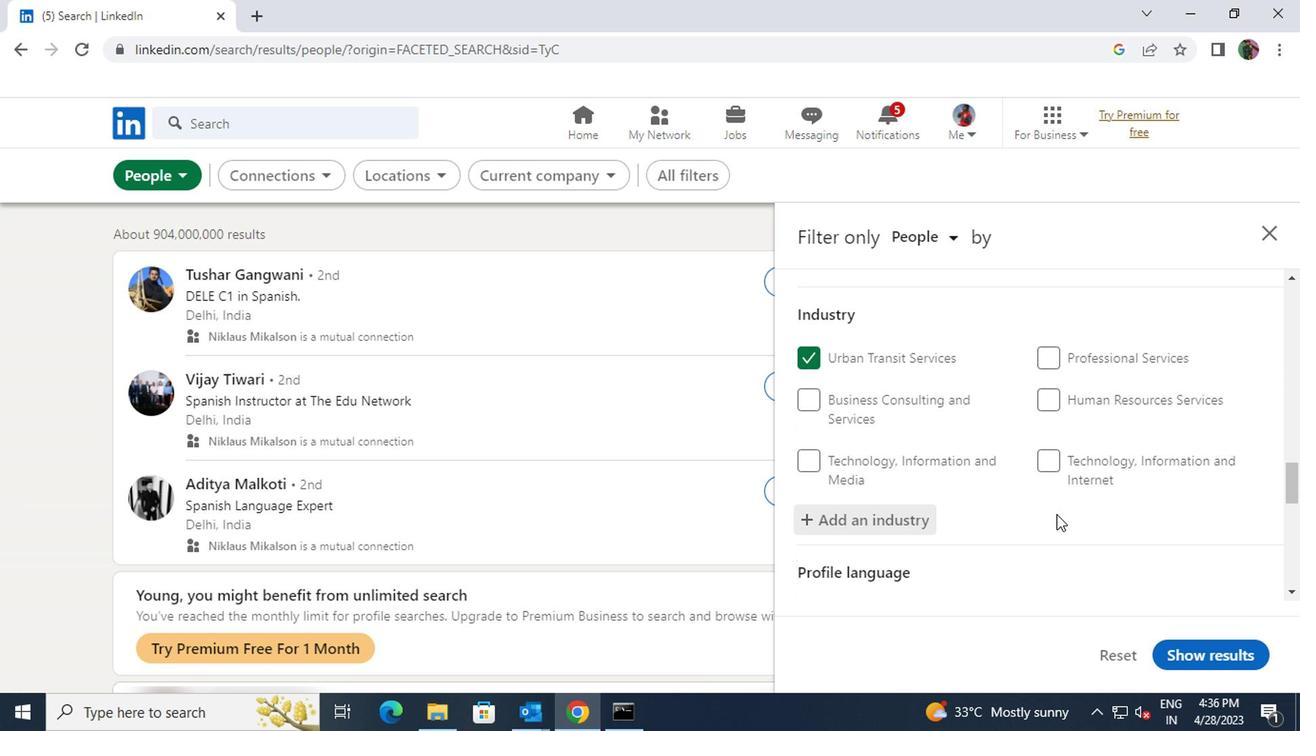 
Action: Mouse scrolled (1051, 513) with delta (0, -1)
Screenshot: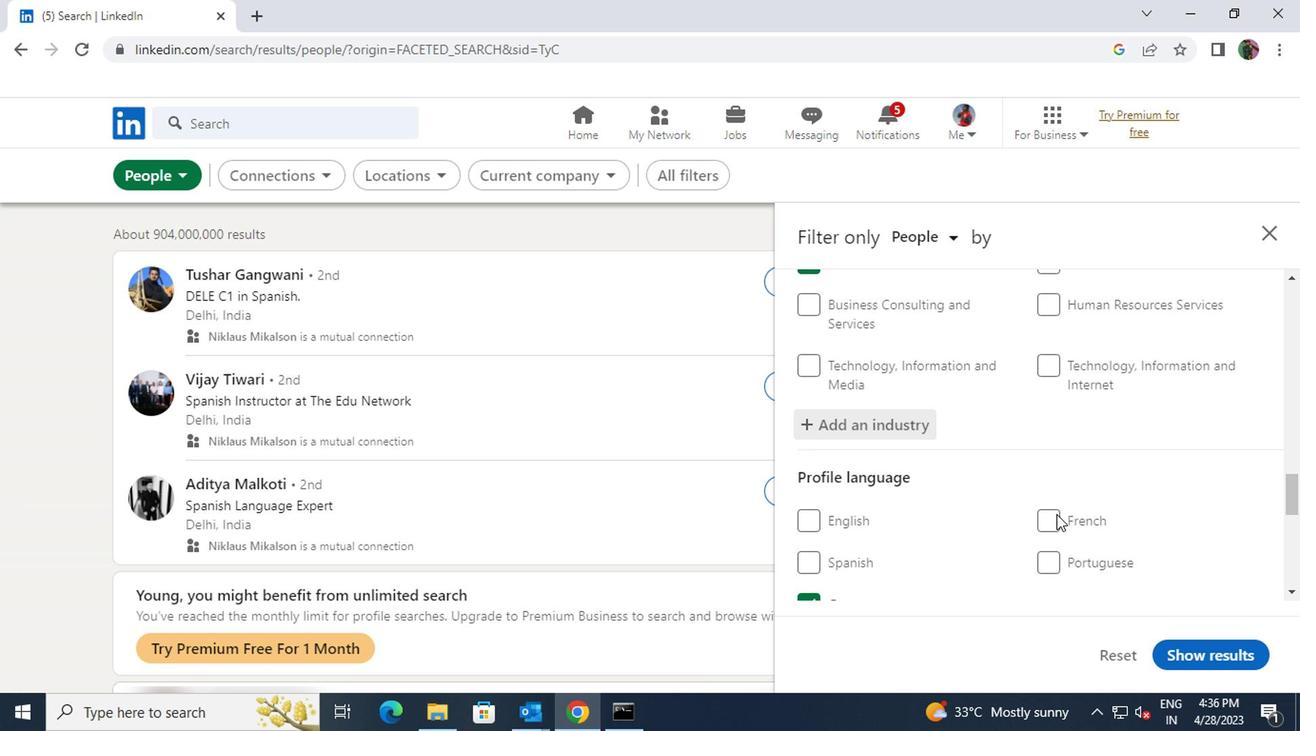 
Action: Mouse scrolled (1051, 513) with delta (0, -1)
Screenshot: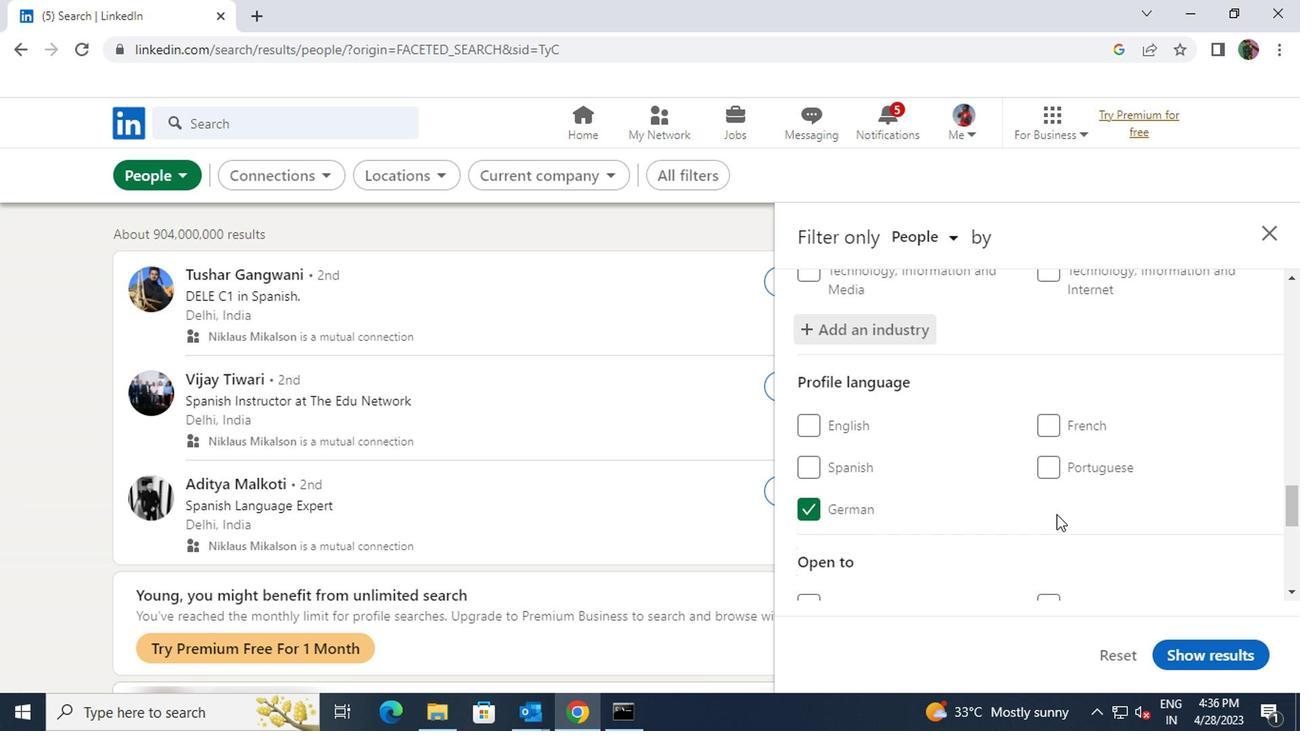 
Action: Mouse scrolled (1051, 513) with delta (0, -1)
Screenshot: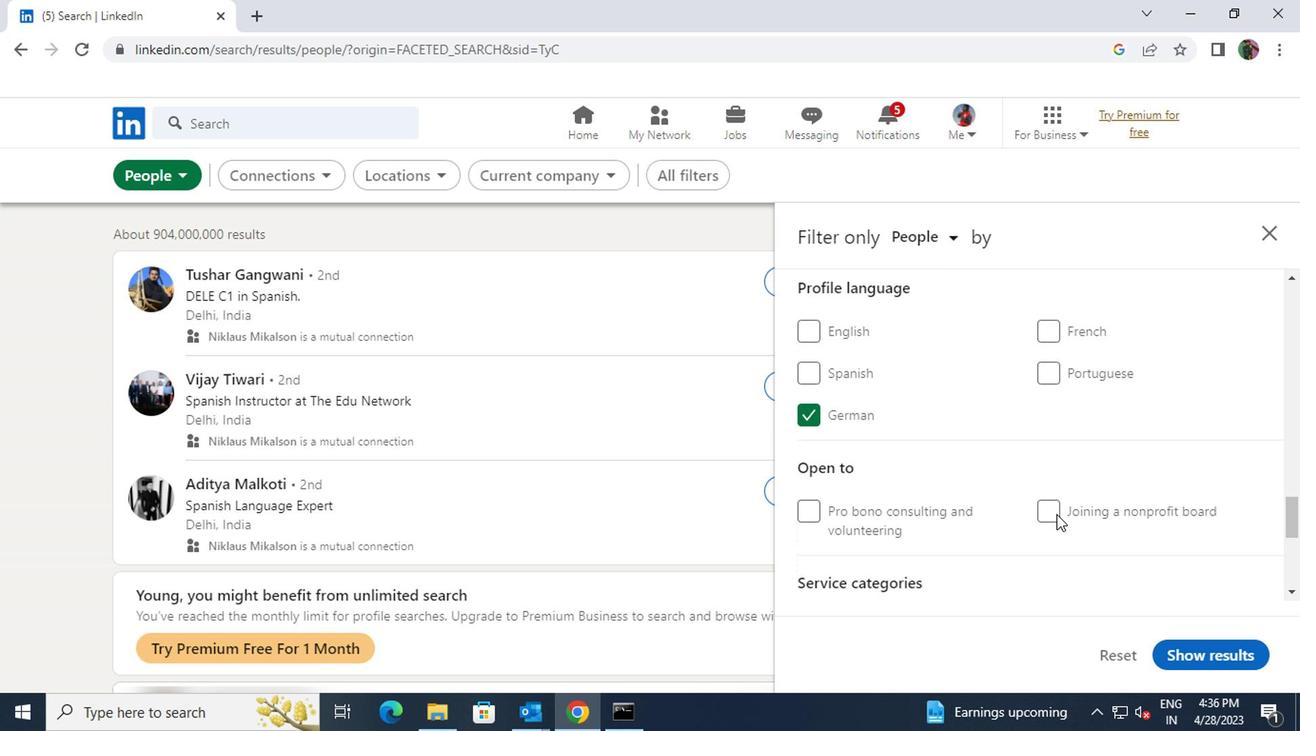 
Action: Mouse scrolled (1051, 513) with delta (0, -1)
Screenshot: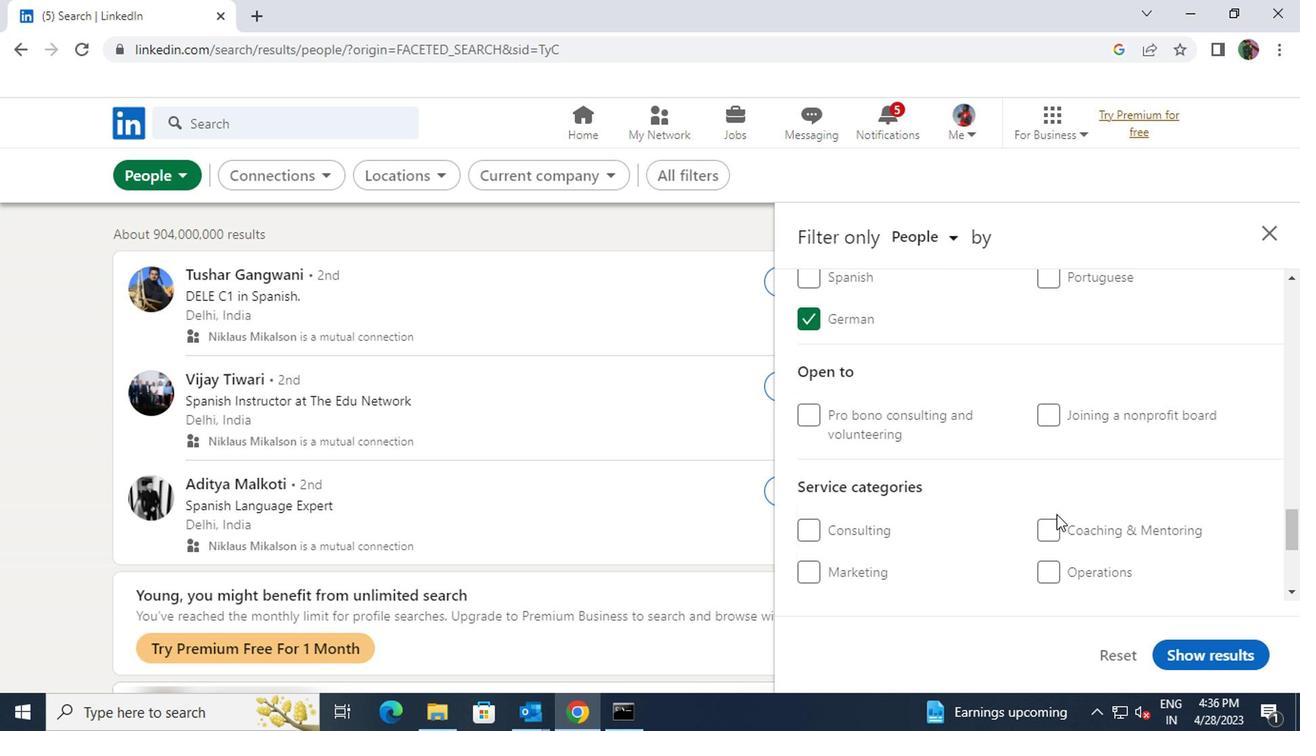 
Action: Mouse pressed left at (1051, 515)
Screenshot: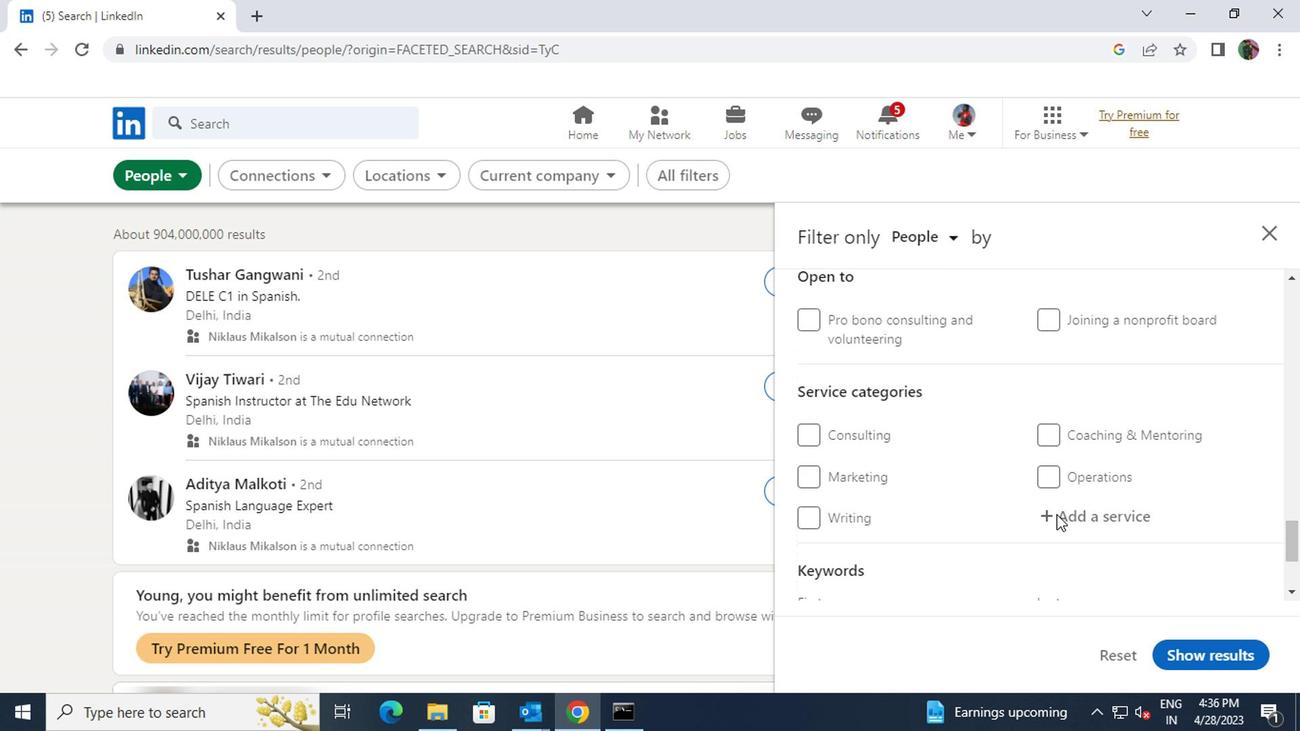 
Action: Key pressed <Key.shift>BANKR
Screenshot: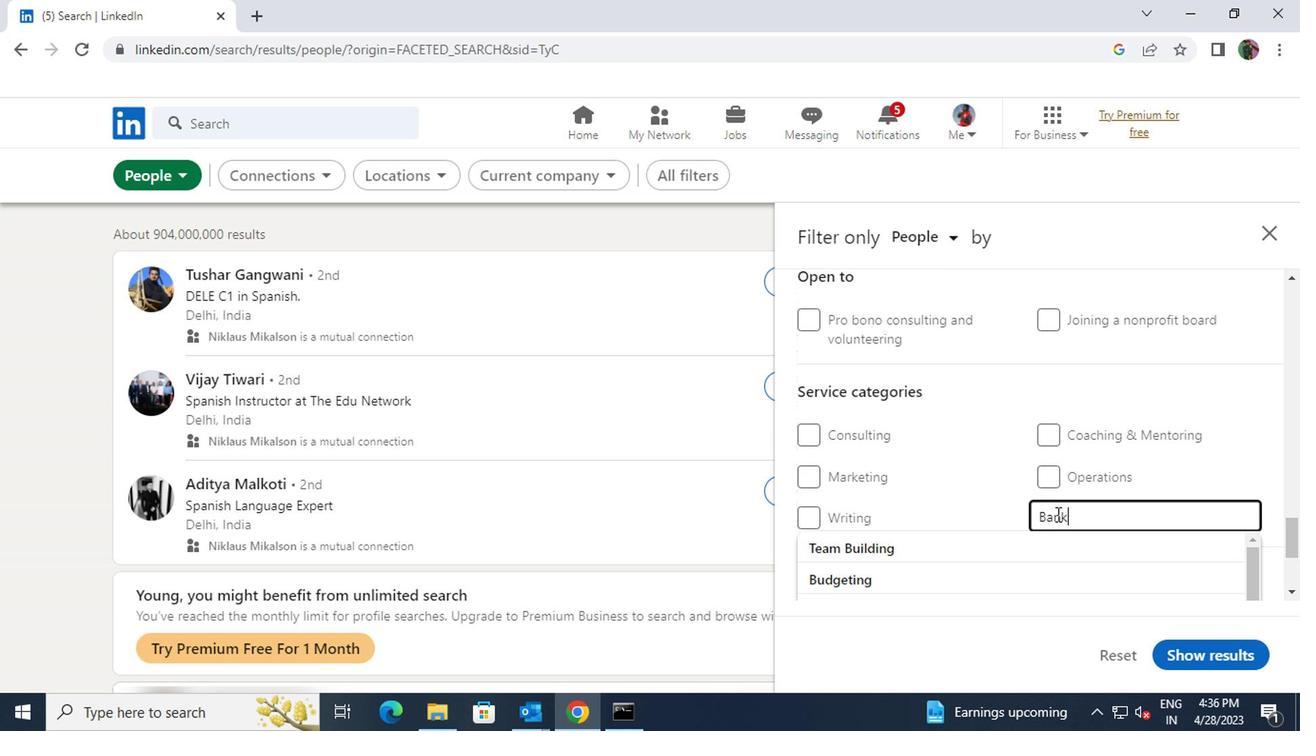 
Action: Mouse moved to (1025, 534)
Screenshot: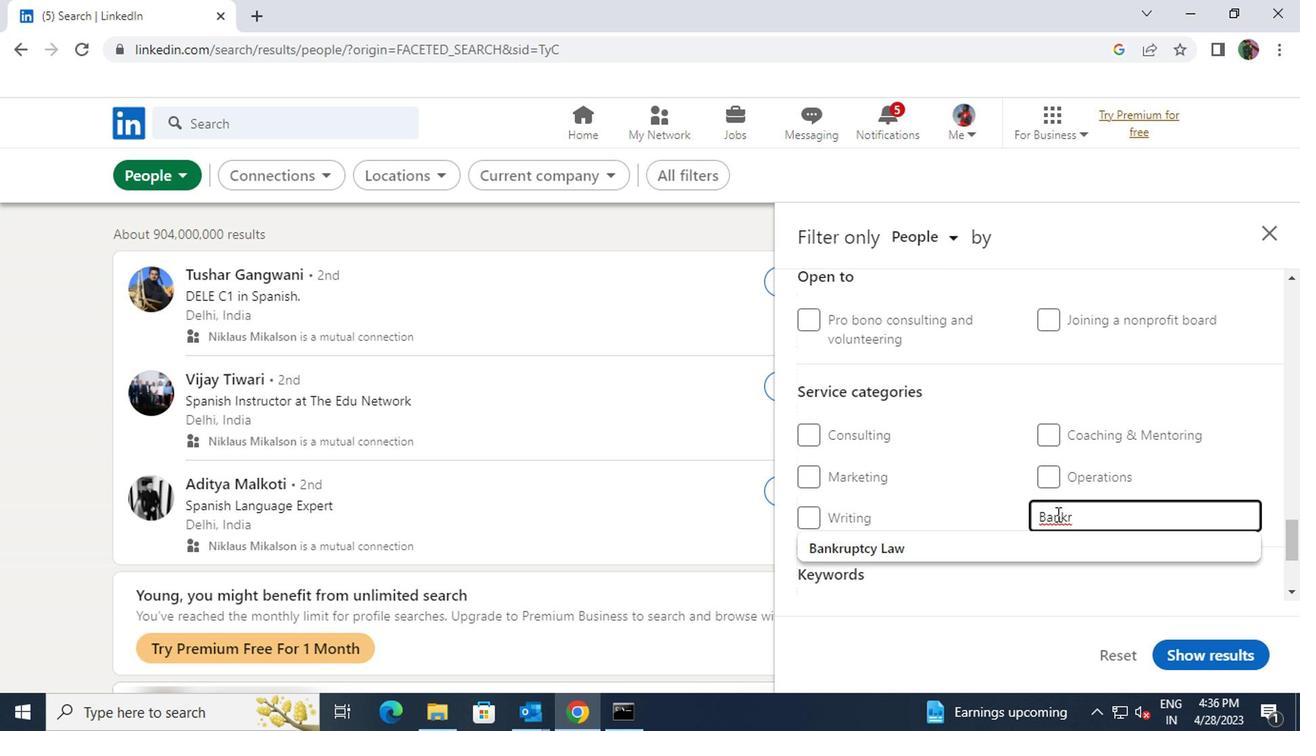
Action: Mouse pressed left at (1025, 534)
Screenshot: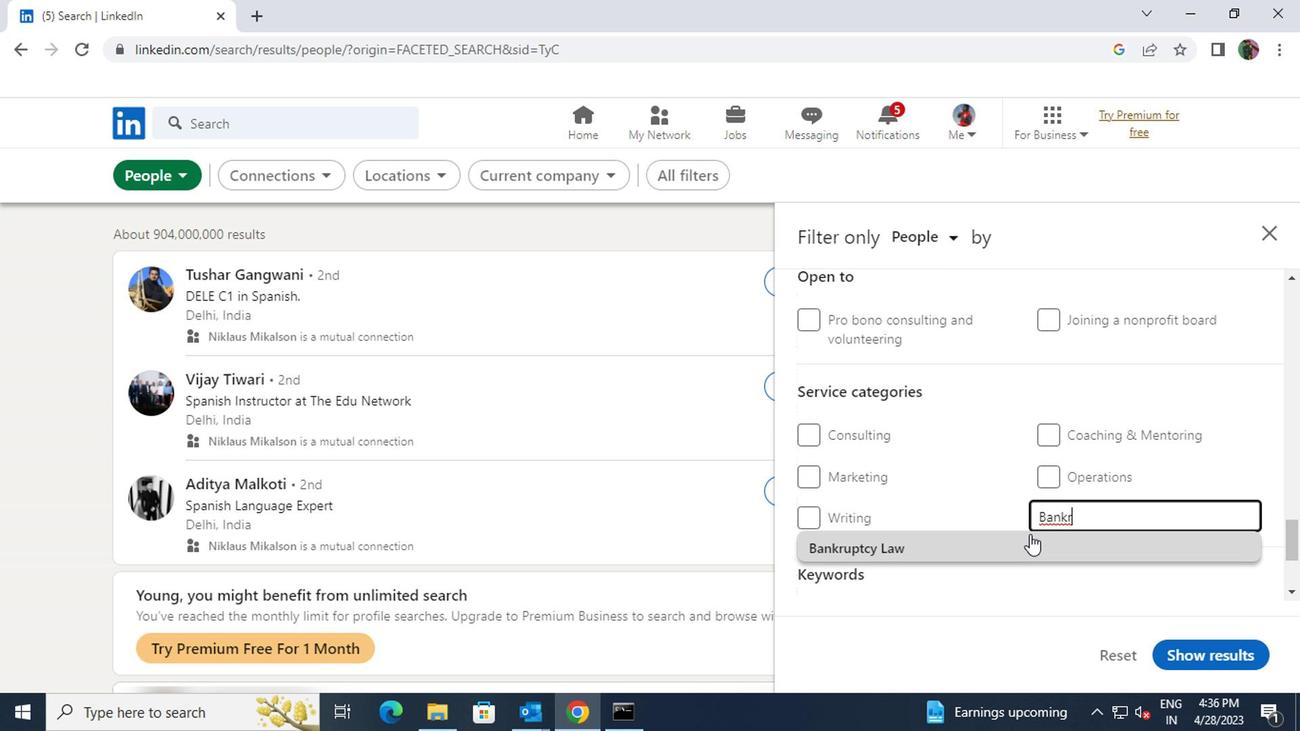 
Action: Mouse scrolled (1025, 534) with delta (0, 0)
Screenshot: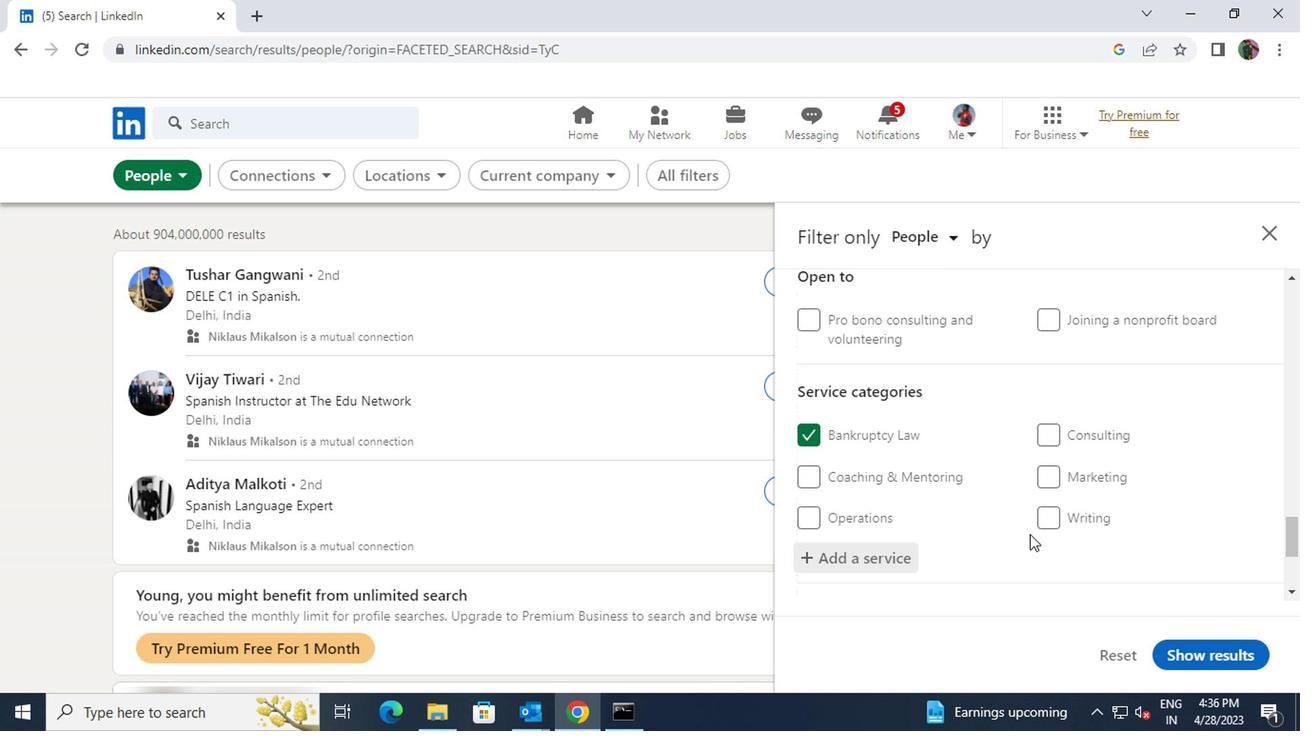 
Action: Mouse scrolled (1025, 534) with delta (0, 0)
Screenshot: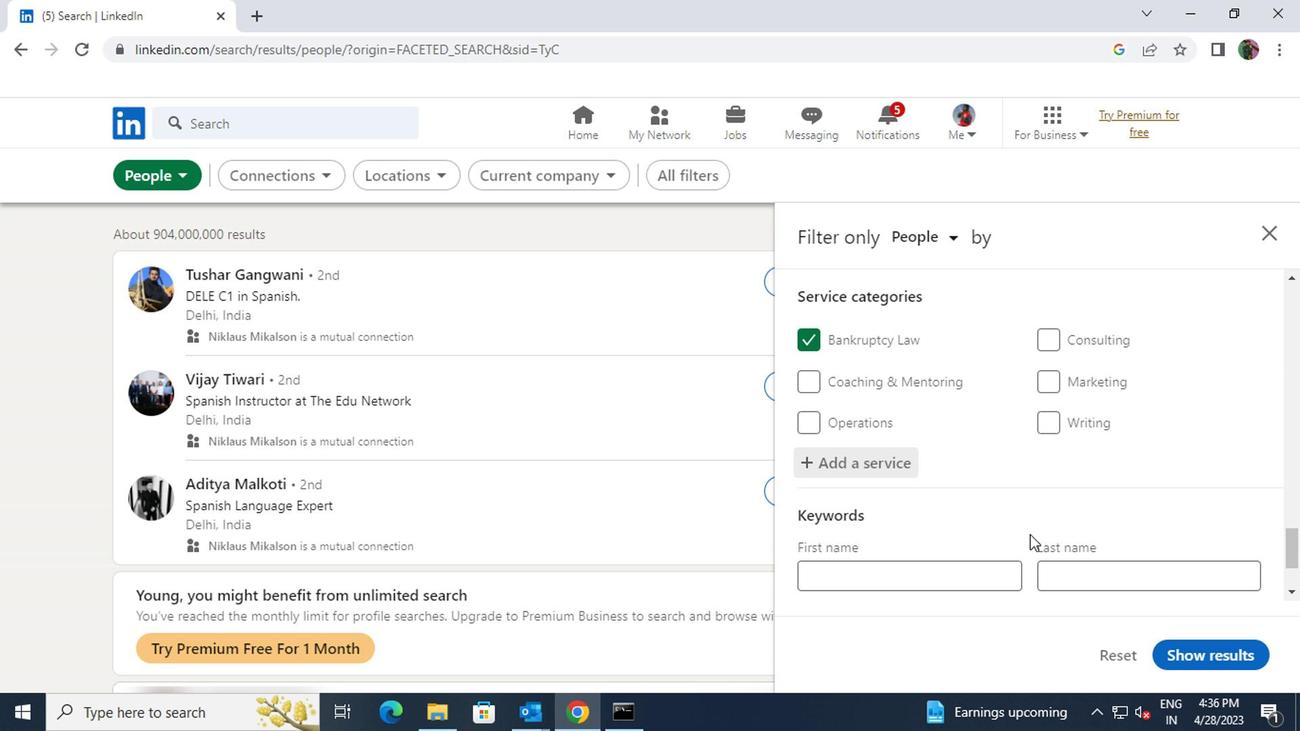 
Action: Mouse moved to (1008, 543)
Screenshot: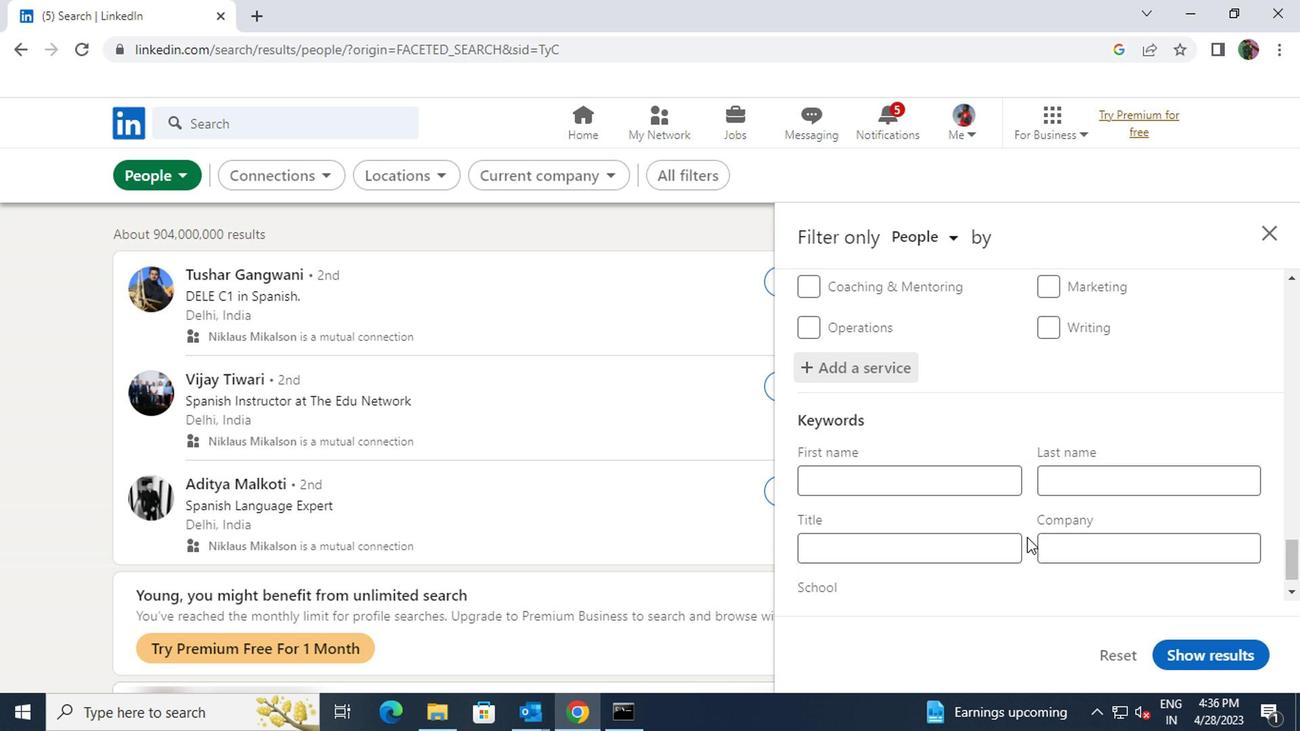 
Action: Mouse pressed left at (1008, 543)
Screenshot: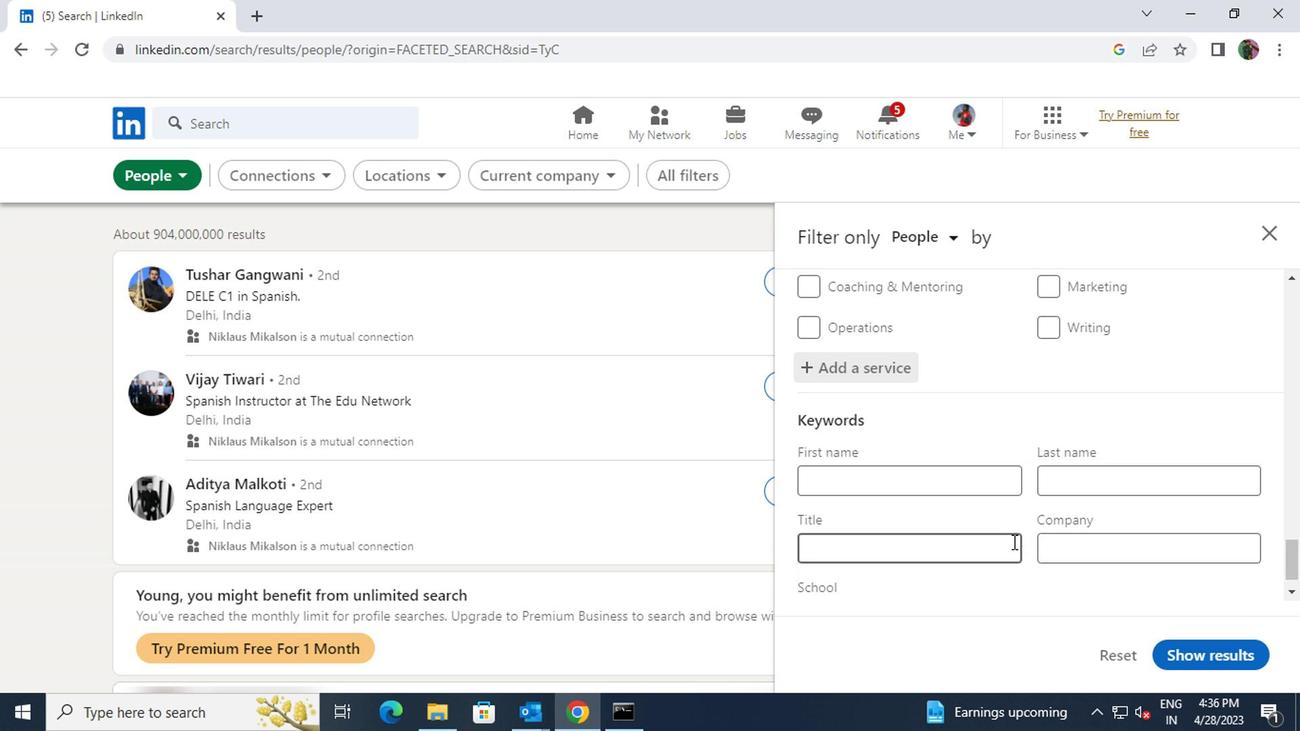 
Action: Key pressed <Key.shift>HOUSEKEEPER
Screenshot: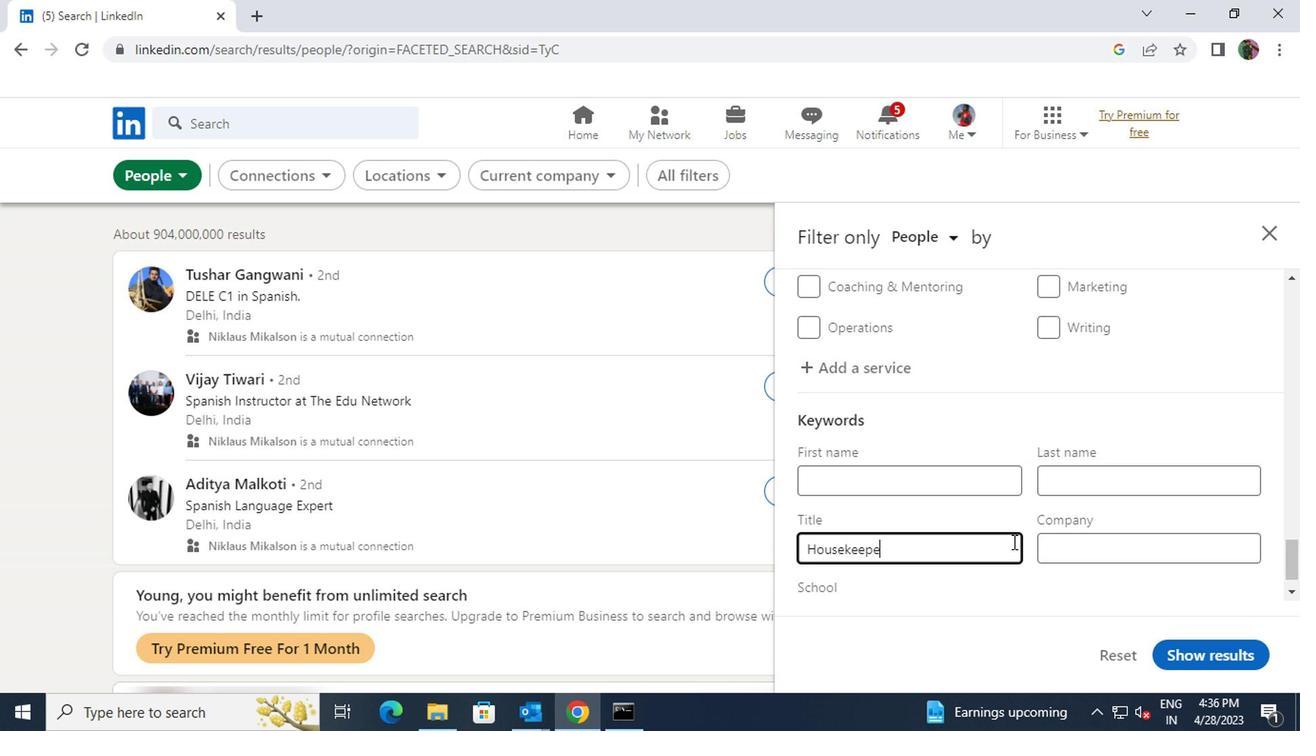 
Action: Mouse moved to (1230, 653)
Screenshot: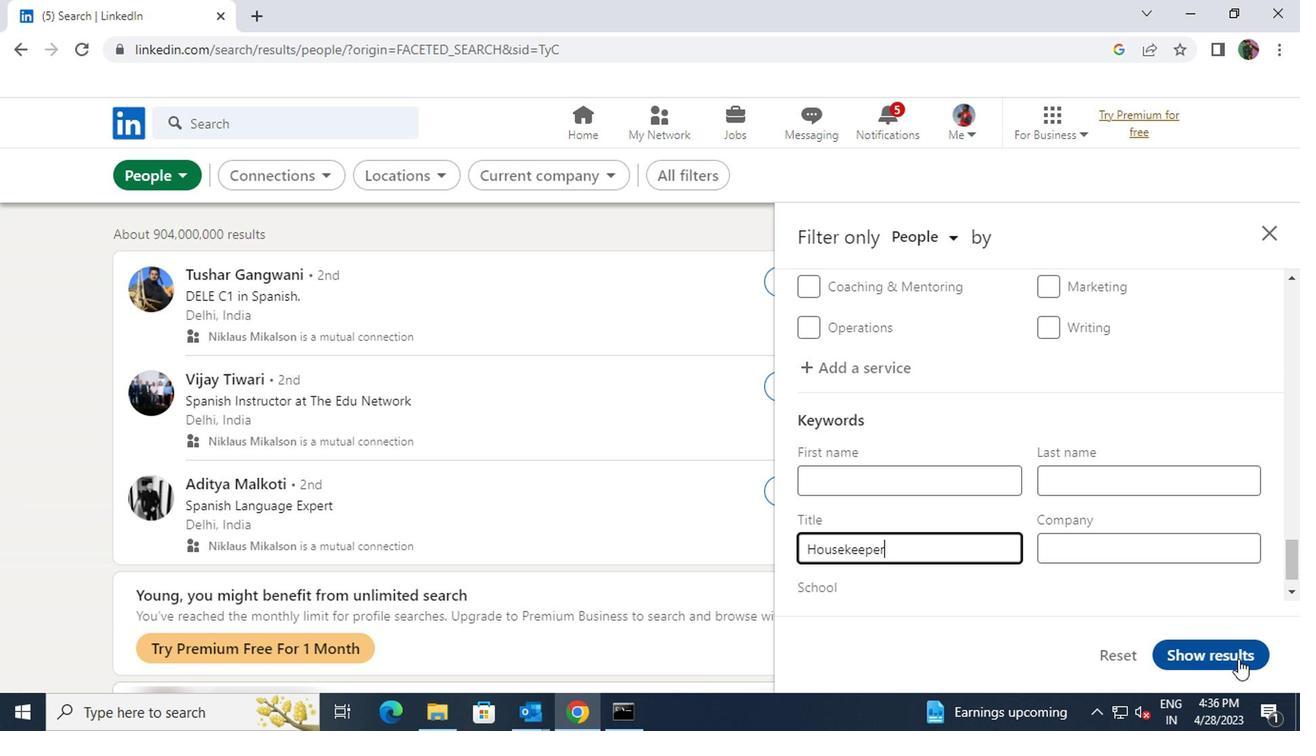 
Action: Mouse pressed left at (1230, 653)
Screenshot: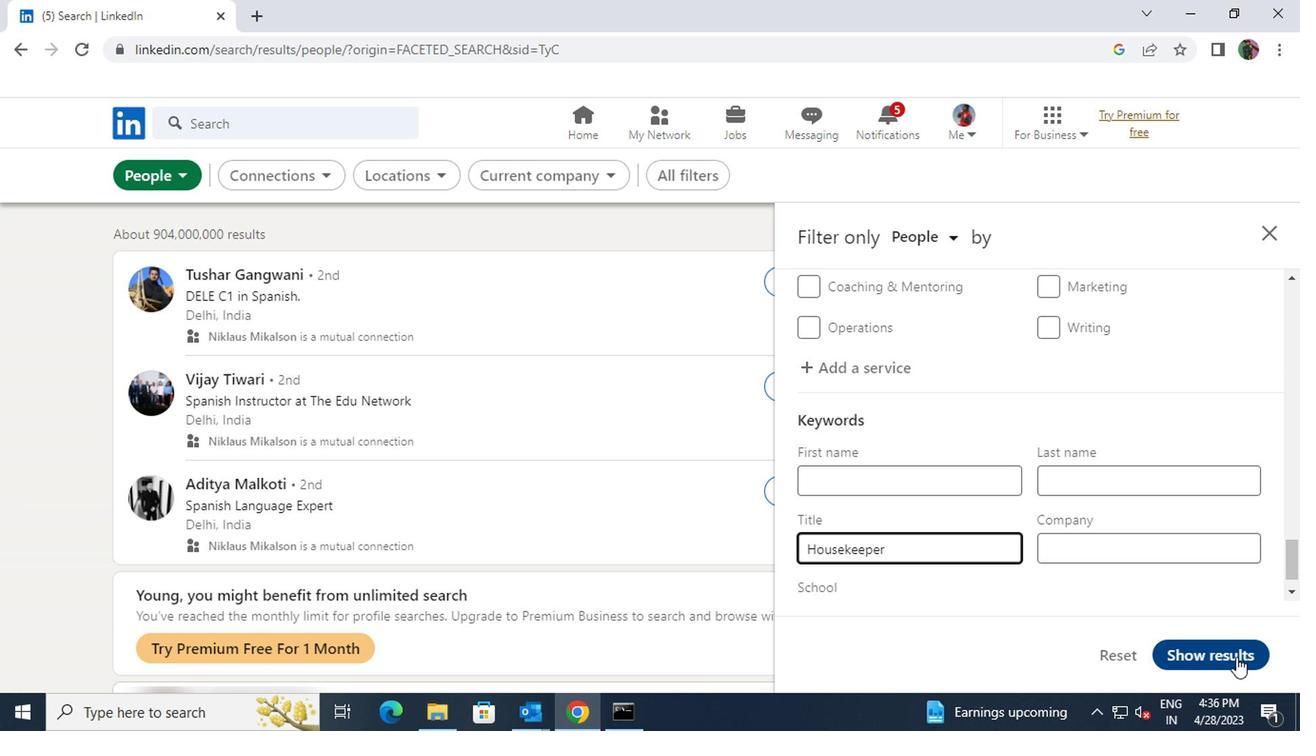 
